 Task: Find a place to stay in Piqua, United States, from 7th to 14th July for 1 guest, with a price range of 5700 to 14000, including Wifi and free parking, and select a house as the property type.
Action: Mouse moved to (503, 100)
Screenshot: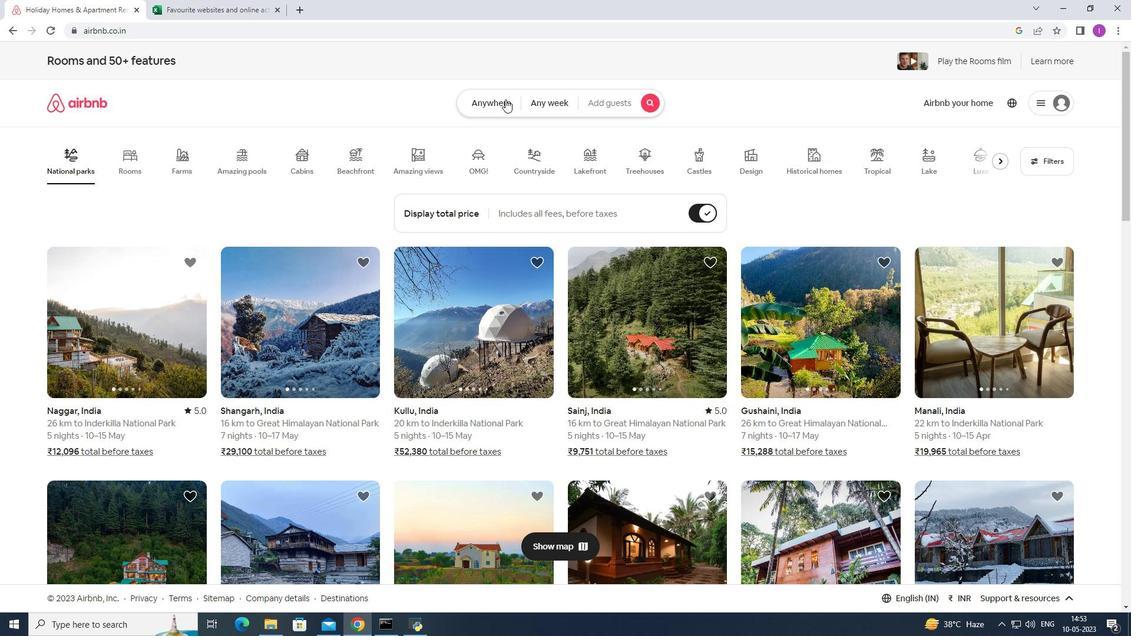 
Action: Mouse pressed left at (503, 100)
Screenshot: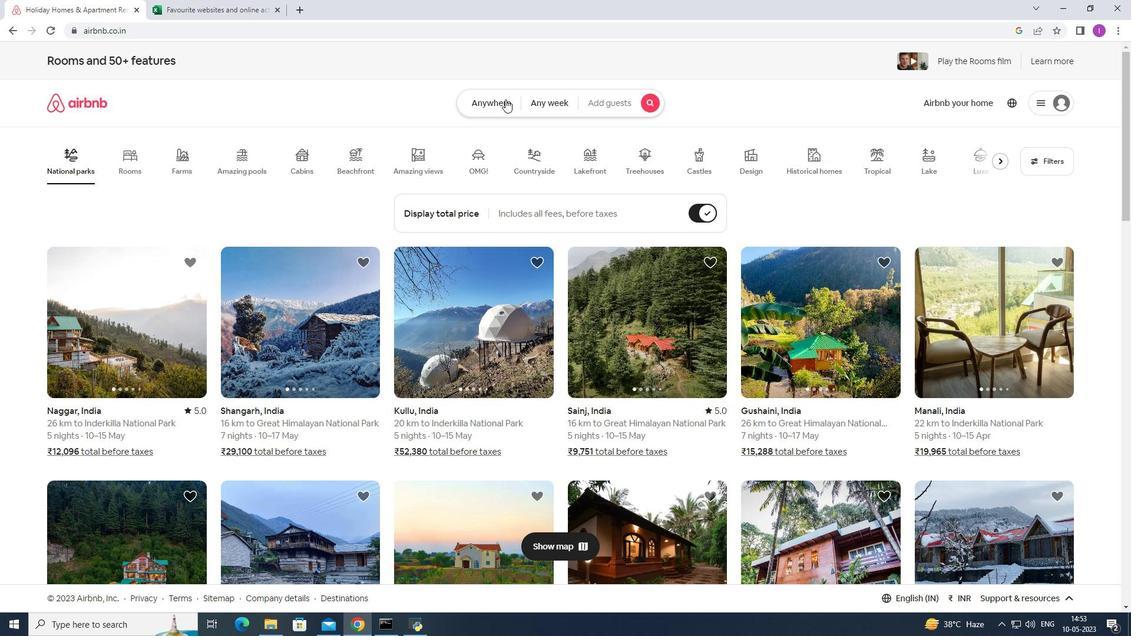 
Action: Mouse moved to (400, 151)
Screenshot: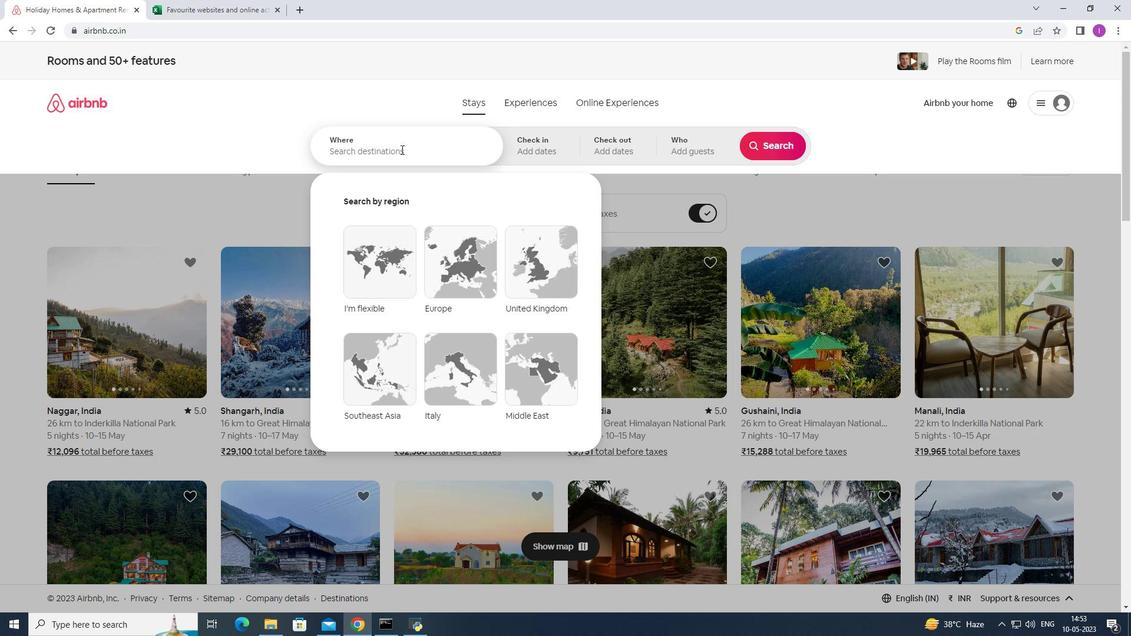 
Action: Mouse pressed left at (400, 151)
Screenshot: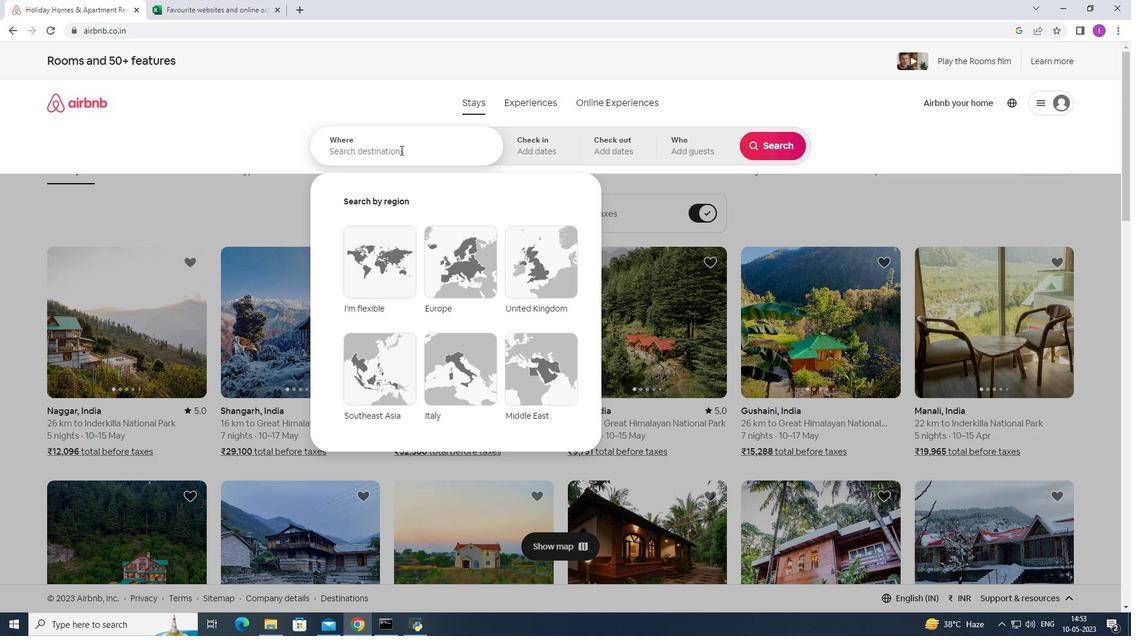 
Action: Mouse moved to (518, 162)
Screenshot: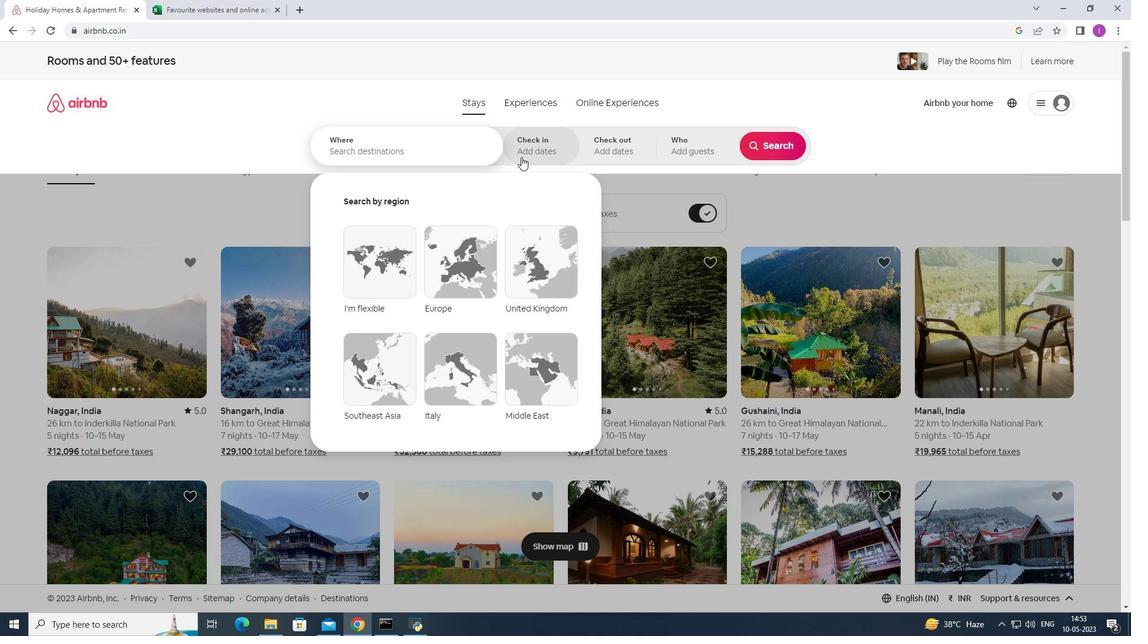 
Action: Key pressed <Key.shift><Key.shift><Key.shift><Key.shift><Key.shift><Key.shift>Piqua,<Key.shift>United<Key.space><Key.shift>states
Screenshot: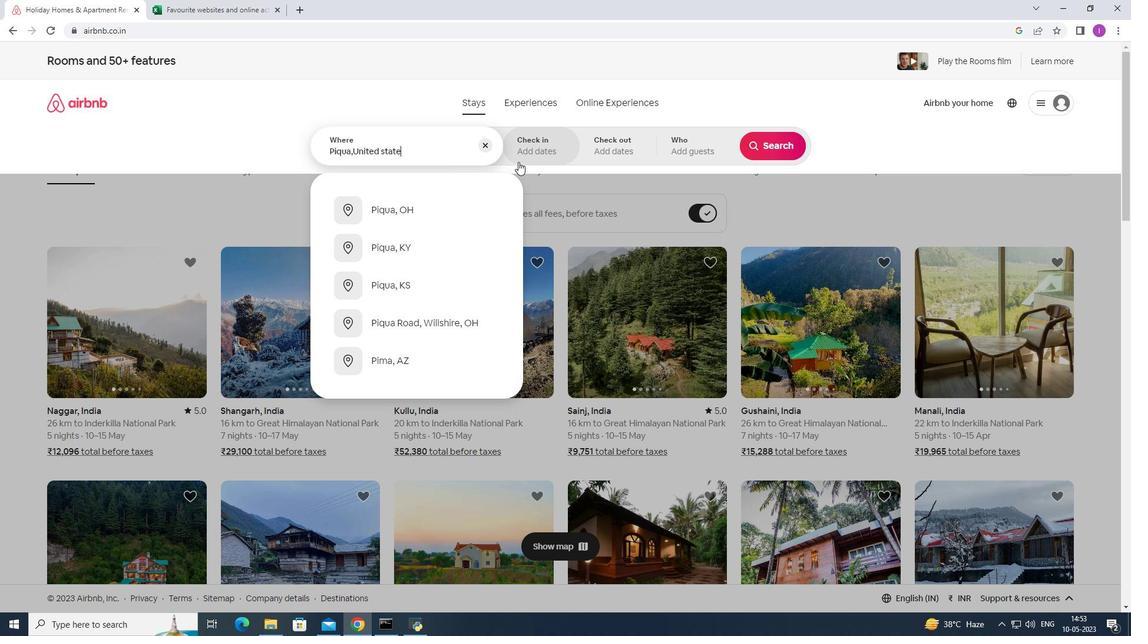 
Action: Mouse moved to (556, 149)
Screenshot: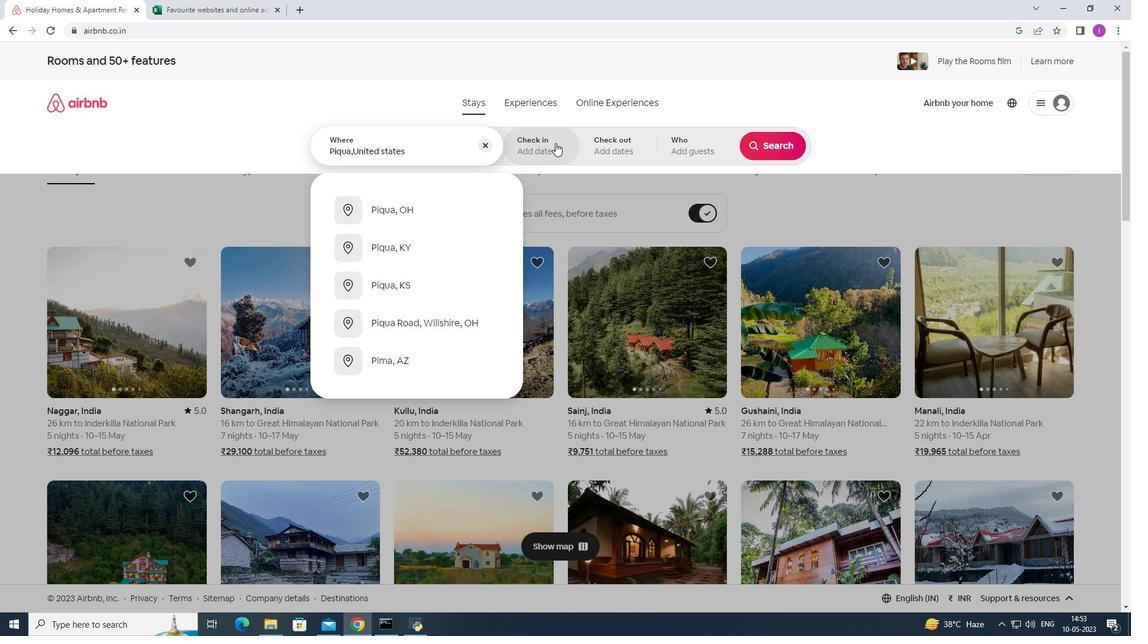 
Action: Mouse pressed left at (556, 149)
Screenshot: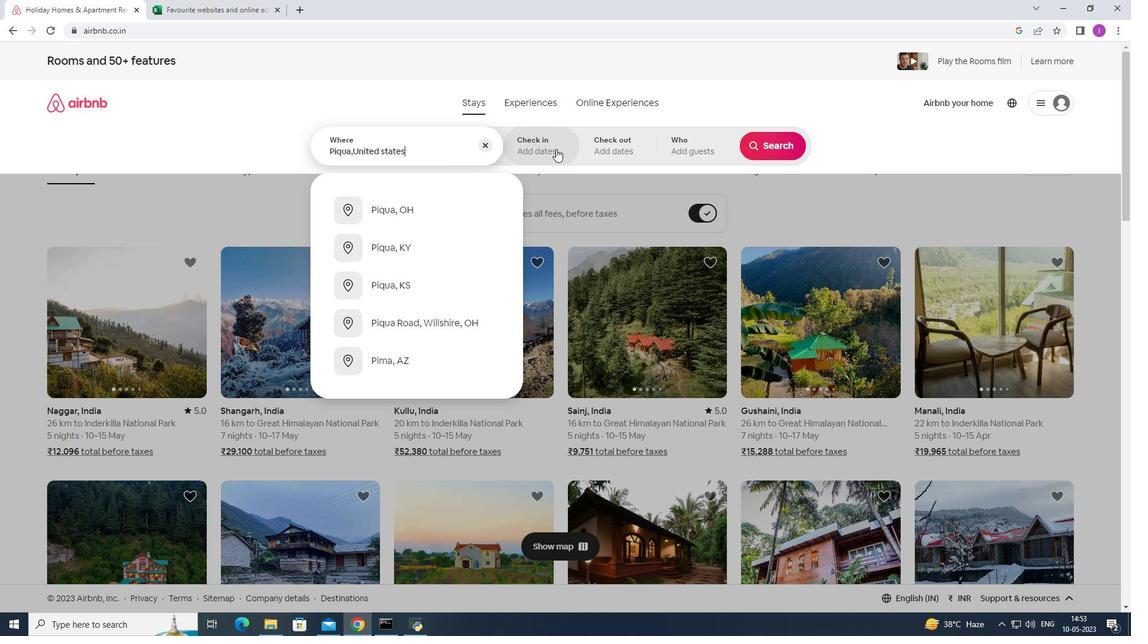 
Action: Mouse moved to (768, 244)
Screenshot: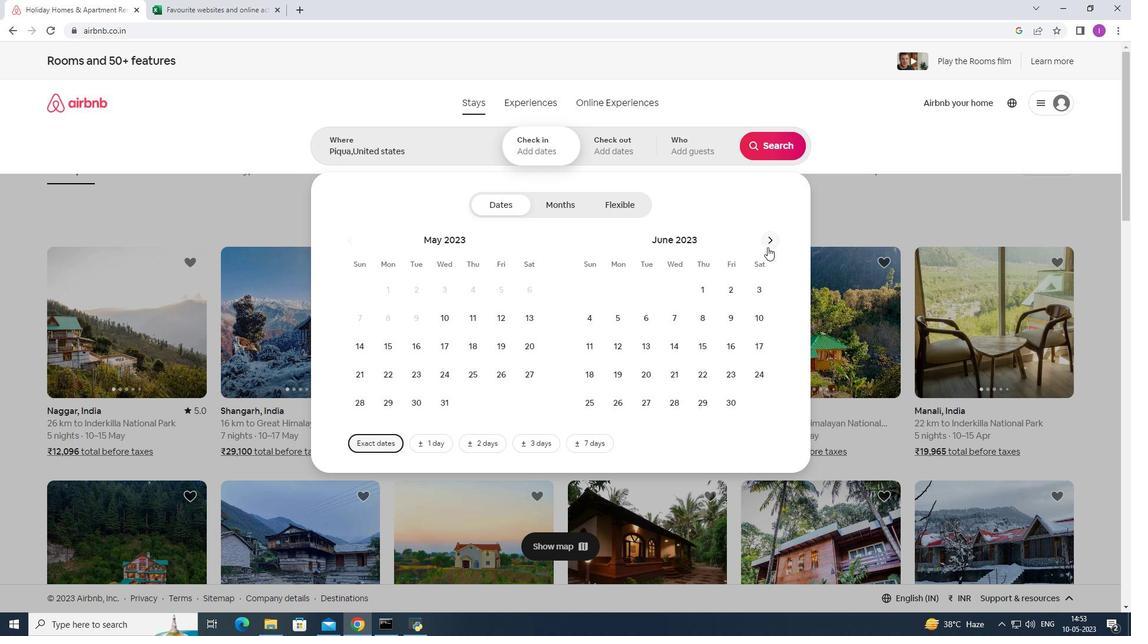 
Action: Mouse pressed left at (768, 244)
Screenshot: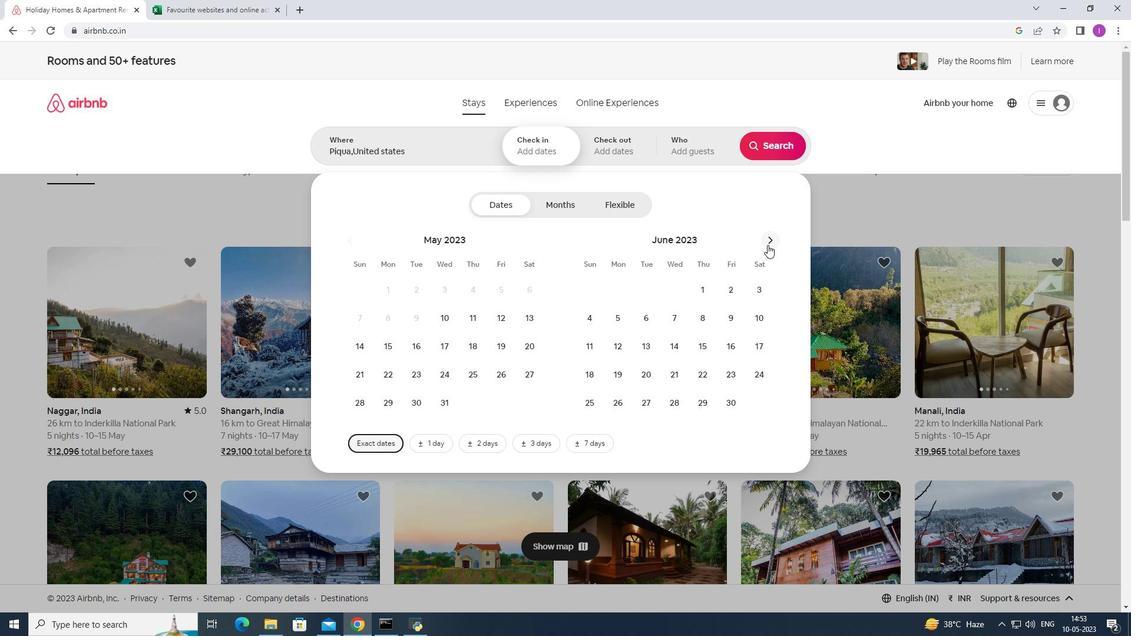 
Action: Mouse moved to (729, 316)
Screenshot: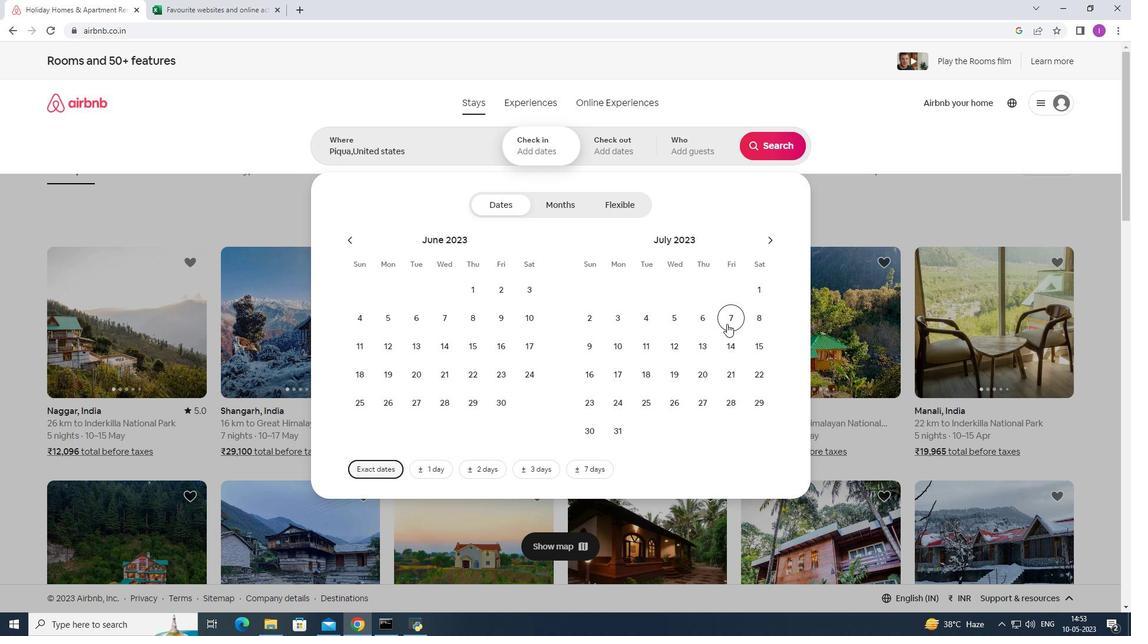 
Action: Mouse pressed left at (729, 316)
Screenshot: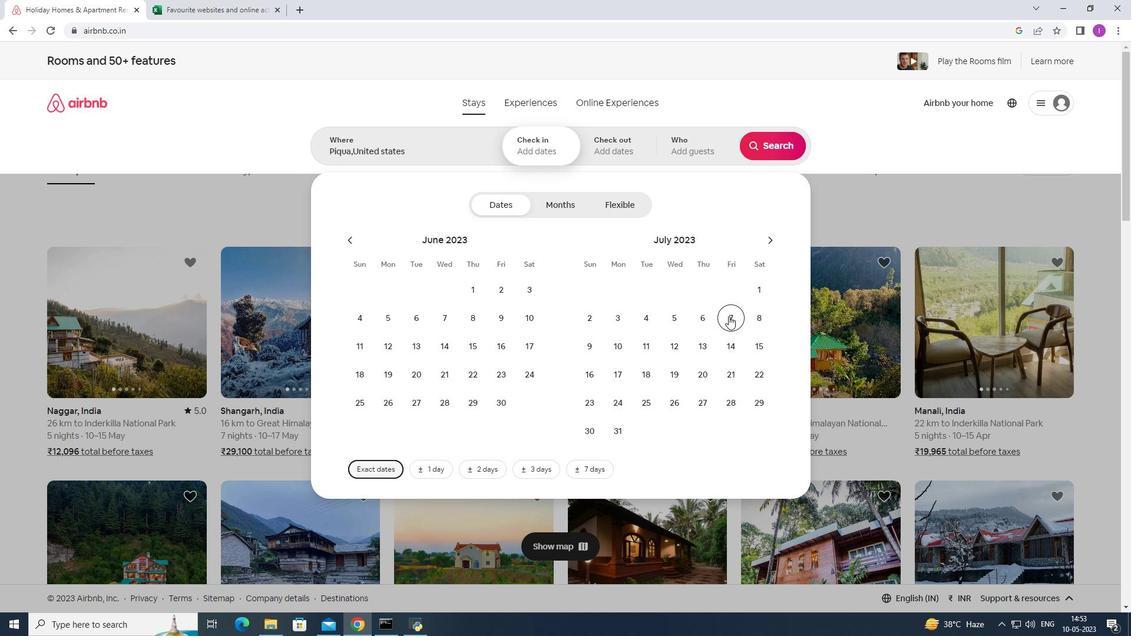 
Action: Mouse moved to (737, 351)
Screenshot: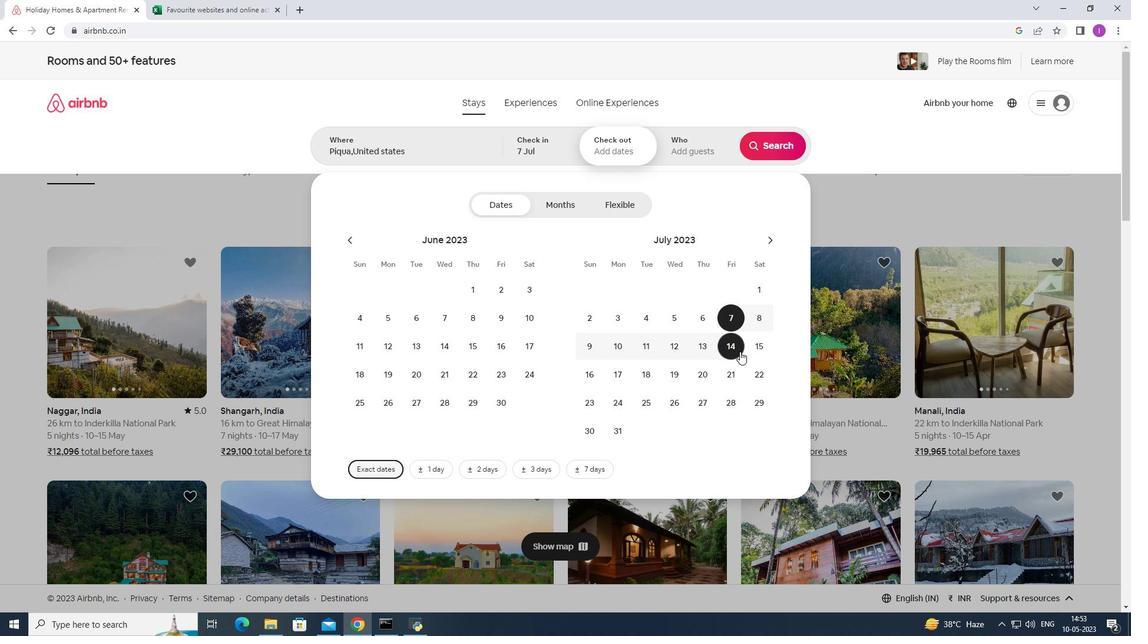 
Action: Mouse pressed left at (737, 351)
Screenshot: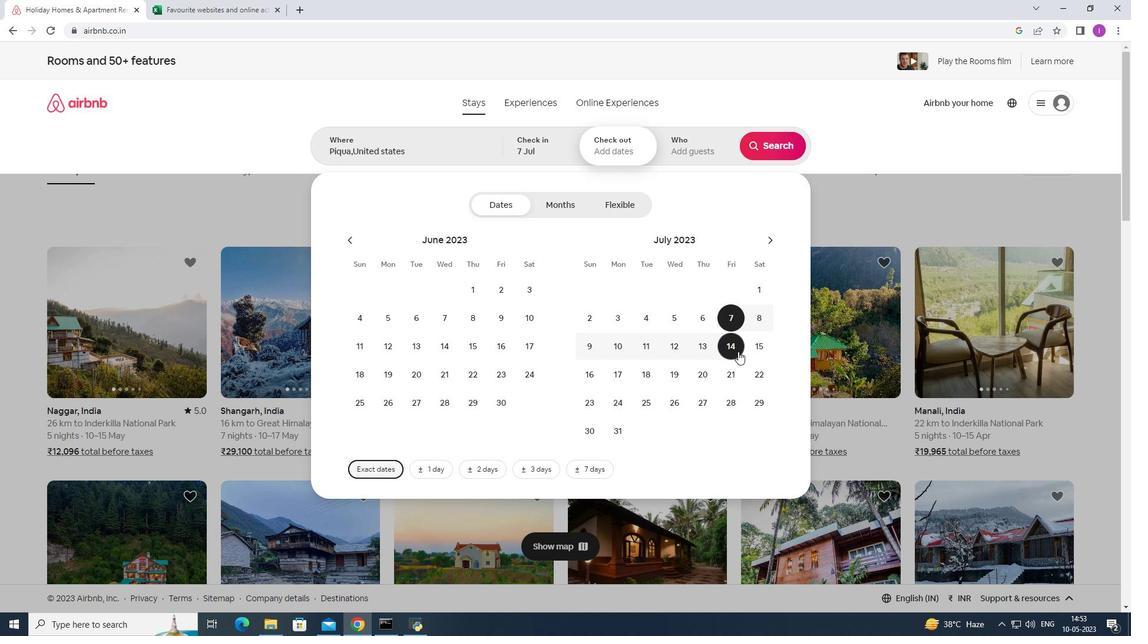 
Action: Mouse moved to (711, 146)
Screenshot: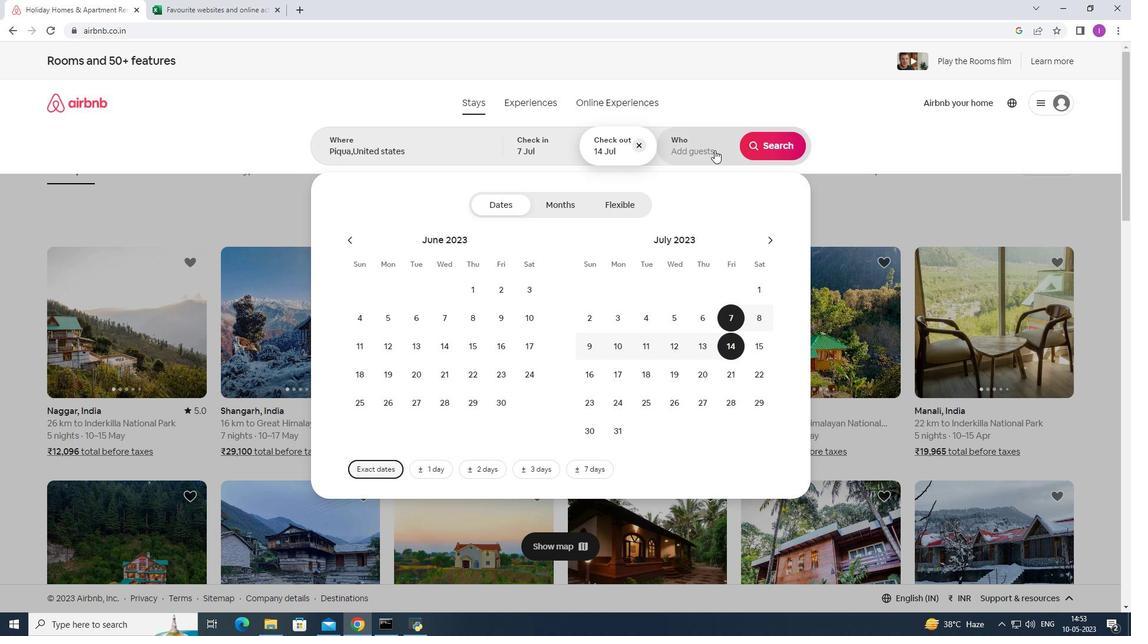 
Action: Mouse pressed left at (711, 146)
Screenshot: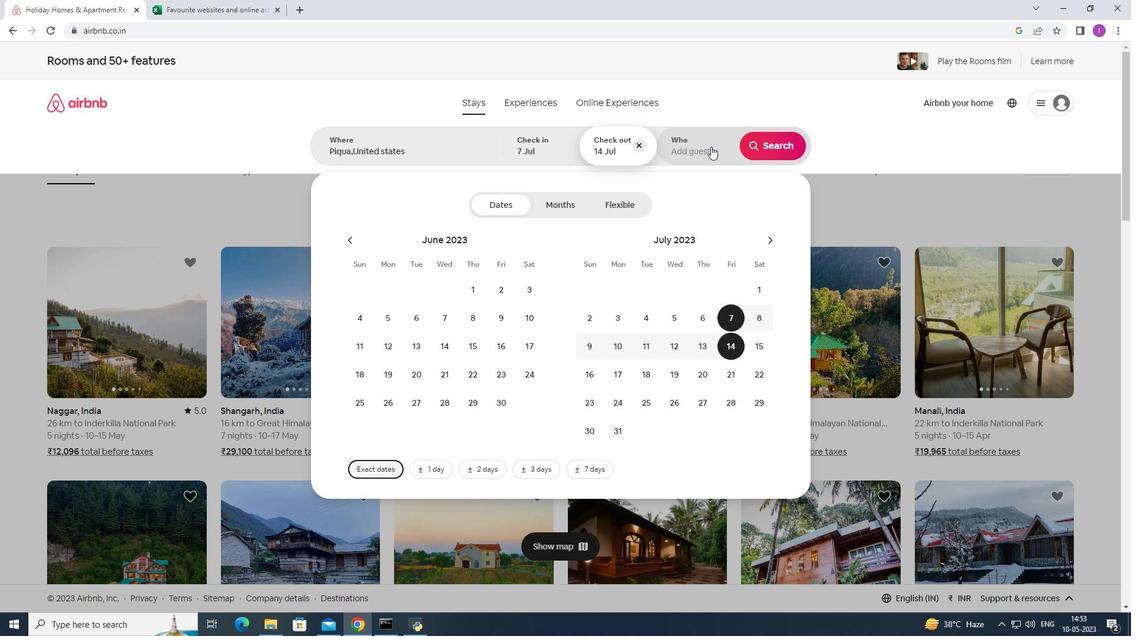 
Action: Mouse moved to (775, 206)
Screenshot: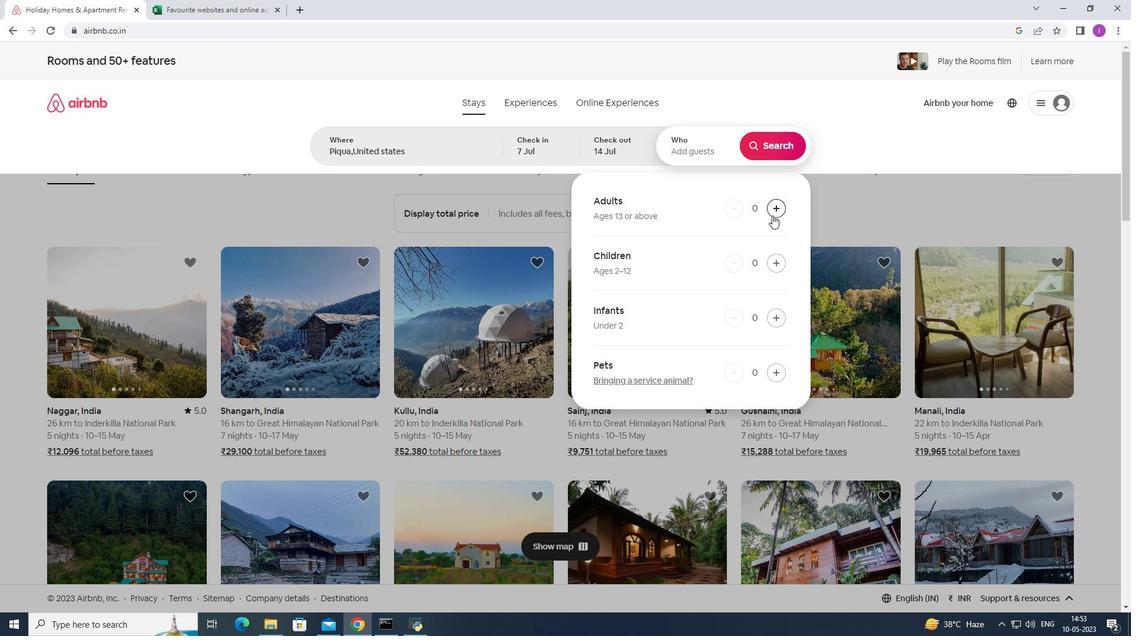 
Action: Mouse pressed left at (775, 206)
Screenshot: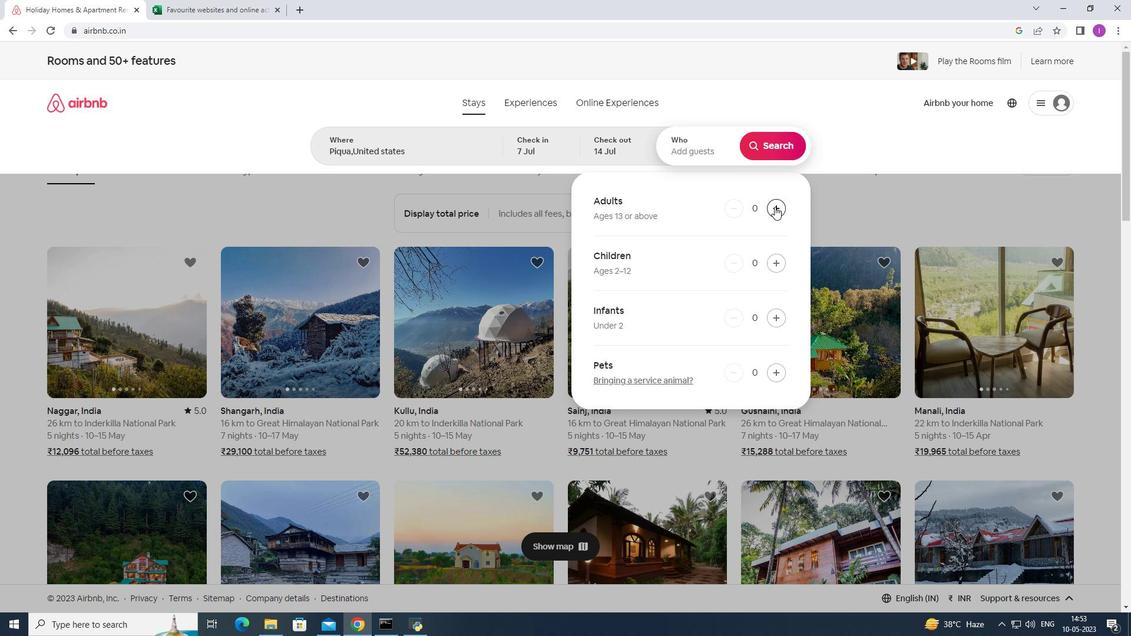 
Action: Mouse pressed left at (775, 206)
Screenshot: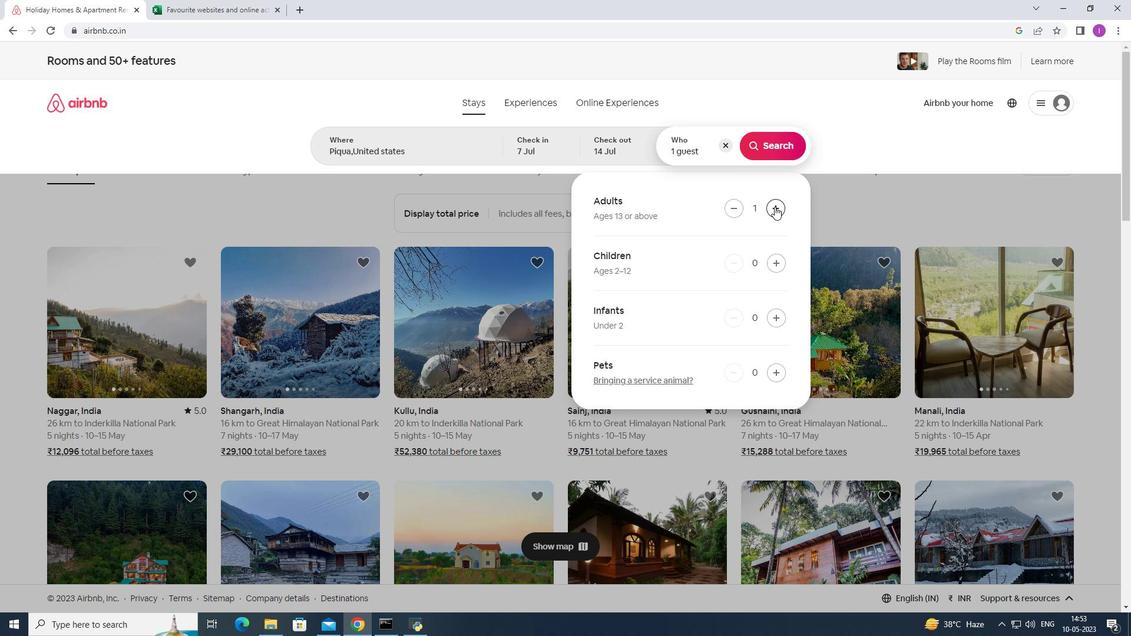 
Action: Mouse moved to (738, 207)
Screenshot: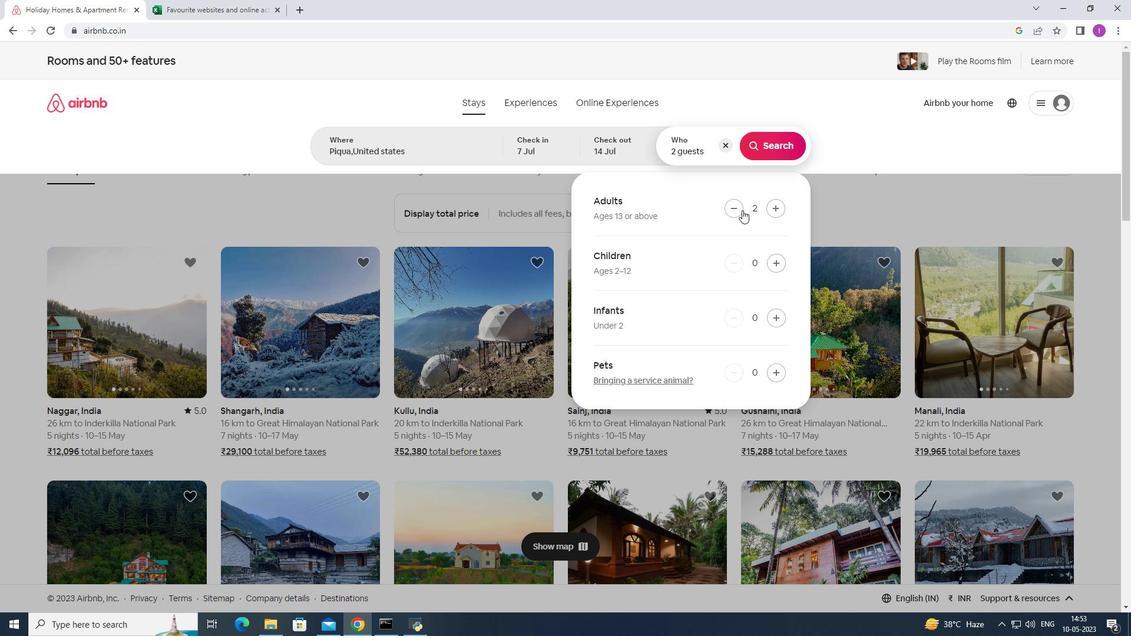 
Action: Mouse pressed left at (738, 207)
Screenshot: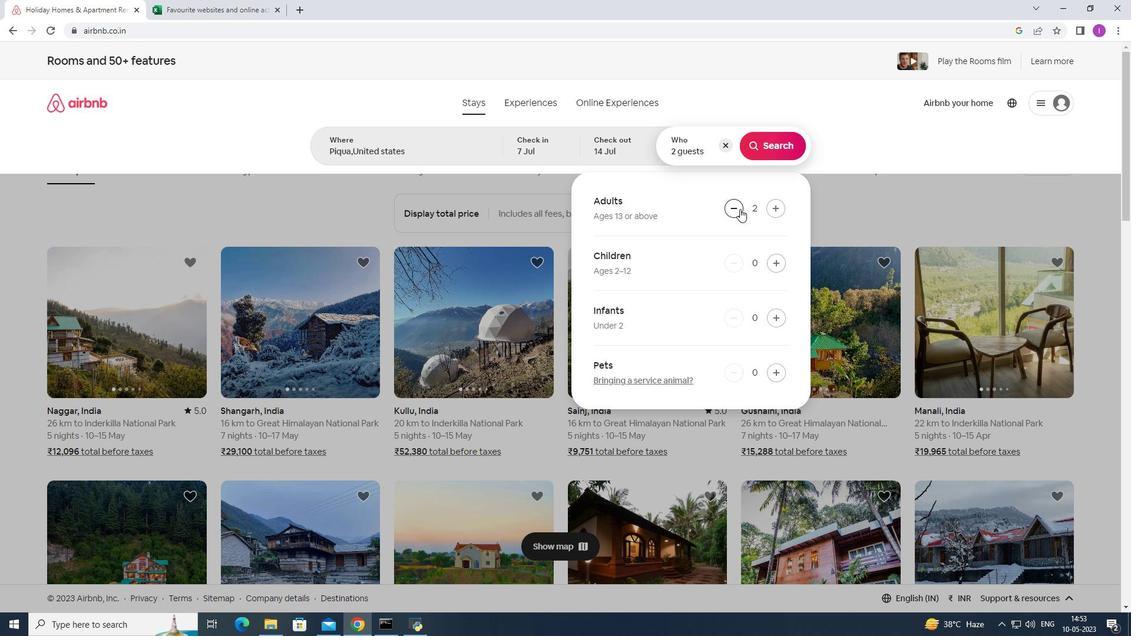 
Action: Mouse moved to (770, 146)
Screenshot: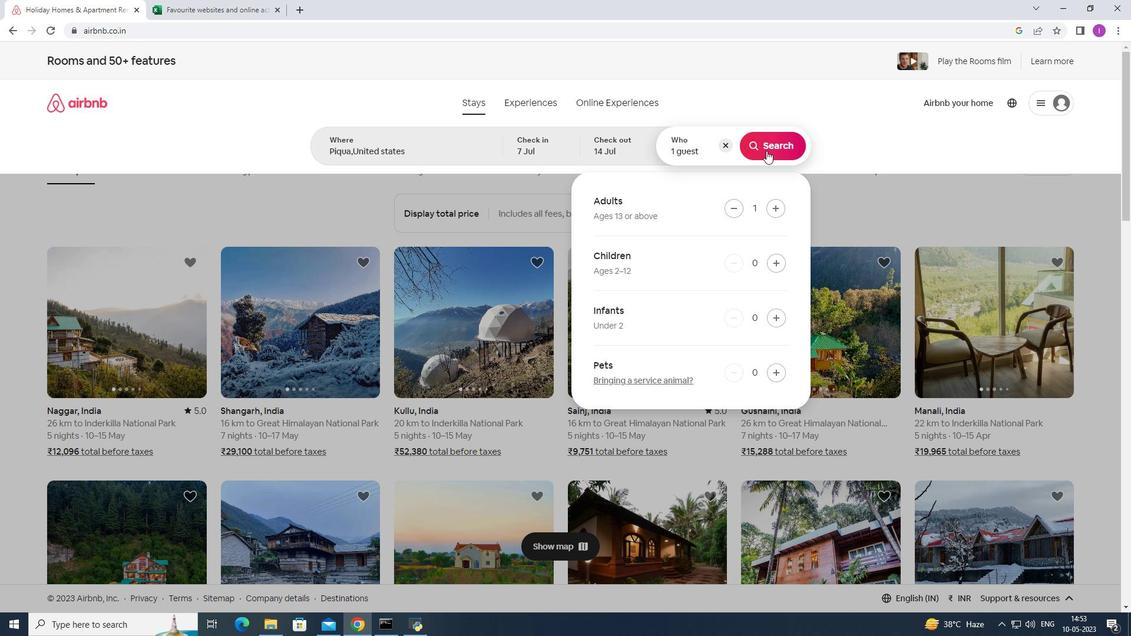 
Action: Mouse pressed left at (770, 146)
Screenshot: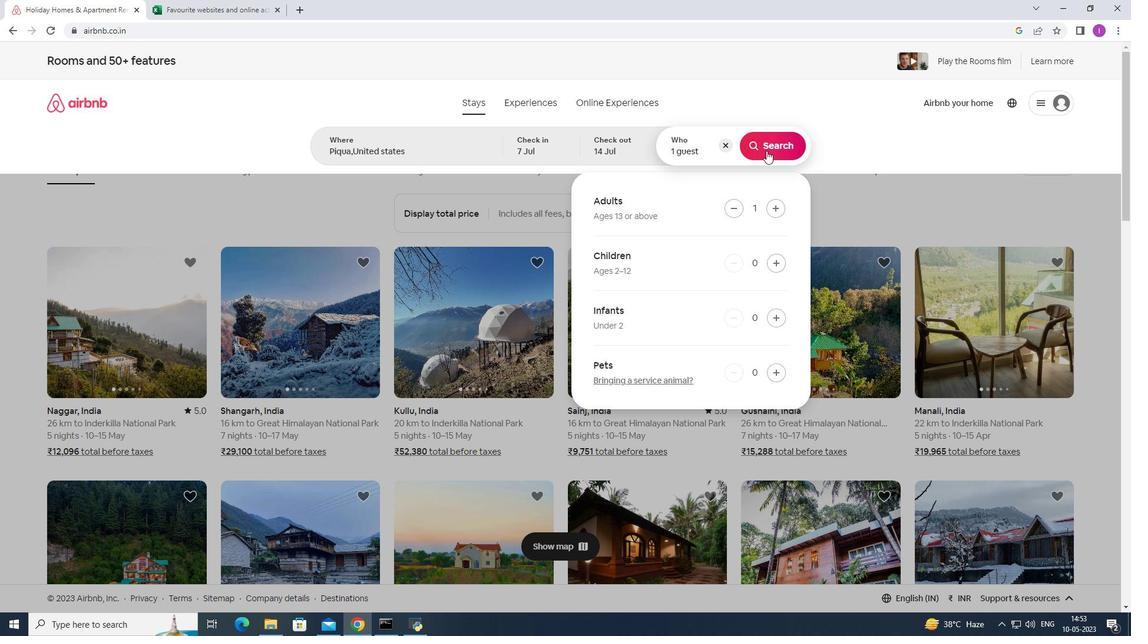 
Action: Mouse moved to (1091, 110)
Screenshot: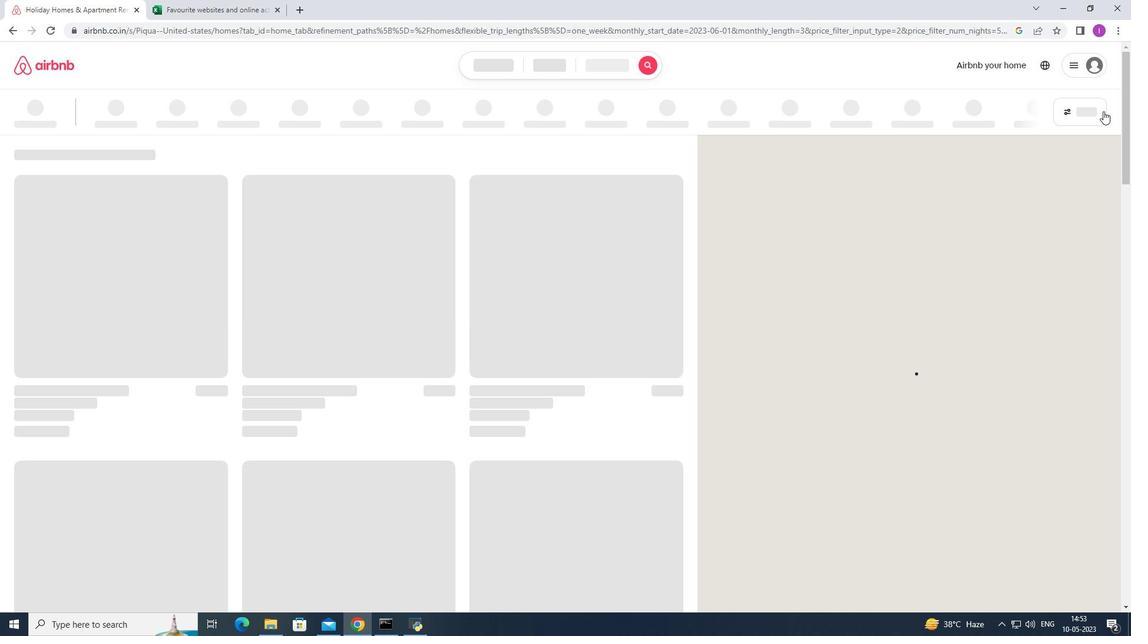 
Action: Mouse pressed left at (1091, 110)
Screenshot: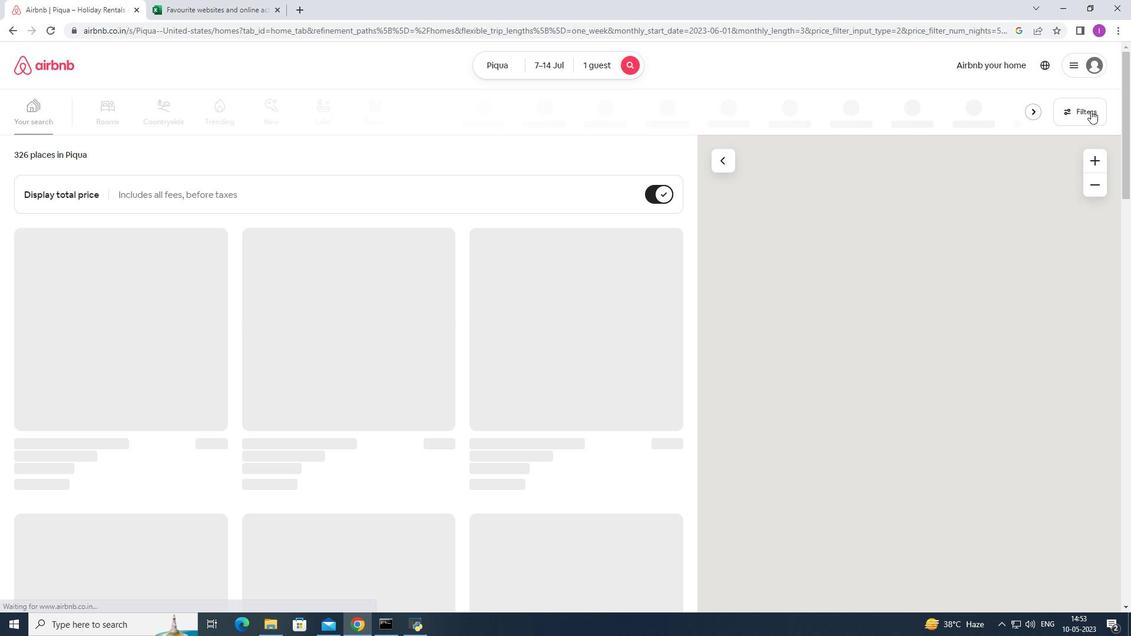 
Action: Mouse moved to (642, 402)
Screenshot: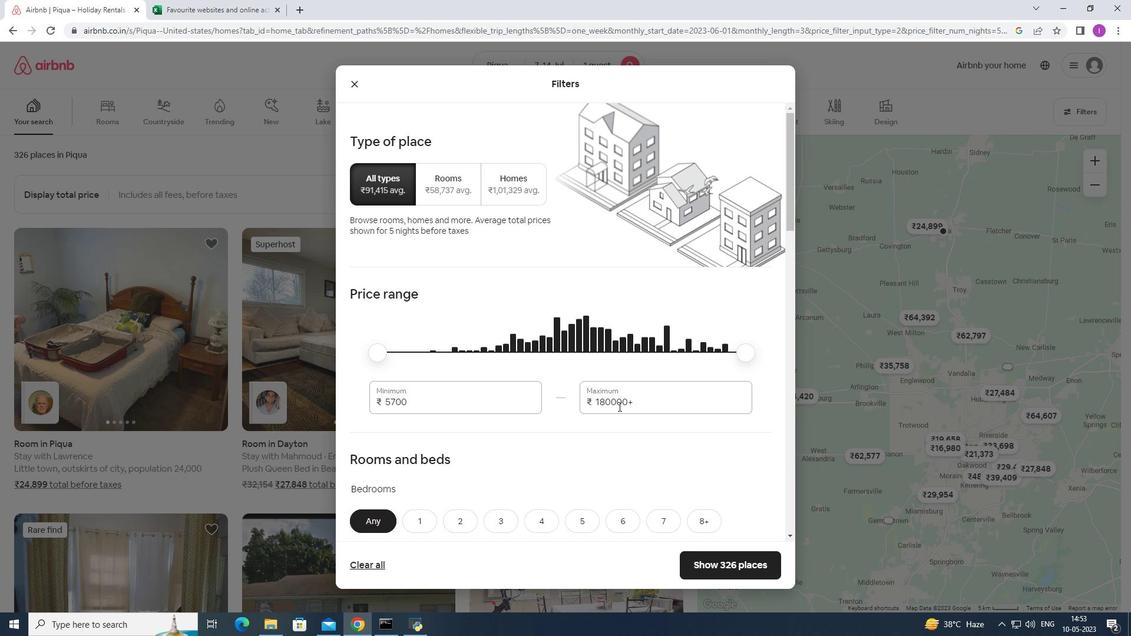 
Action: Mouse pressed left at (642, 402)
Screenshot: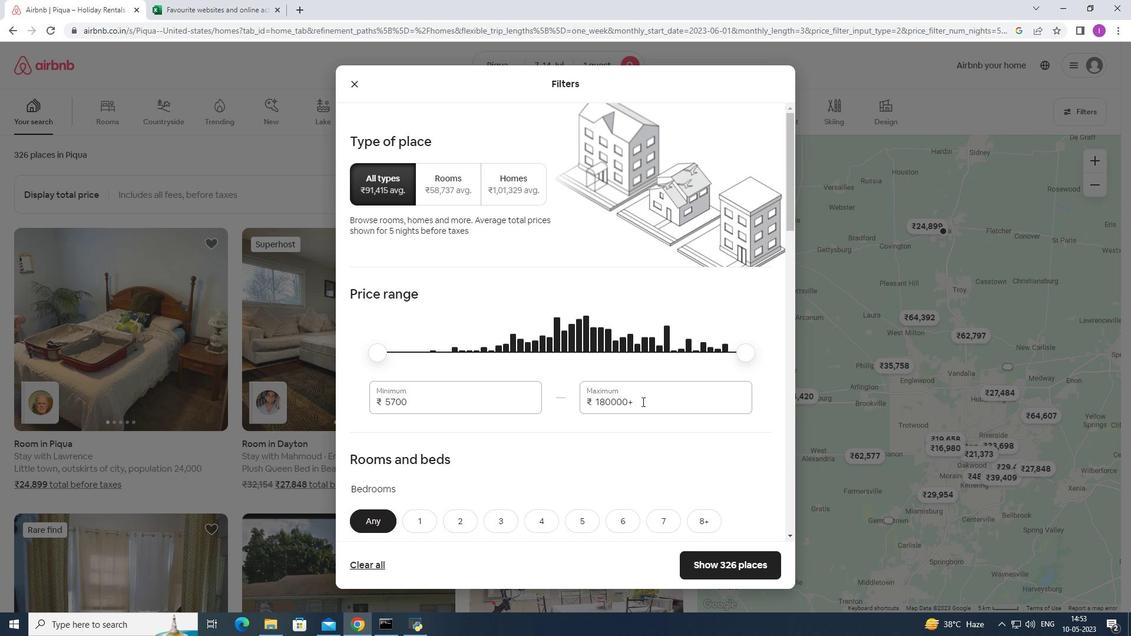 
Action: Mouse moved to (591, 401)
Screenshot: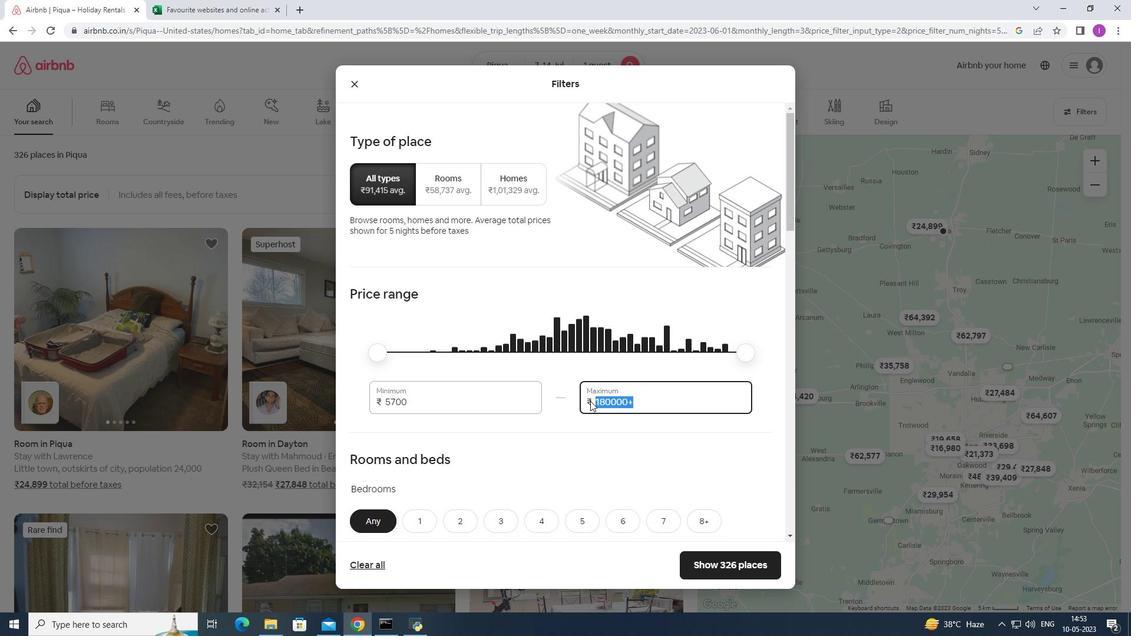 
Action: Key pressed 1
Screenshot: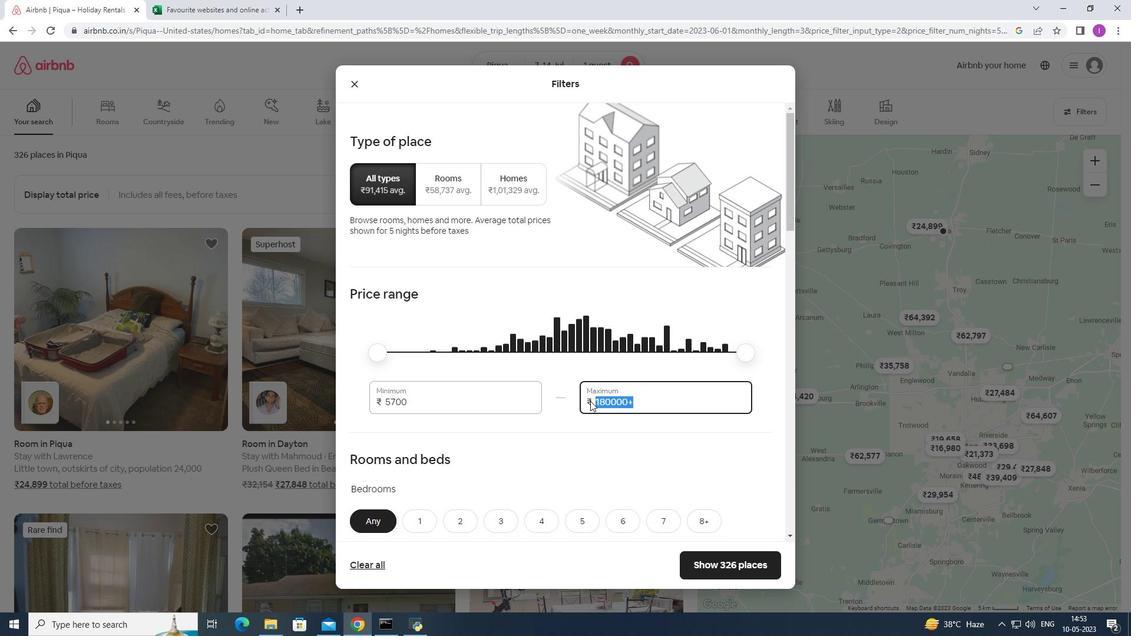 
Action: Mouse moved to (592, 401)
Screenshot: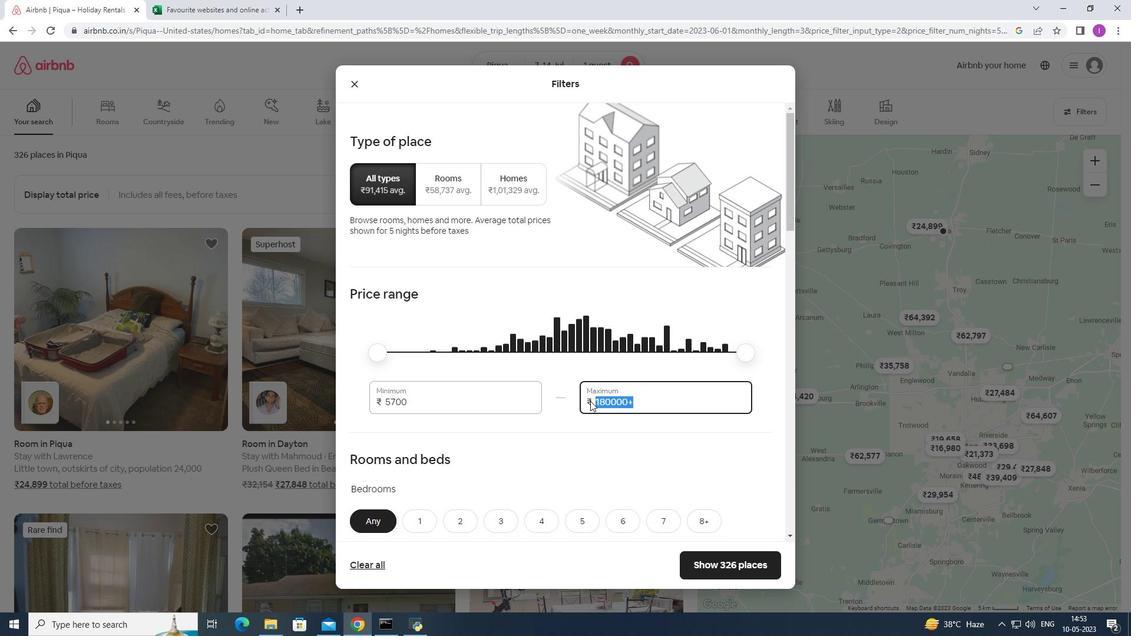 
Action: Key pressed 4
Screenshot: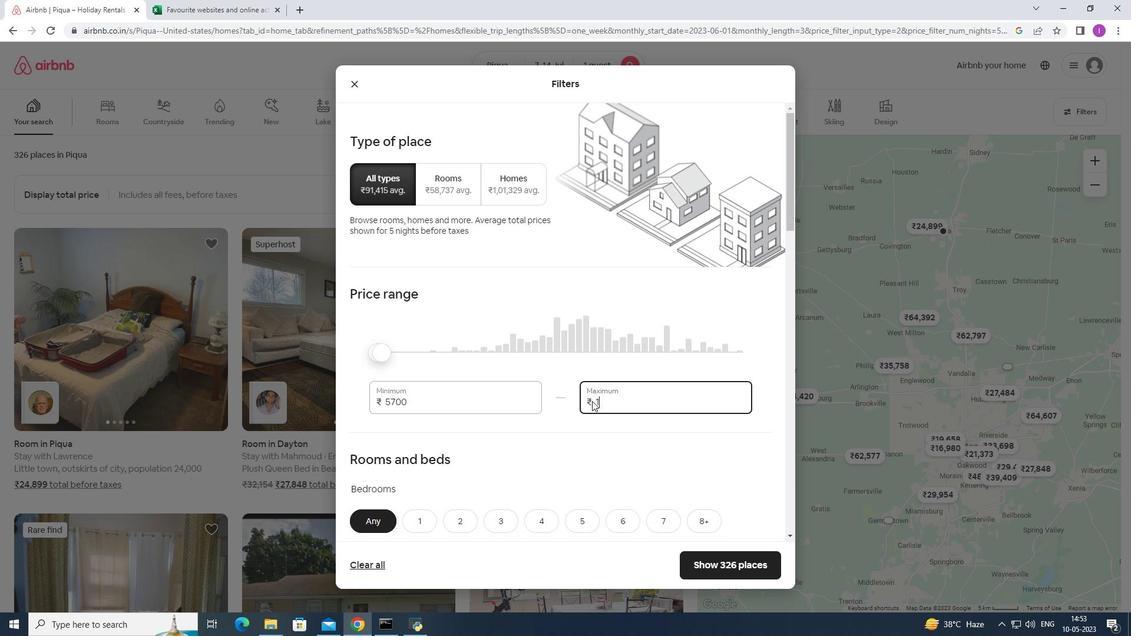
Action: Mouse moved to (593, 401)
Screenshot: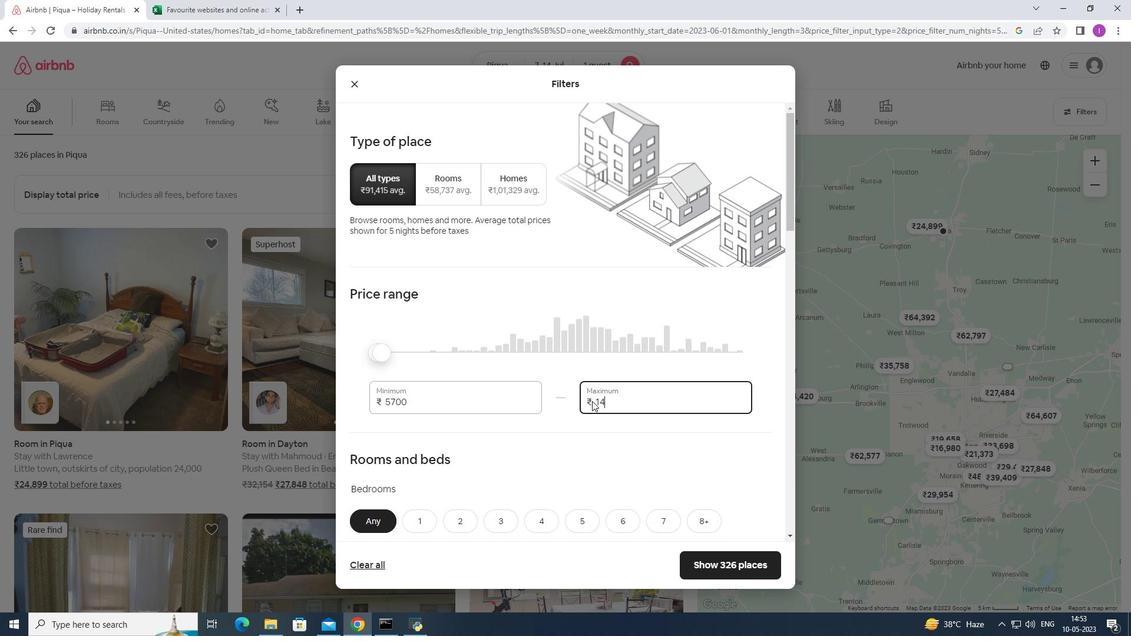 
Action: Key pressed 000
Screenshot: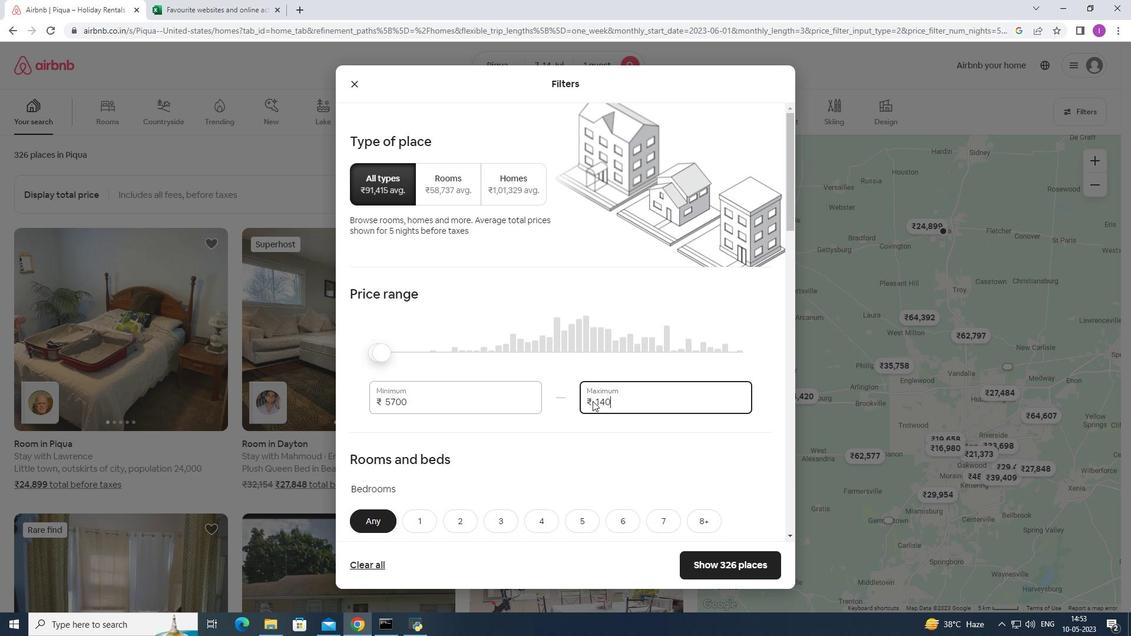 
Action: Mouse moved to (430, 402)
Screenshot: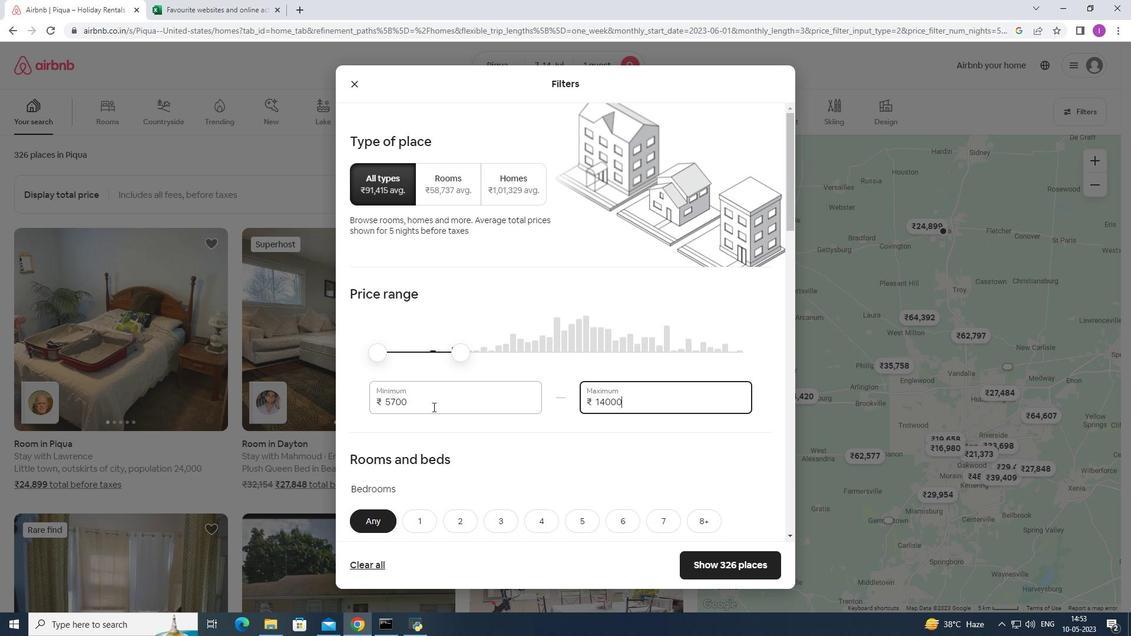 
Action: Mouse pressed left at (430, 402)
Screenshot: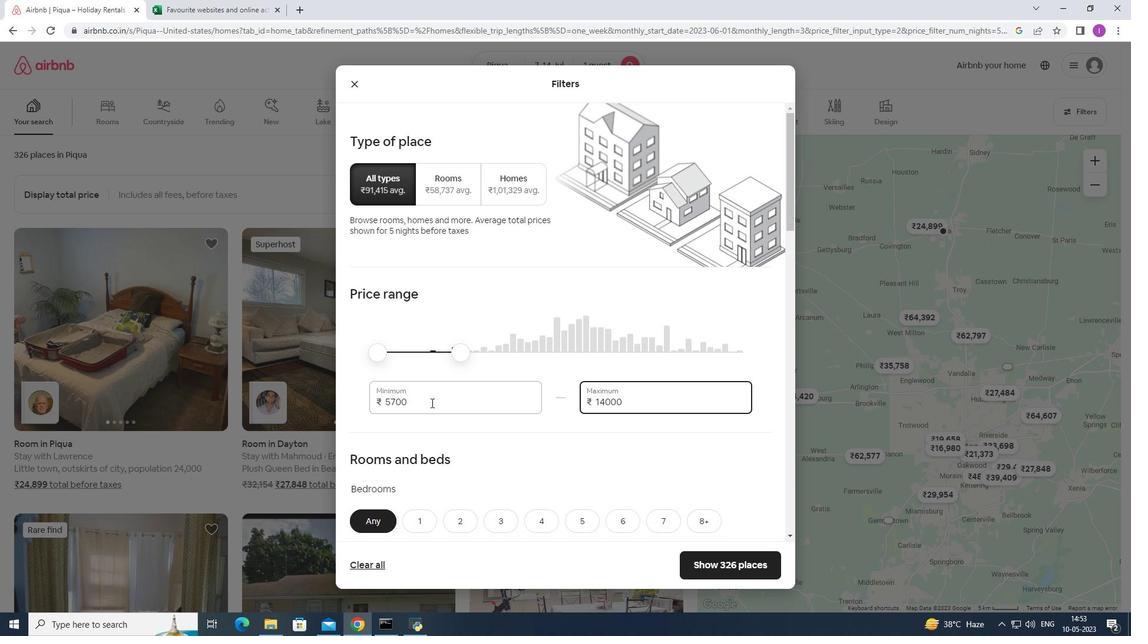 
Action: Mouse moved to (451, 424)
Screenshot: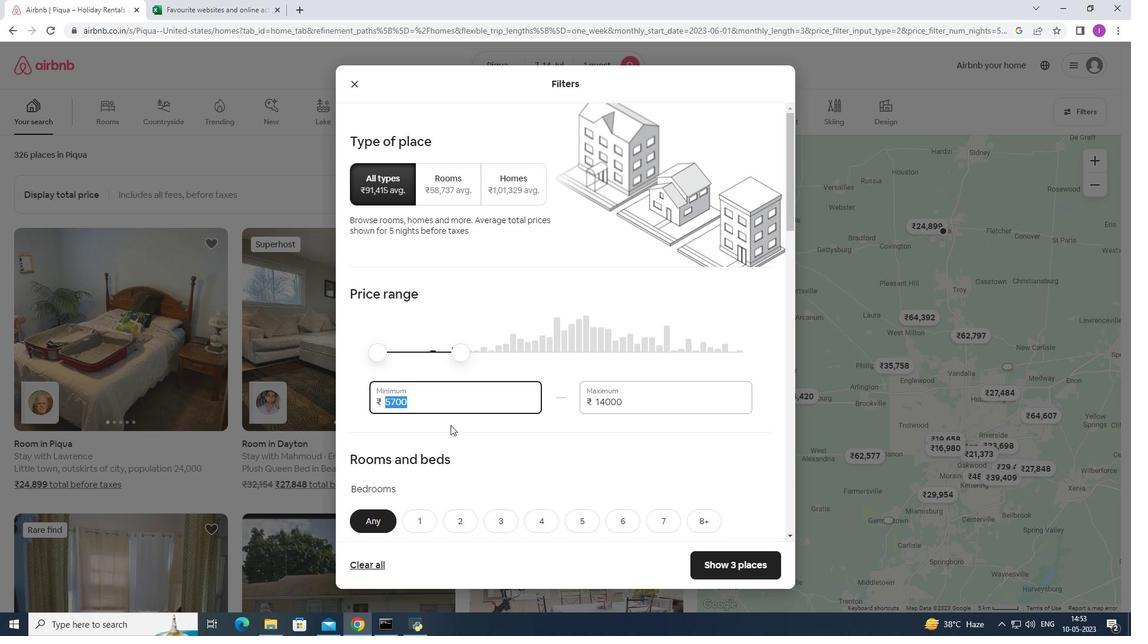 
Action: Key pressed 6
Screenshot: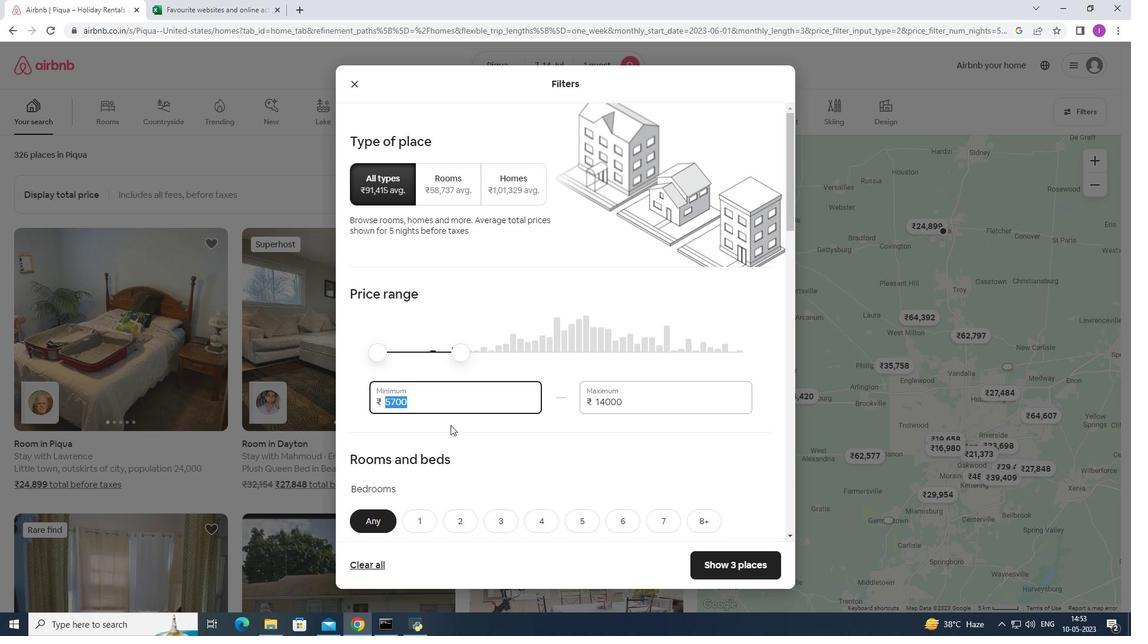 
Action: Mouse moved to (452, 422)
Screenshot: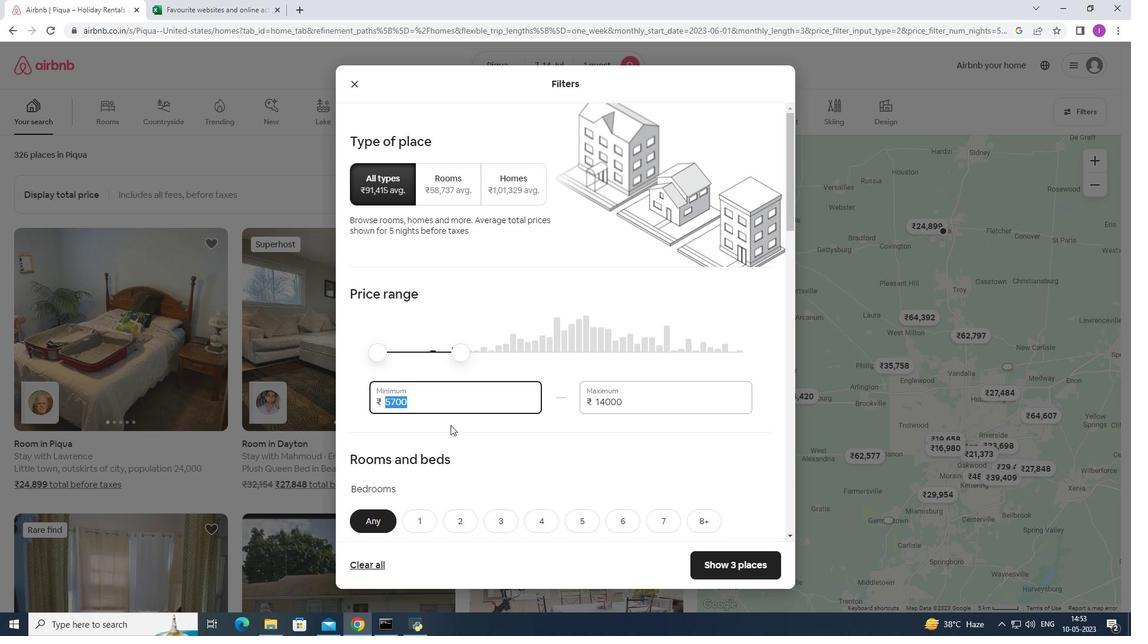 
Action: Key pressed 0
Screenshot: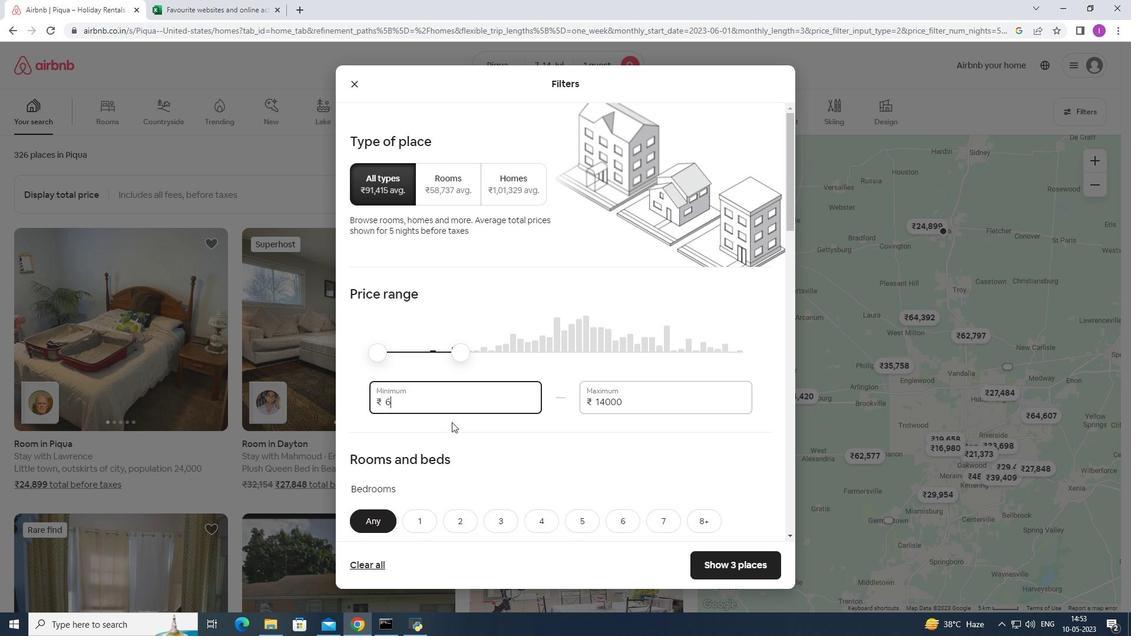 
Action: Mouse moved to (452, 422)
Screenshot: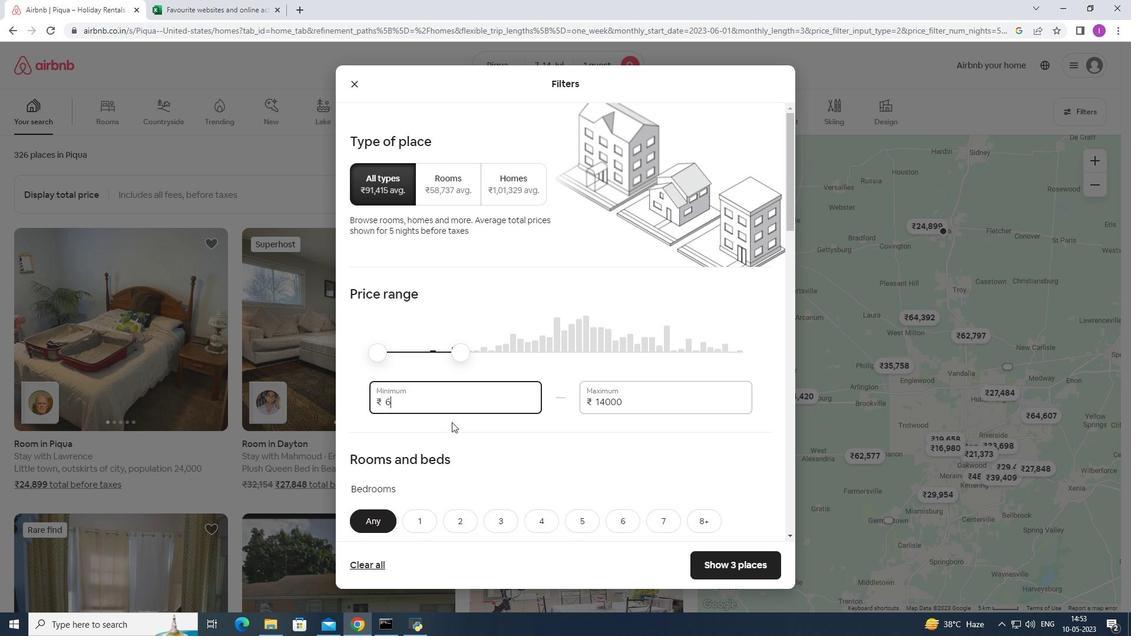 
Action: Key pressed 00
Screenshot: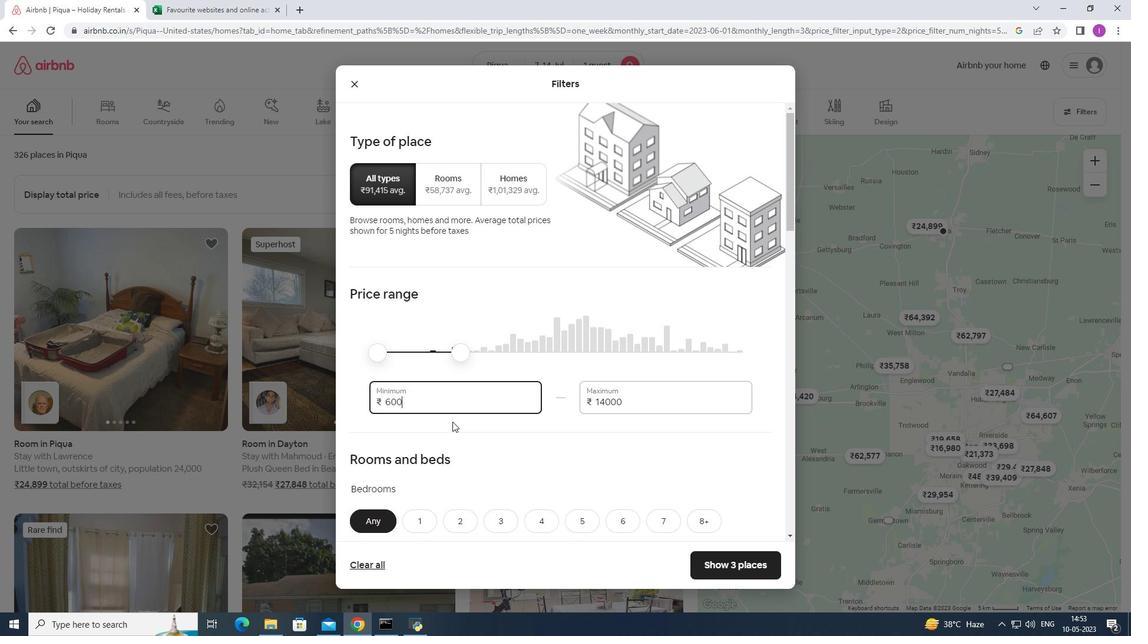 
Action: Mouse moved to (439, 402)
Screenshot: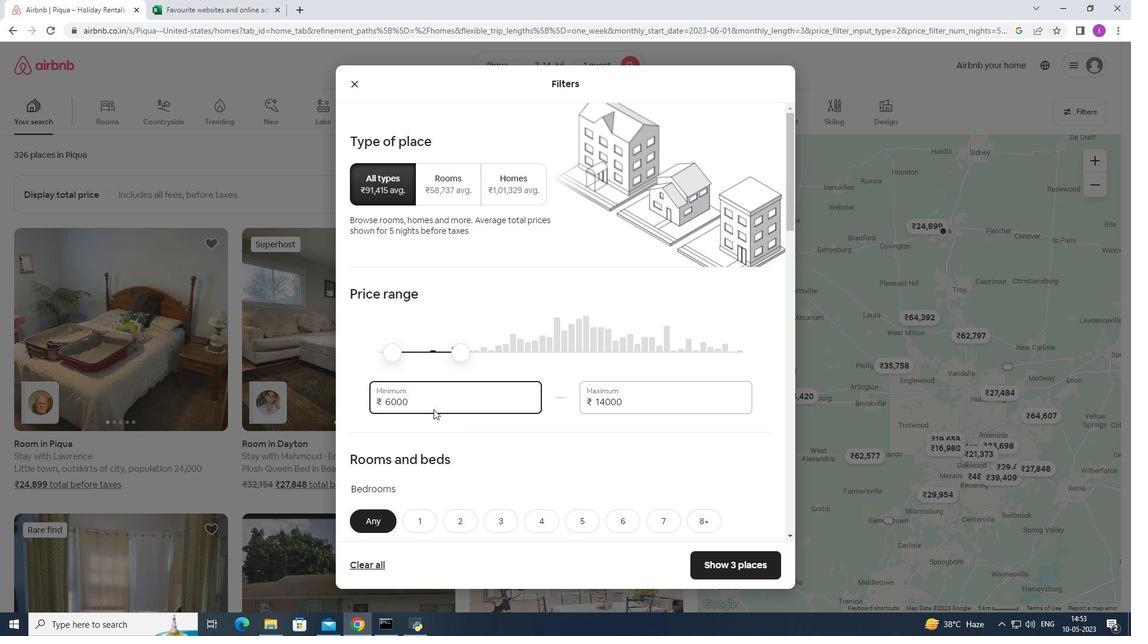 
Action: Mouse scrolled (439, 402) with delta (0, 0)
Screenshot: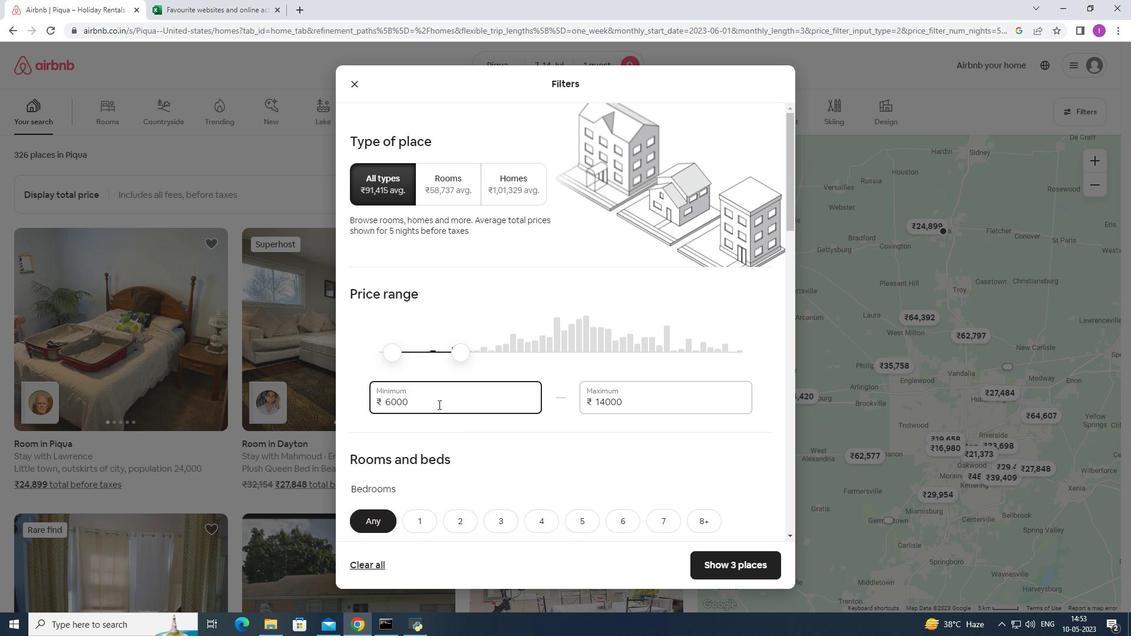 
Action: Mouse scrolled (439, 402) with delta (0, 0)
Screenshot: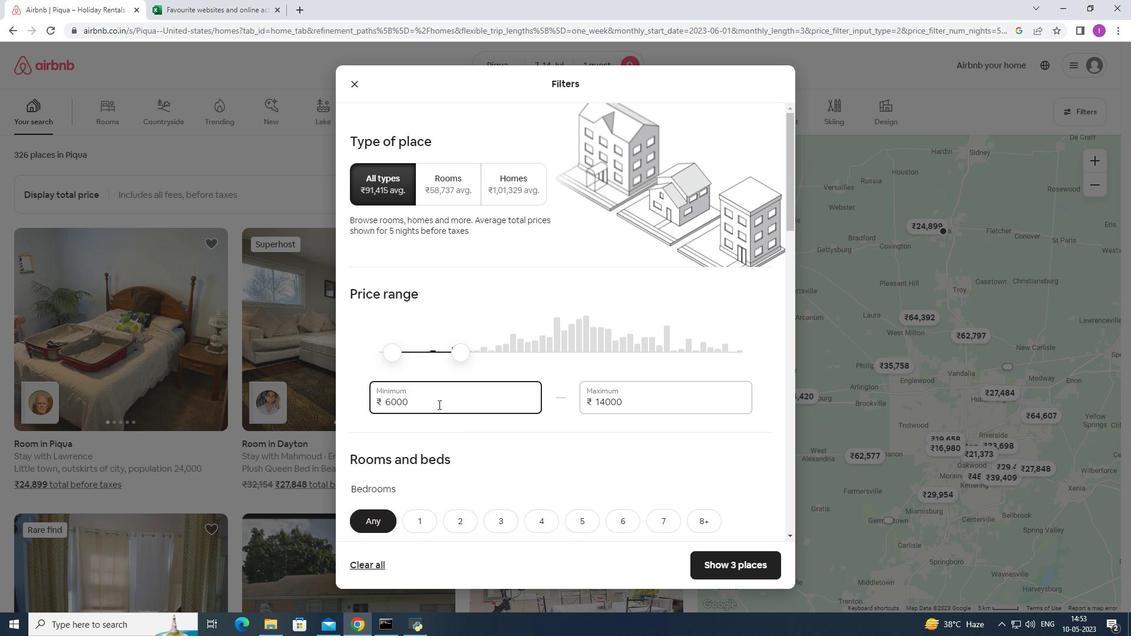 
Action: Mouse scrolled (439, 402) with delta (0, 0)
Screenshot: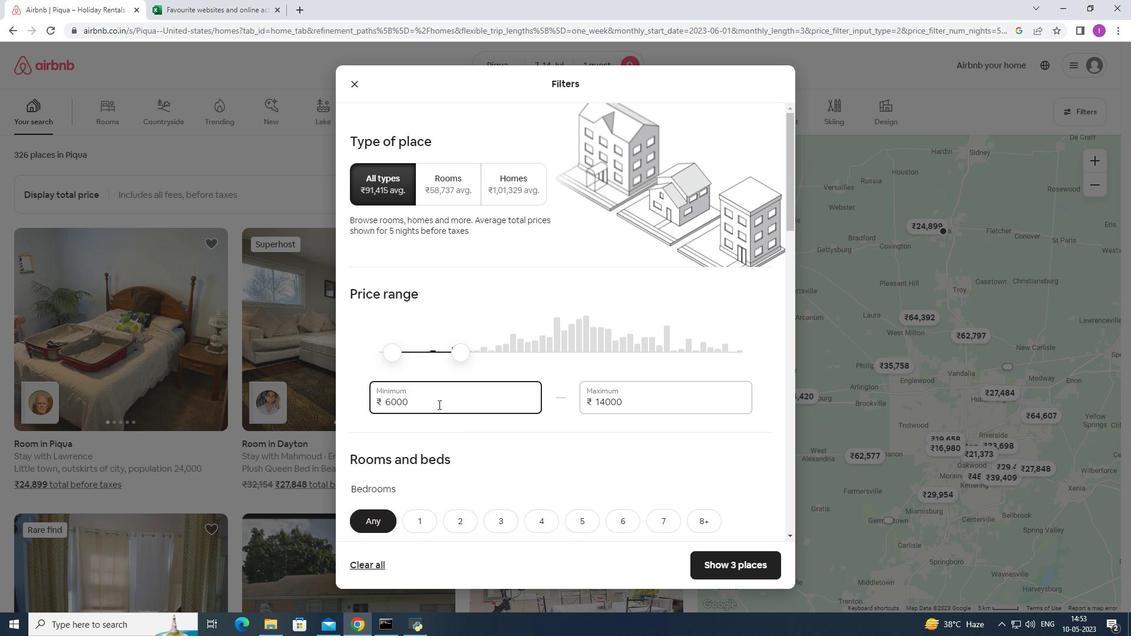 
Action: Mouse moved to (531, 328)
Screenshot: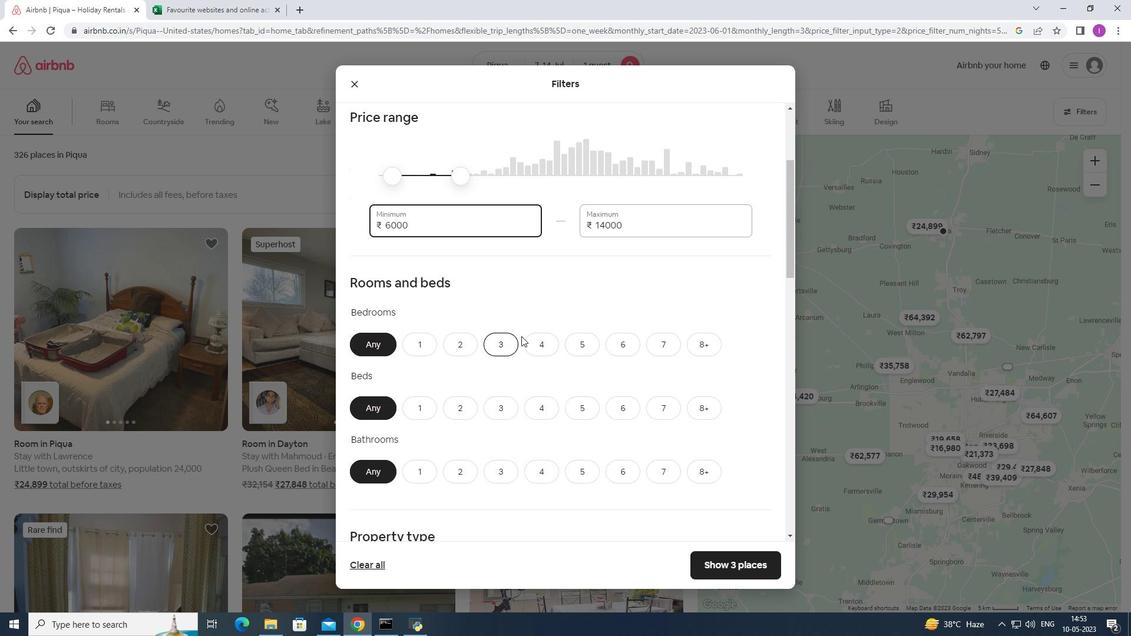 
Action: Mouse scrolled (531, 328) with delta (0, 0)
Screenshot: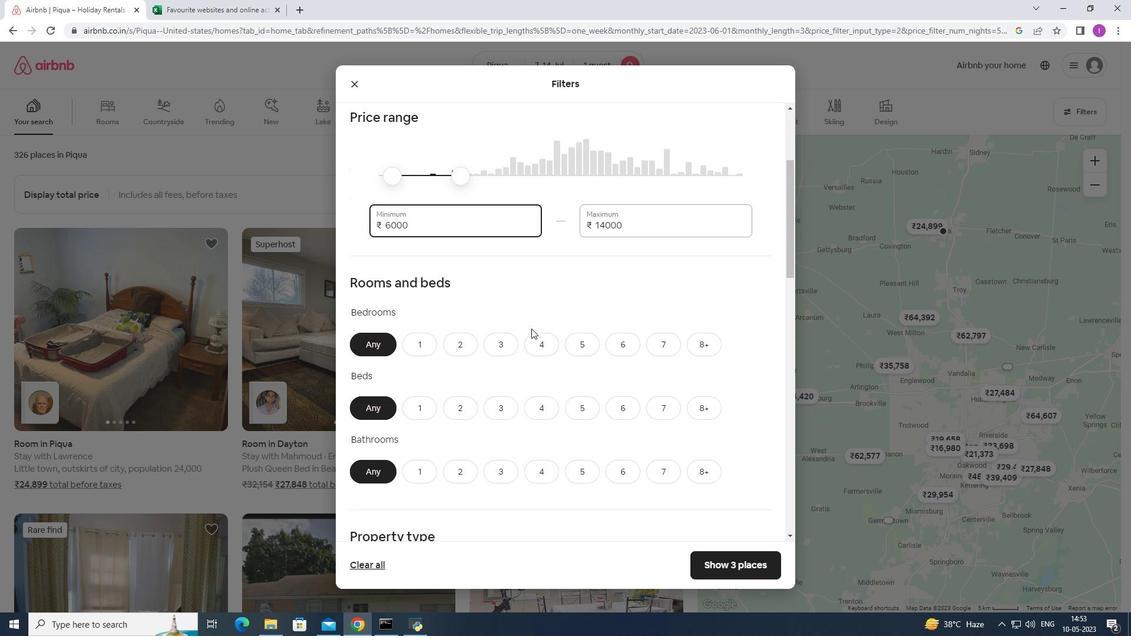 
Action: Mouse moved to (423, 279)
Screenshot: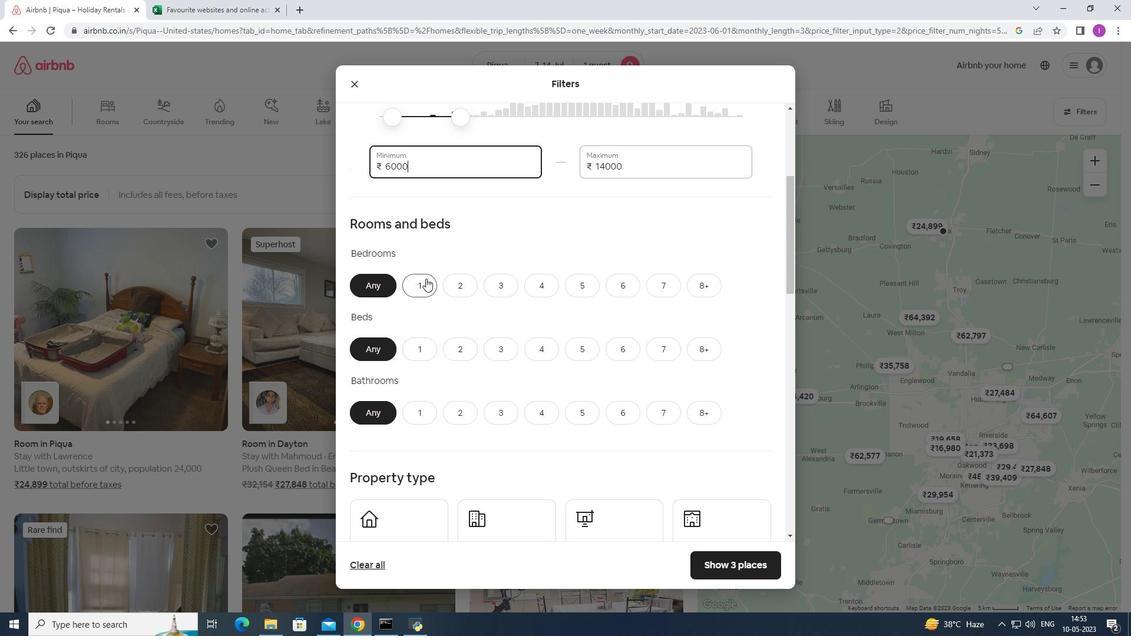 
Action: Mouse pressed left at (423, 279)
Screenshot: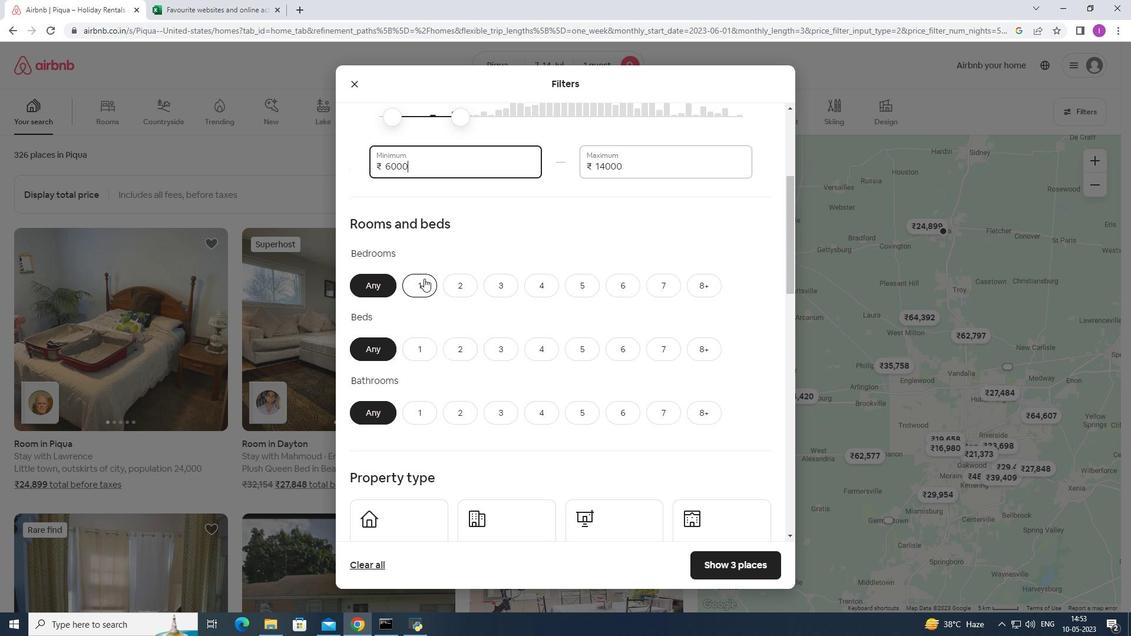 
Action: Mouse moved to (426, 345)
Screenshot: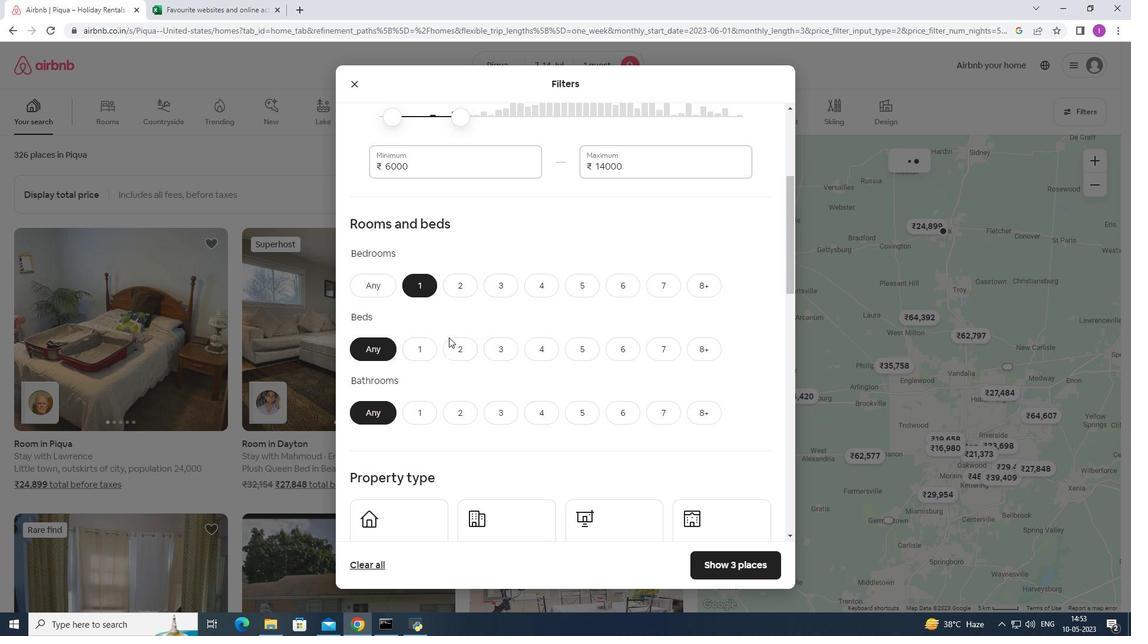 
Action: Mouse pressed left at (426, 345)
Screenshot: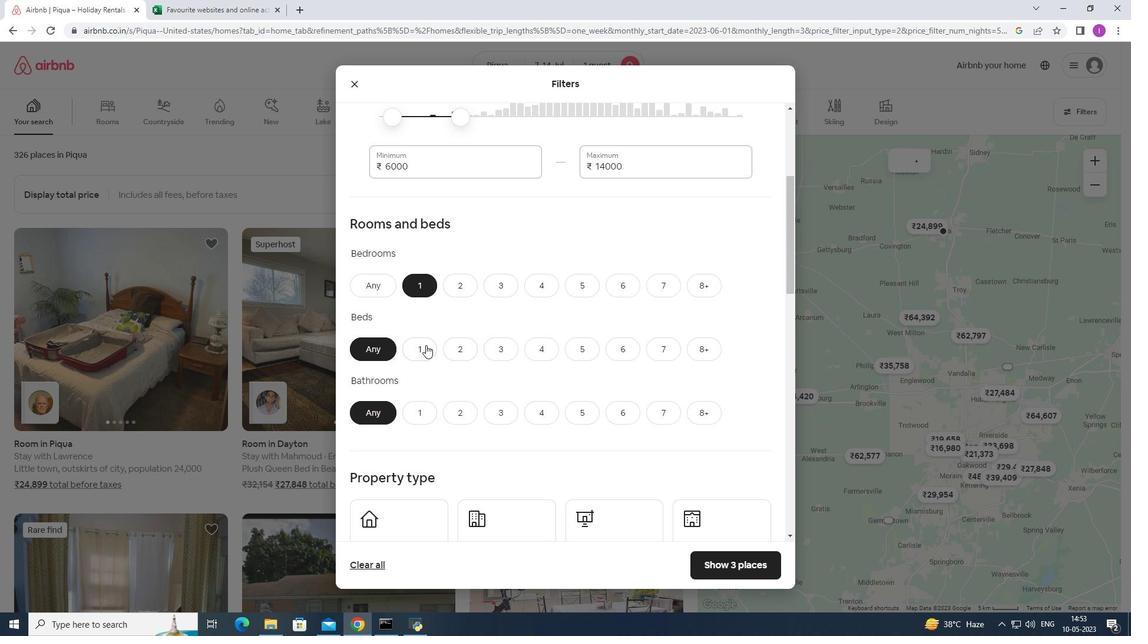 
Action: Mouse moved to (419, 415)
Screenshot: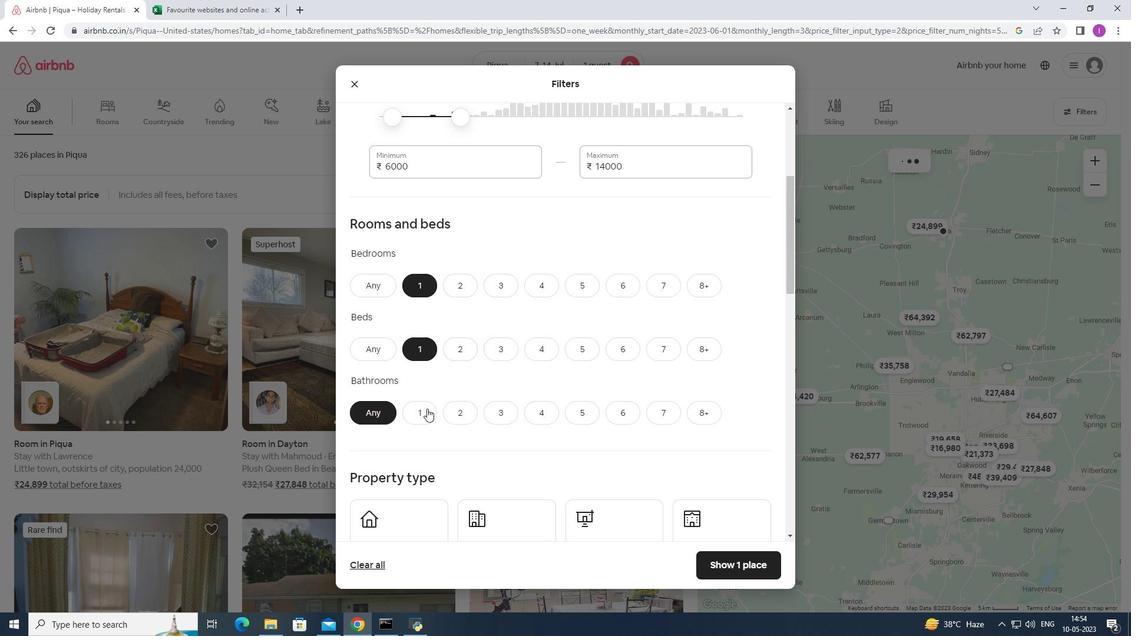 
Action: Mouse pressed left at (419, 415)
Screenshot: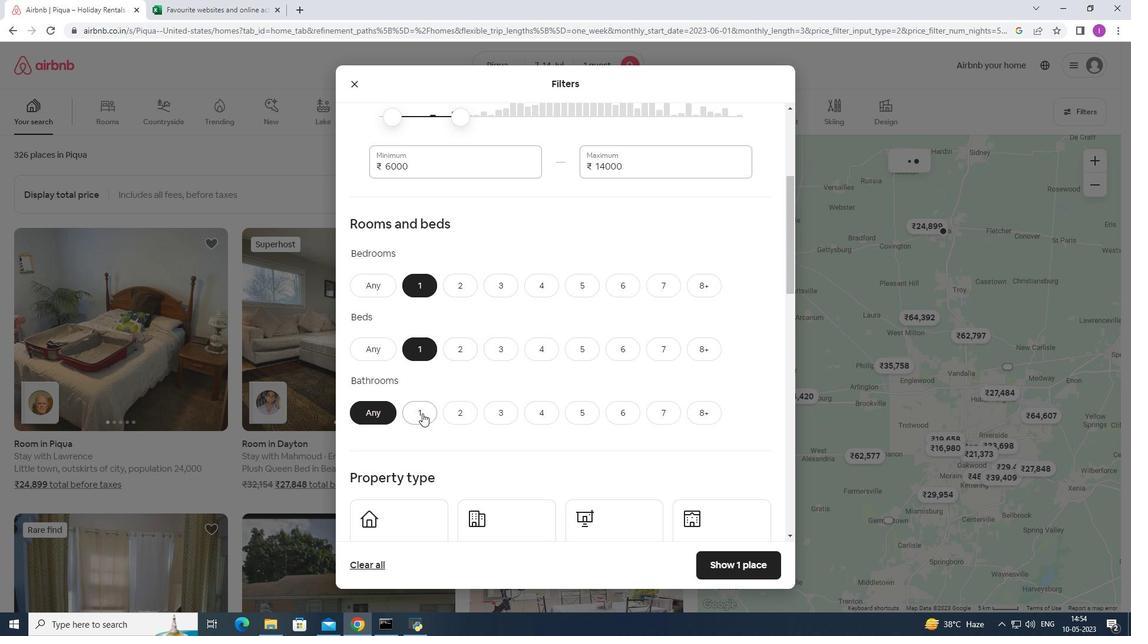 
Action: Mouse moved to (449, 333)
Screenshot: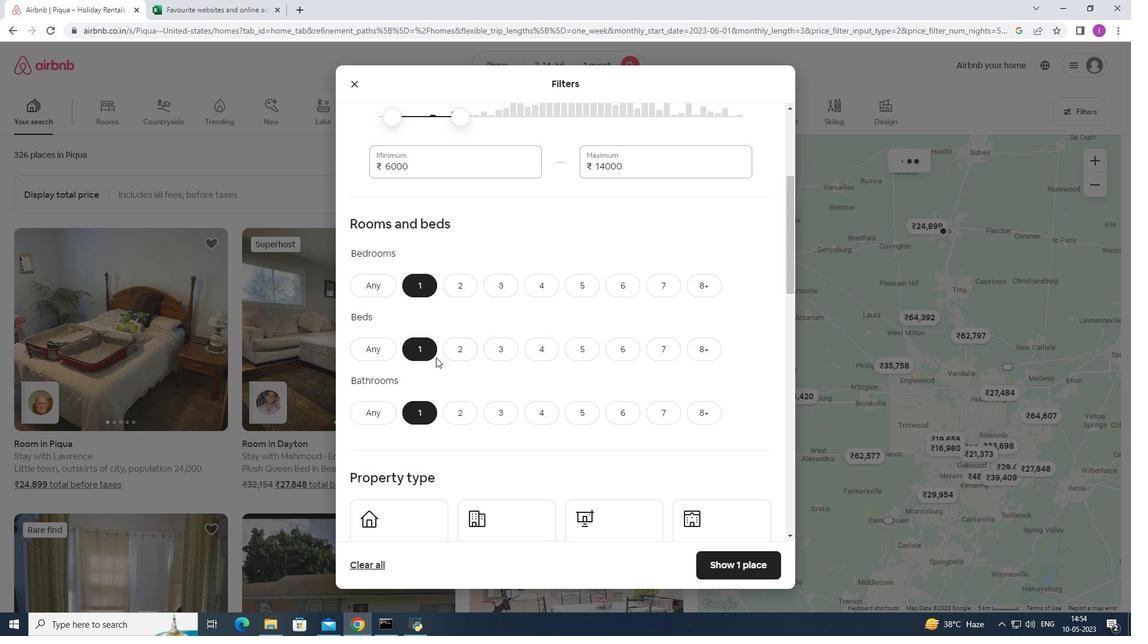 
Action: Mouse scrolled (449, 332) with delta (0, 0)
Screenshot: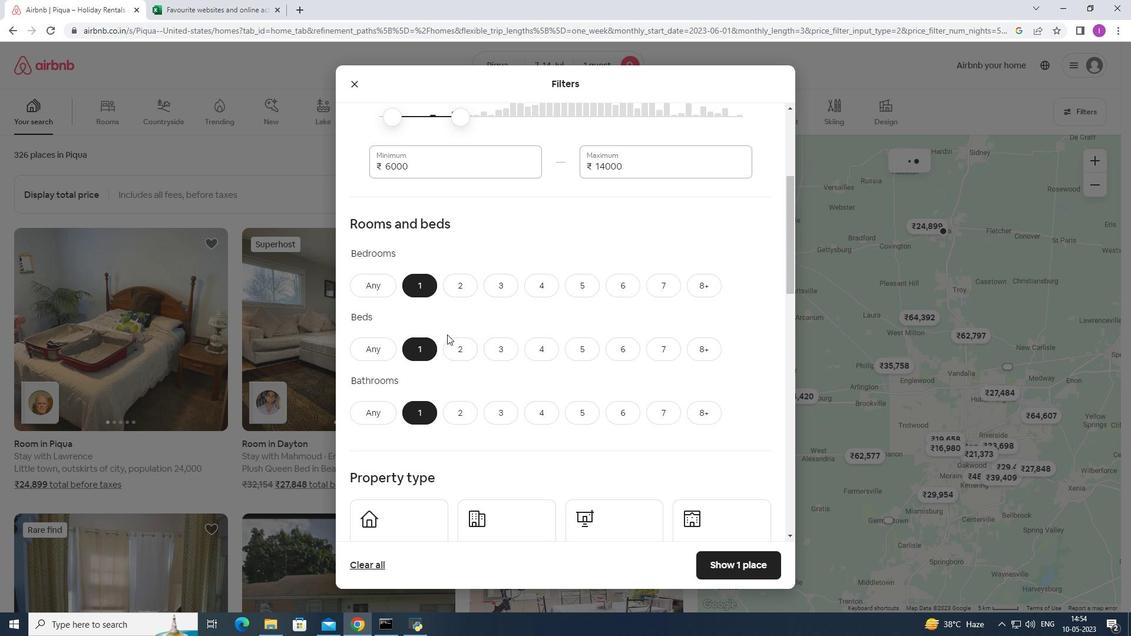 
Action: Mouse scrolled (449, 332) with delta (0, 0)
Screenshot: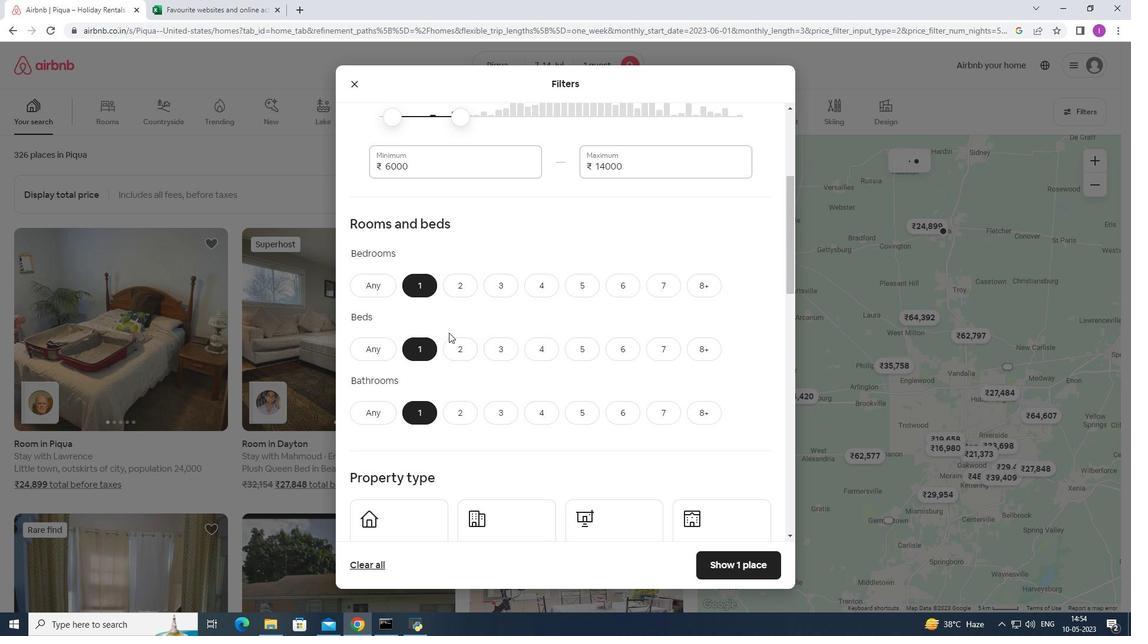 
Action: Mouse scrolled (449, 332) with delta (0, 0)
Screenshot: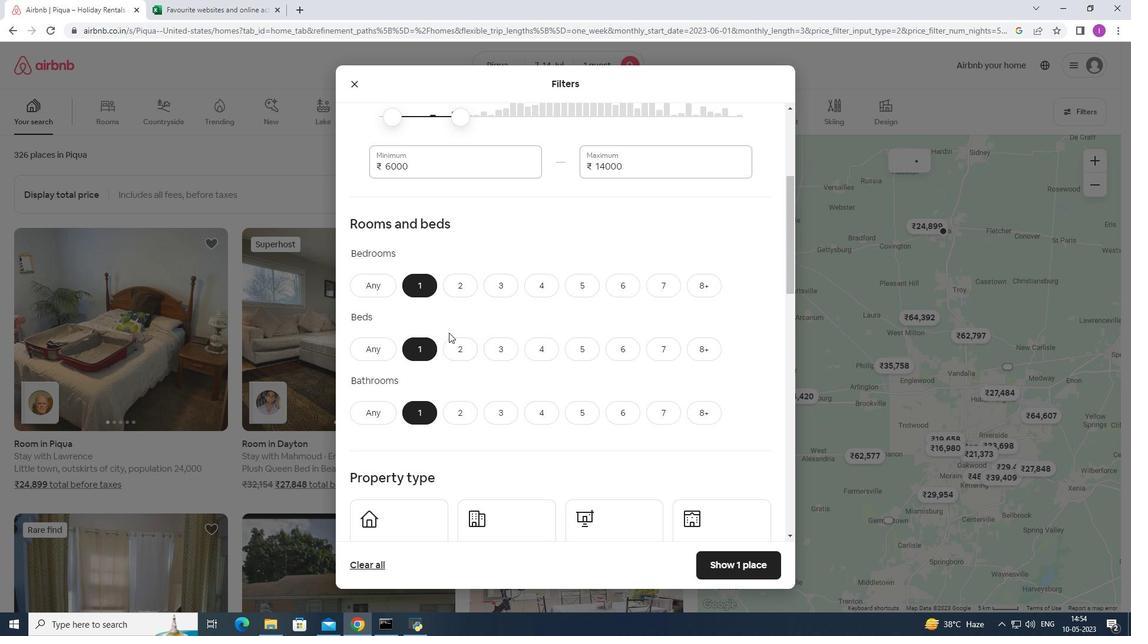 
Action: Mouse moved to (413, 373)
Screenshot: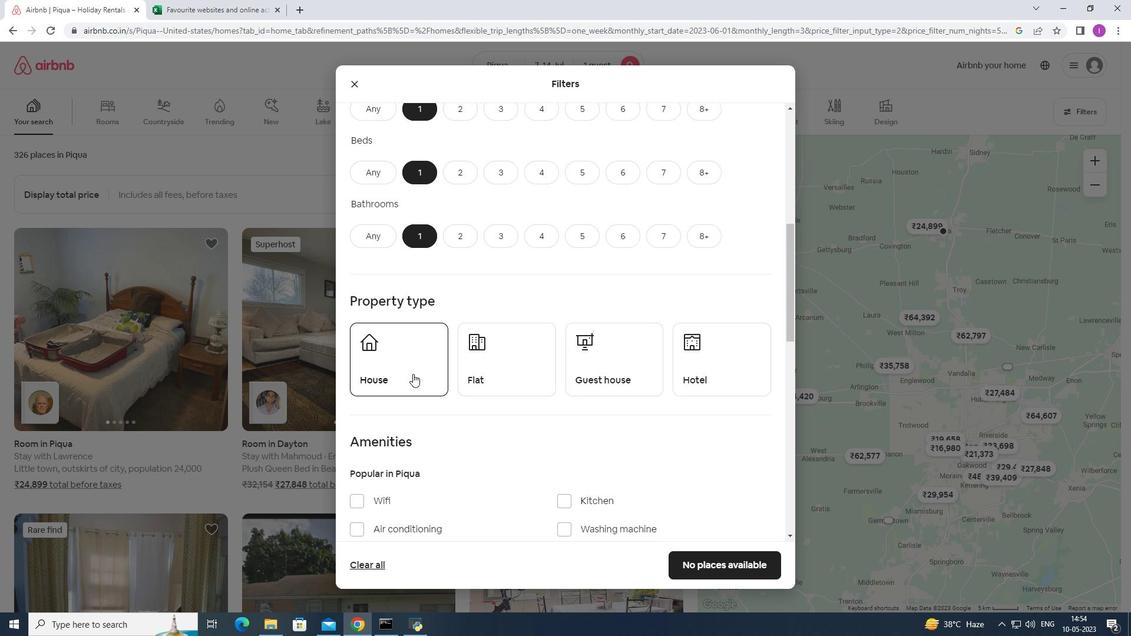 
Action: Mouse pressed left at (413, 373)
Screenshot: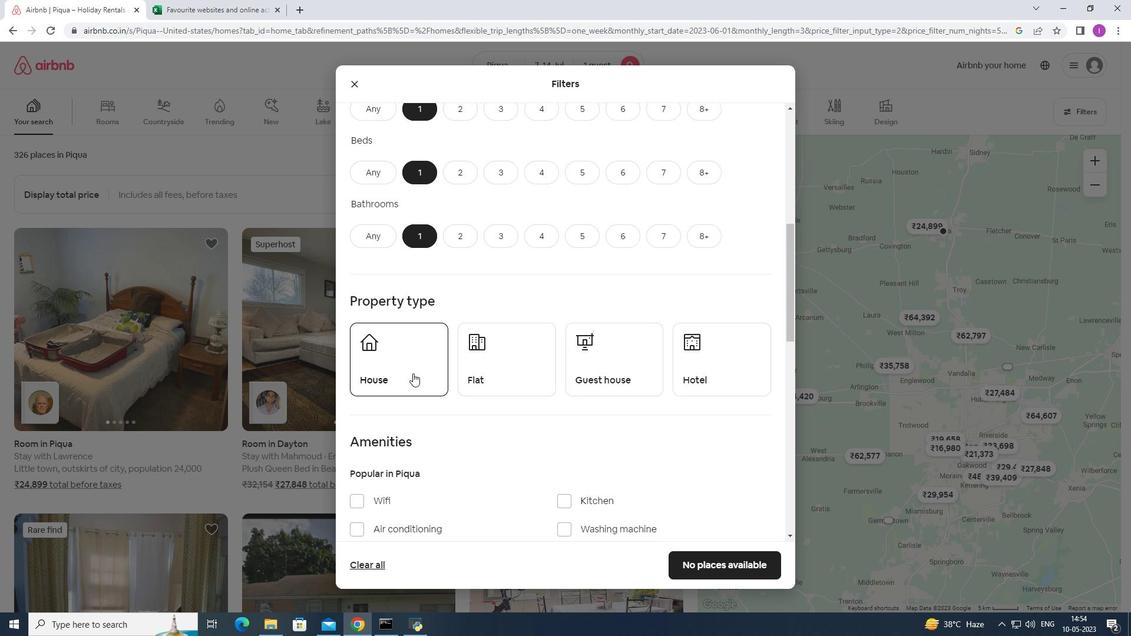 
Action: Mouse moved to (485, 366)
Screenshot: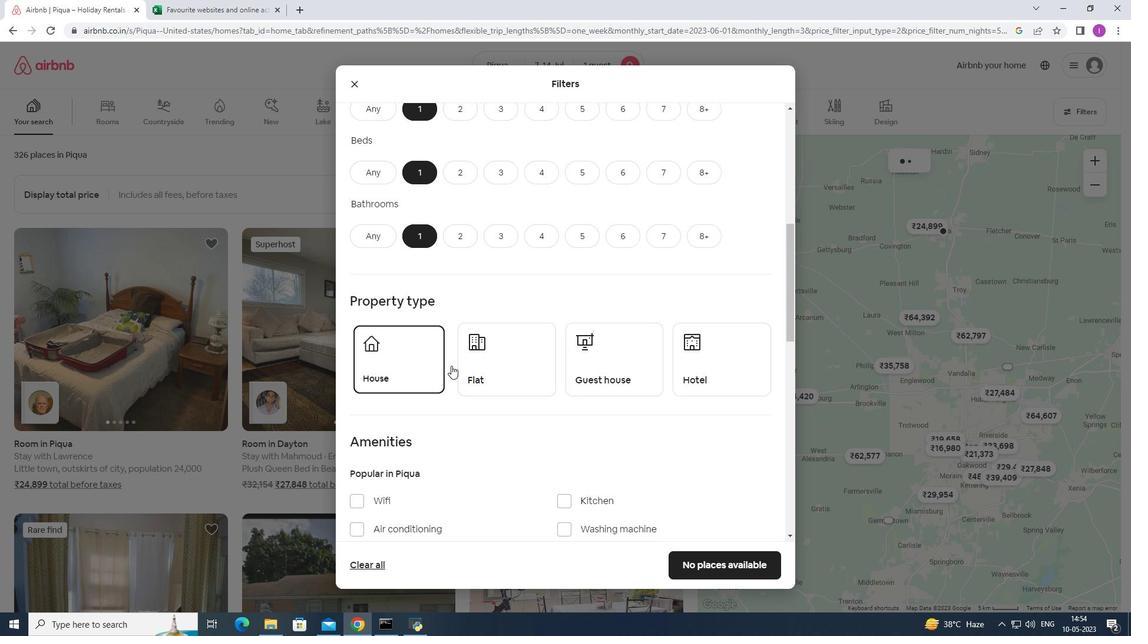
Action: Mouse pressed left at (485, 366)
Screenshot: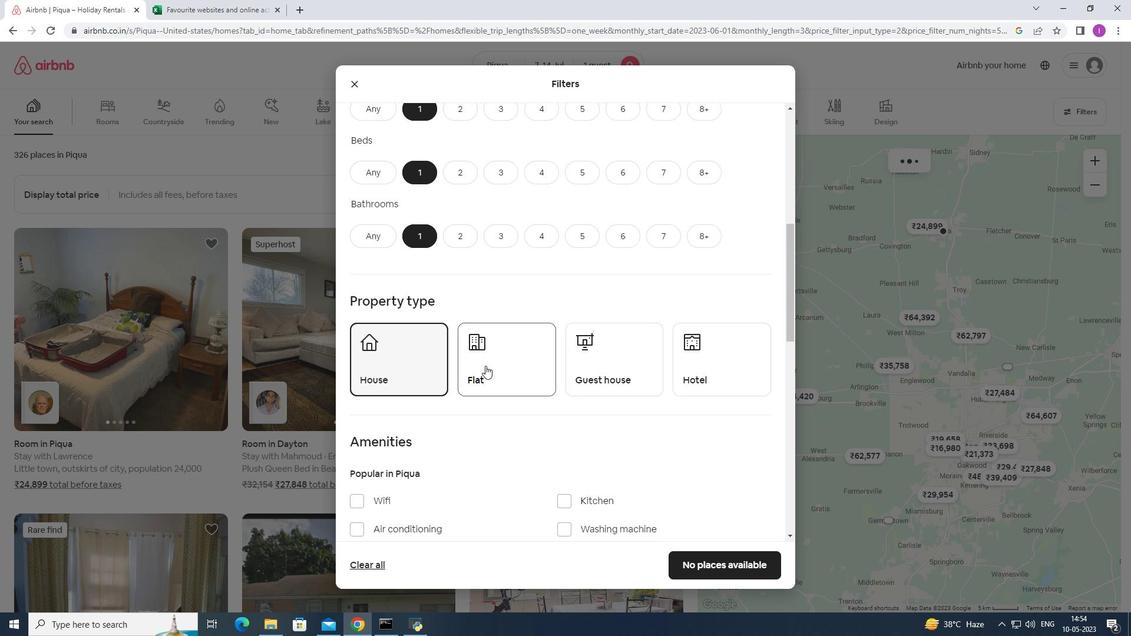 
Action: Mouse moved to (593, 363)
Screenshot: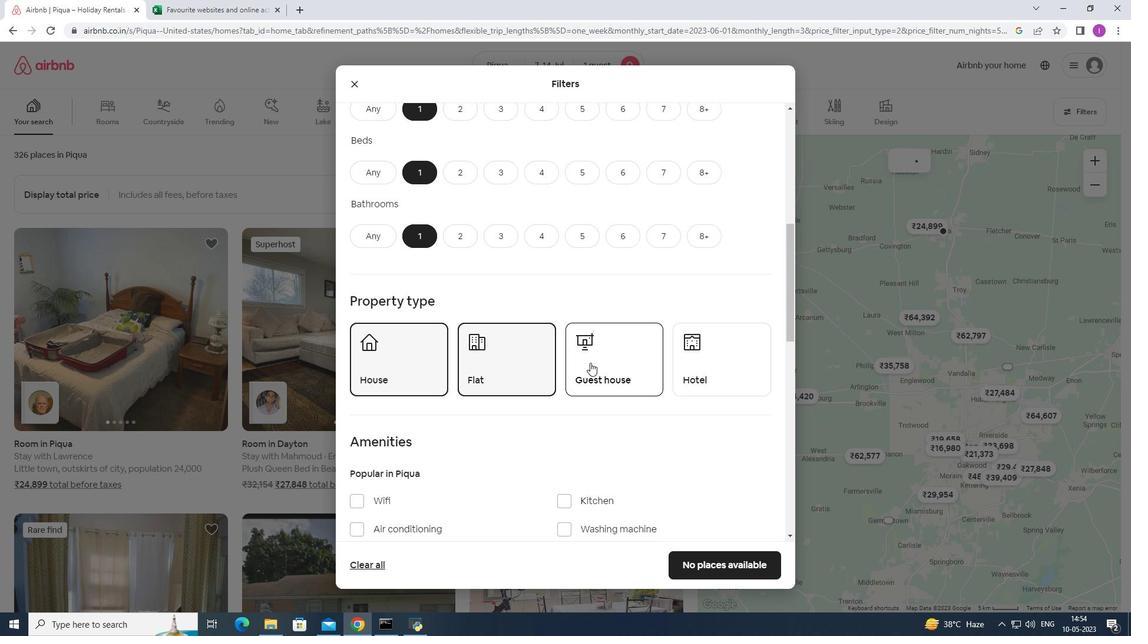 
Action: Mouse pressed left at (593, 363)
Screenshot: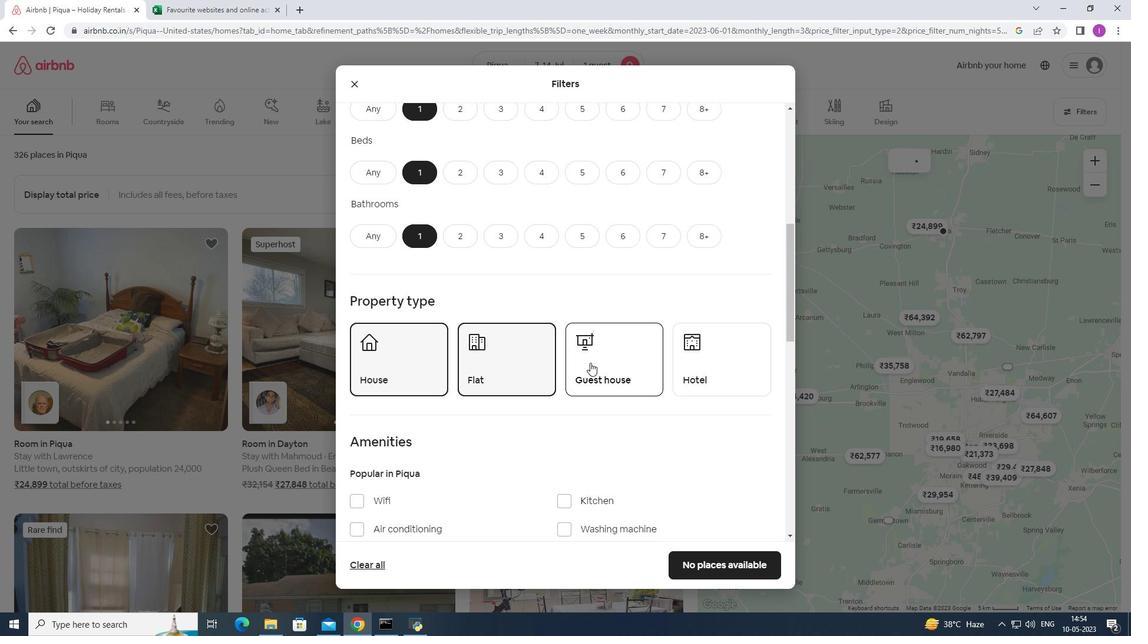 
Action: Mouse moved to (680, 382)
Screenshot: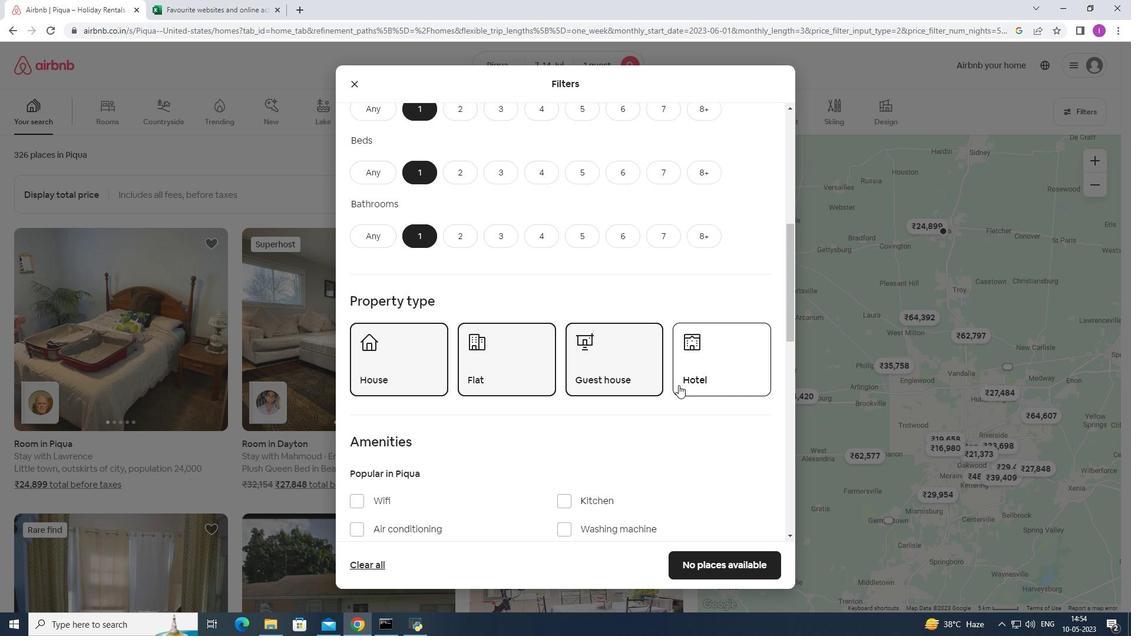 
Action: Mouse pressed left at (680, 382)
Screenshot: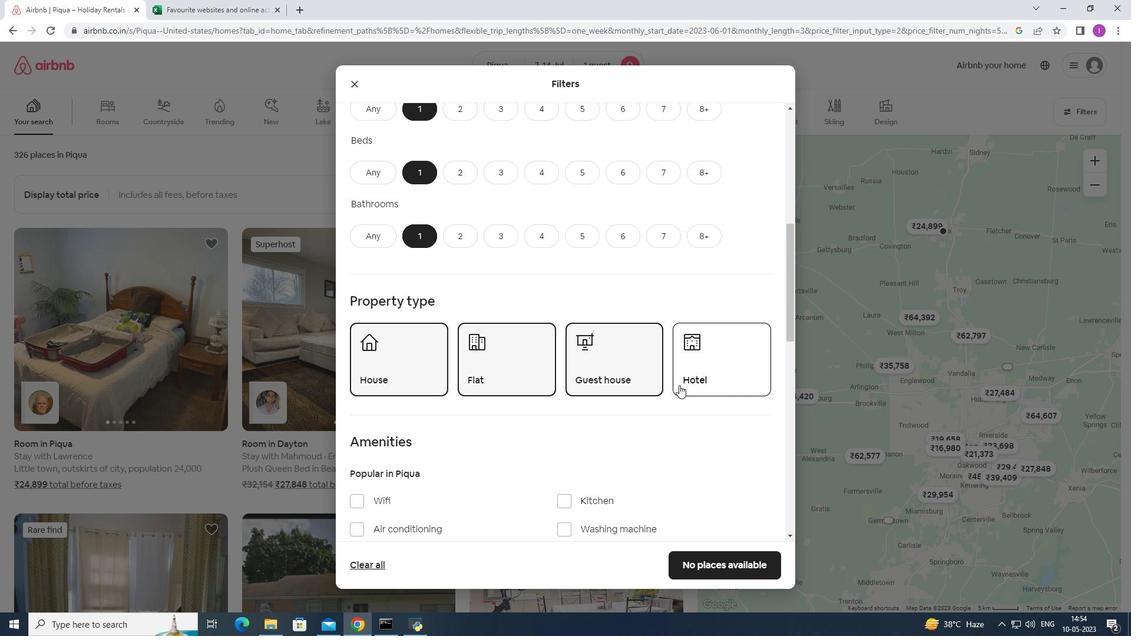 
Action: Mouse moved to (541, 408)
Screenshot: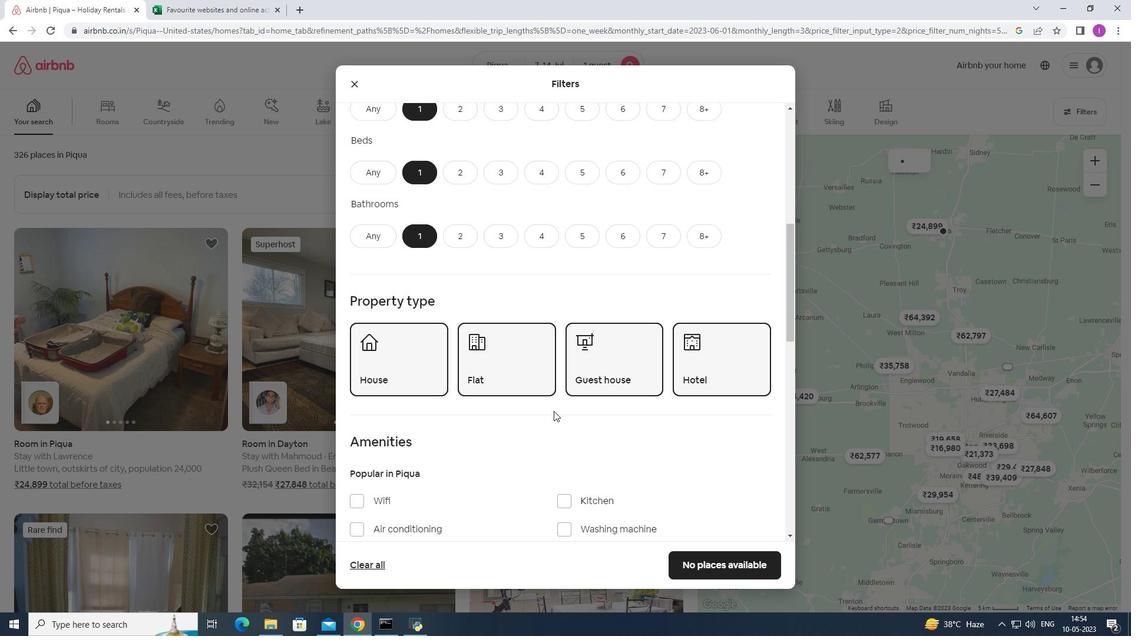 
Action: Mouse scrolled (541, 407) with delta (0, 0)
Screenshot: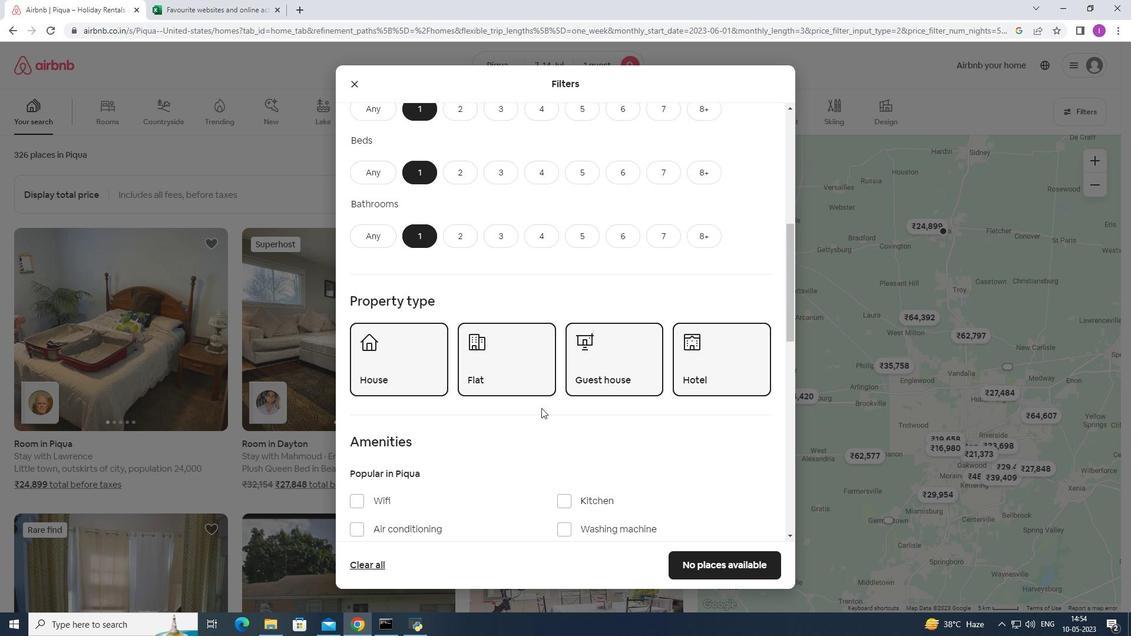 
Action: Mouse scrolled (541, 407) with delta (0, 0)
Screenshot: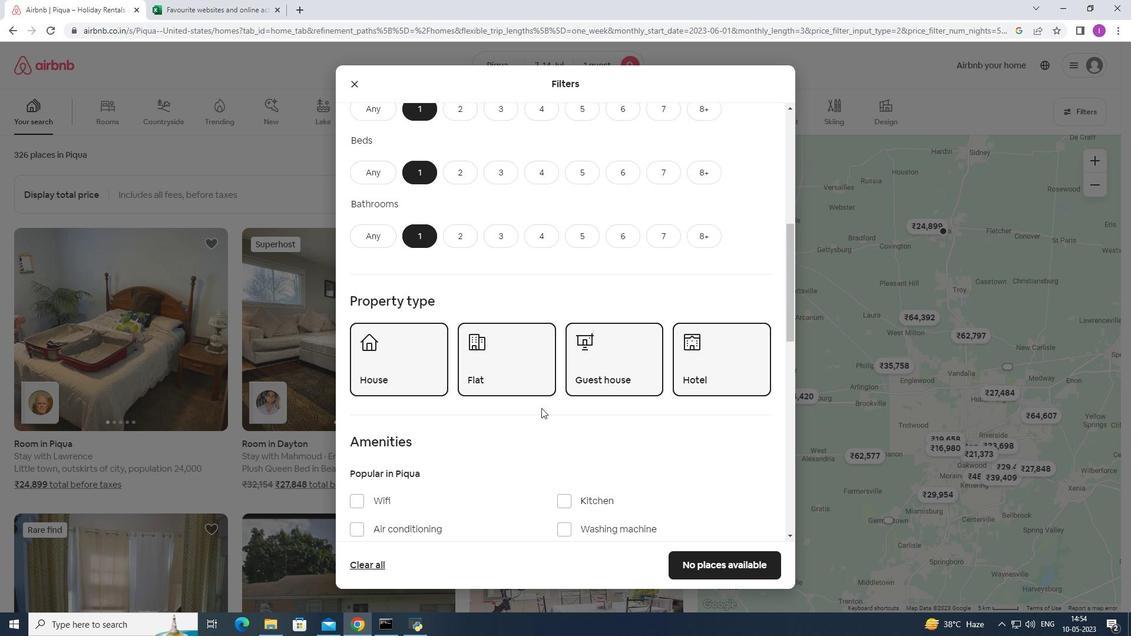 
Action: Mouse moved to (360, 380)
Screenshot: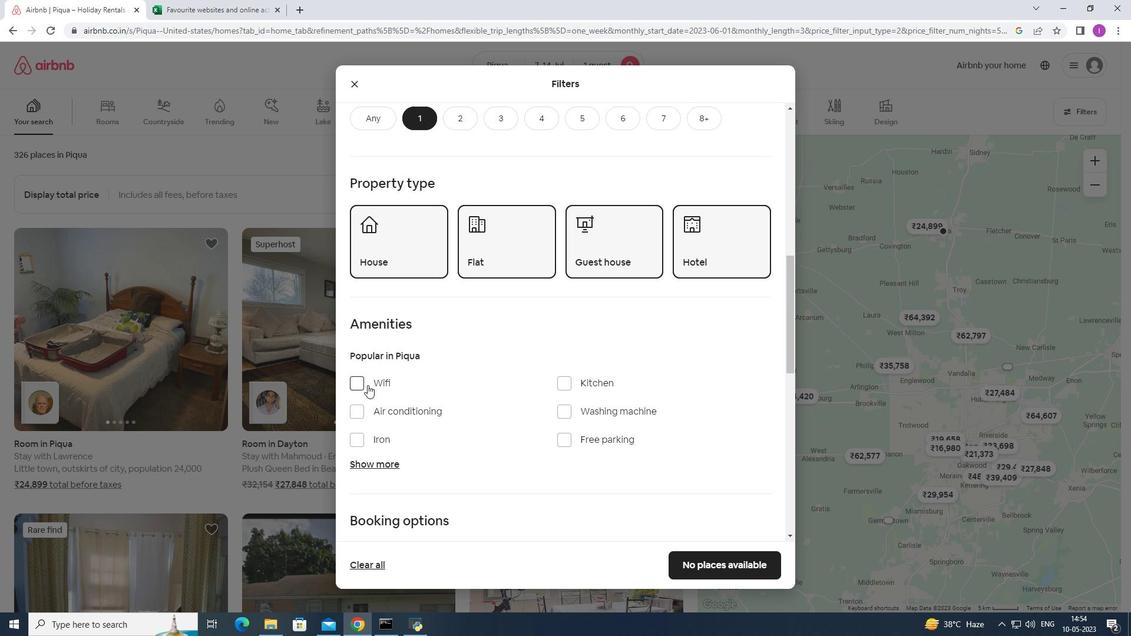 
Action: Mouse pressed left at (360, 380)
Screenshot: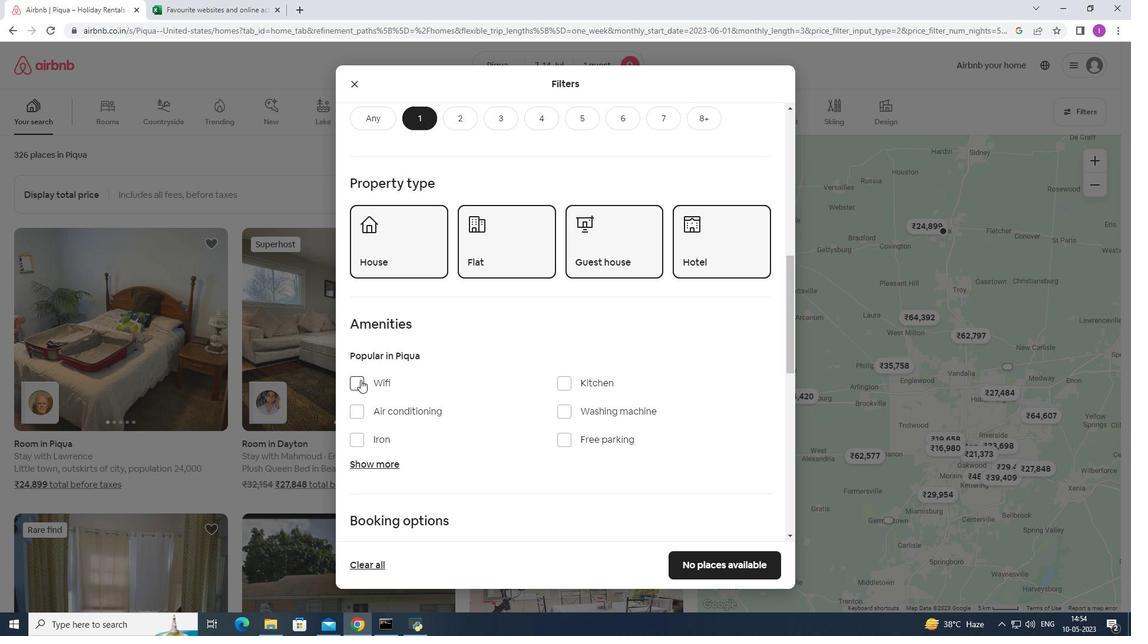 
Action: Mouse moved to (568, 439)
Screenshot: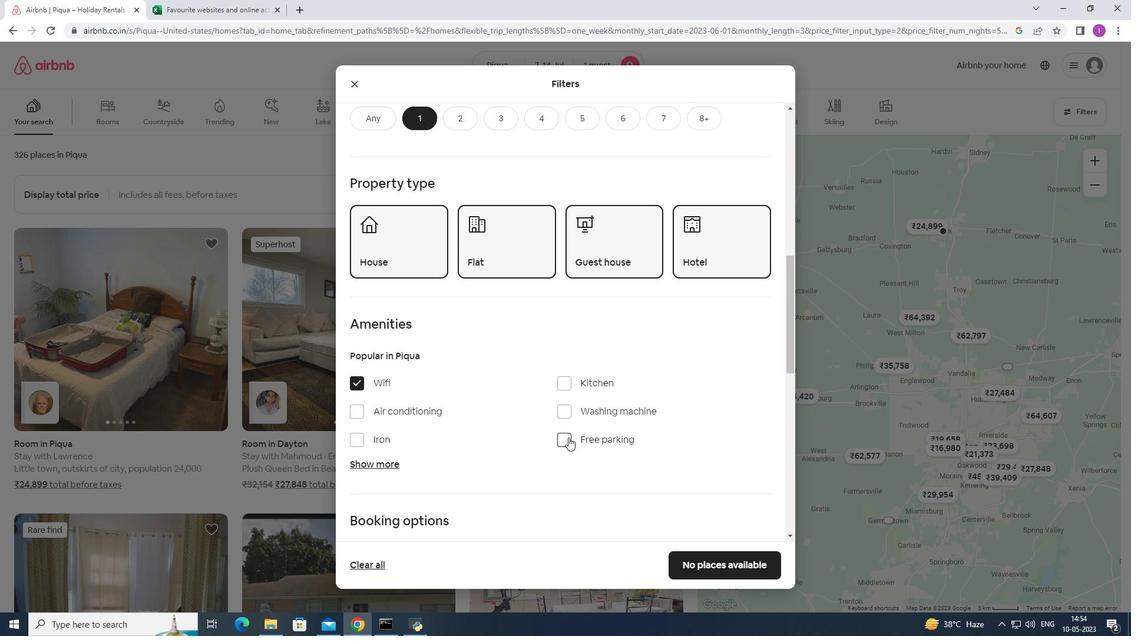 
Action: Mouse pressed left at (568, 439)
Screenshot: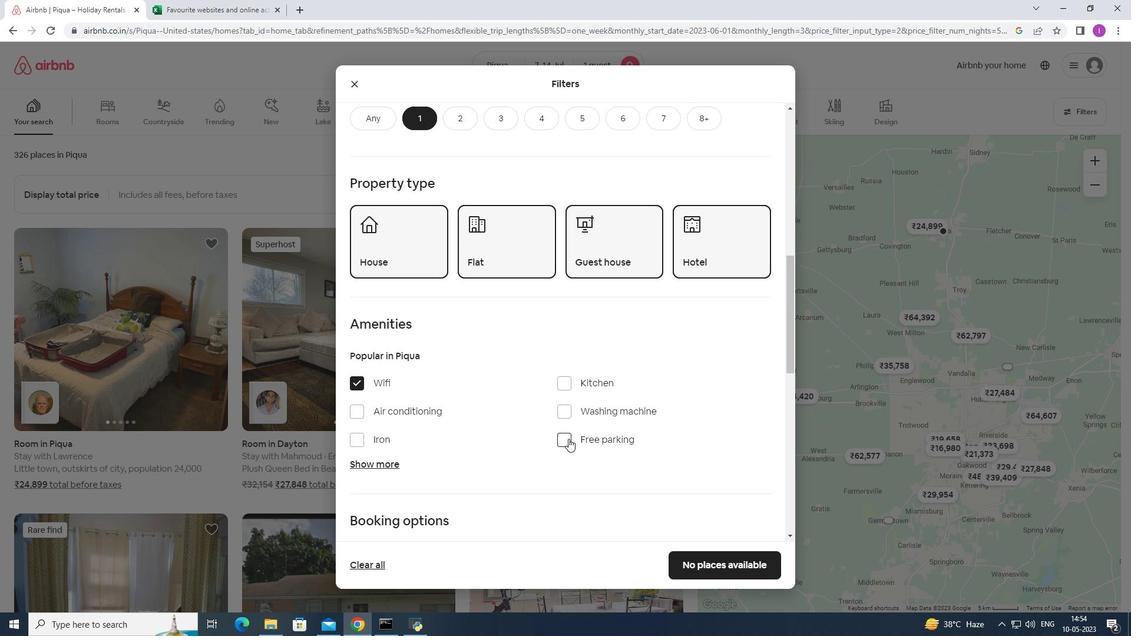 
Action: Mouse moved to (564, 439)
Screenshot: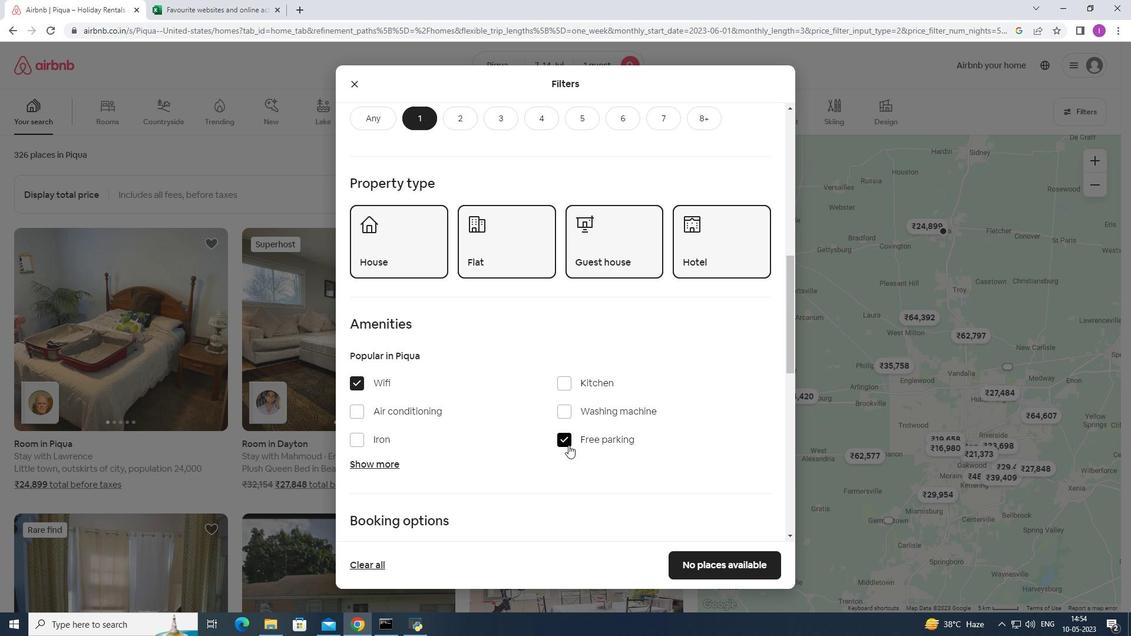 
Action: Mouse pressed left at (564, 439)
Screenshot: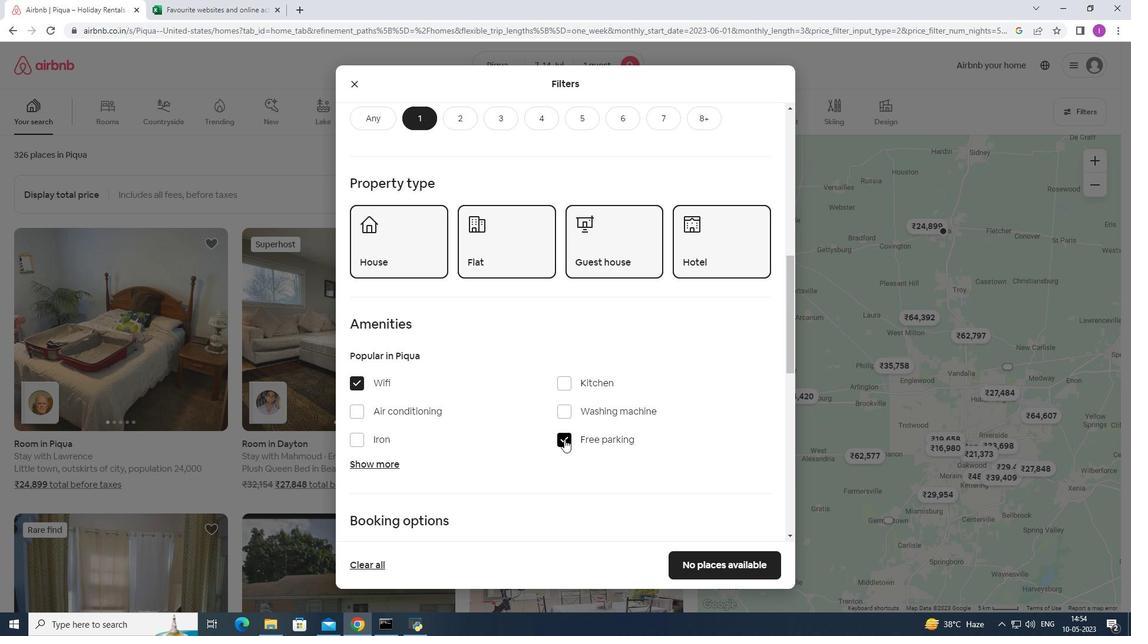 
Action: Mouse moved to (435, 453)
Screenshot: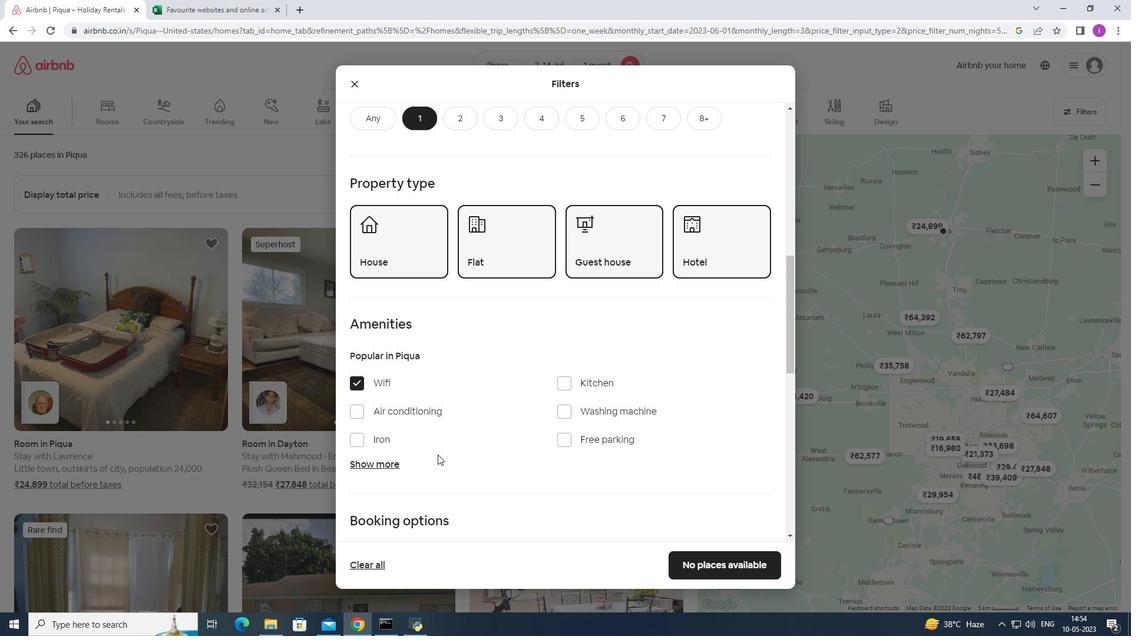 
Action: Mouse scrolled (435, 453) with delta (0, 0)
Screenshot: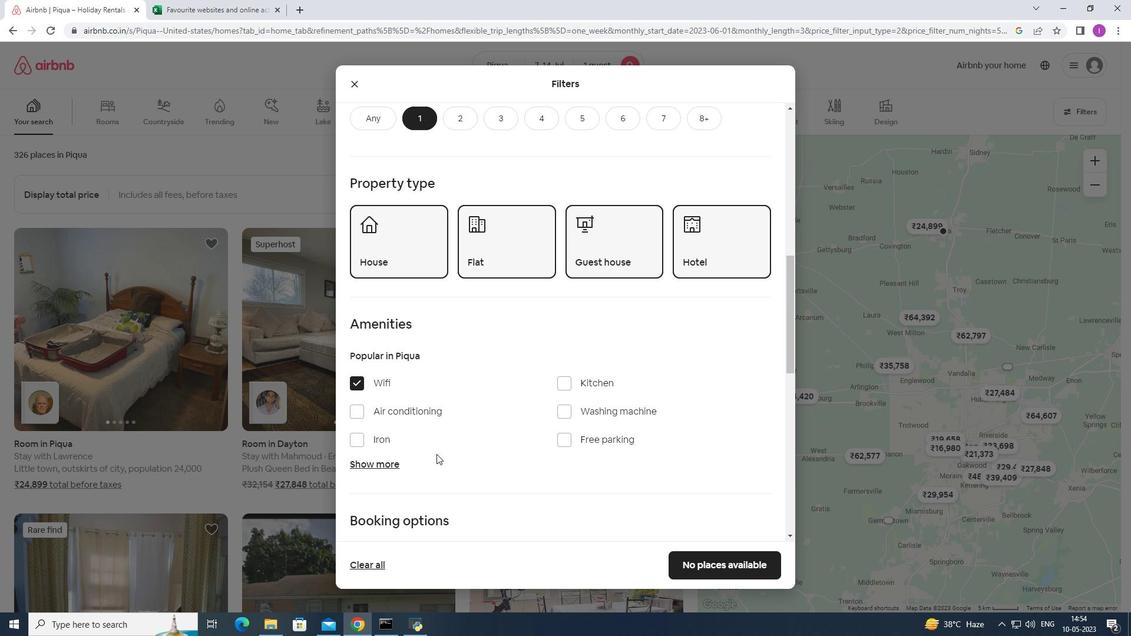 
Action: Mouse scrolled (435, 453) with delta (0, 0)
Screenshot: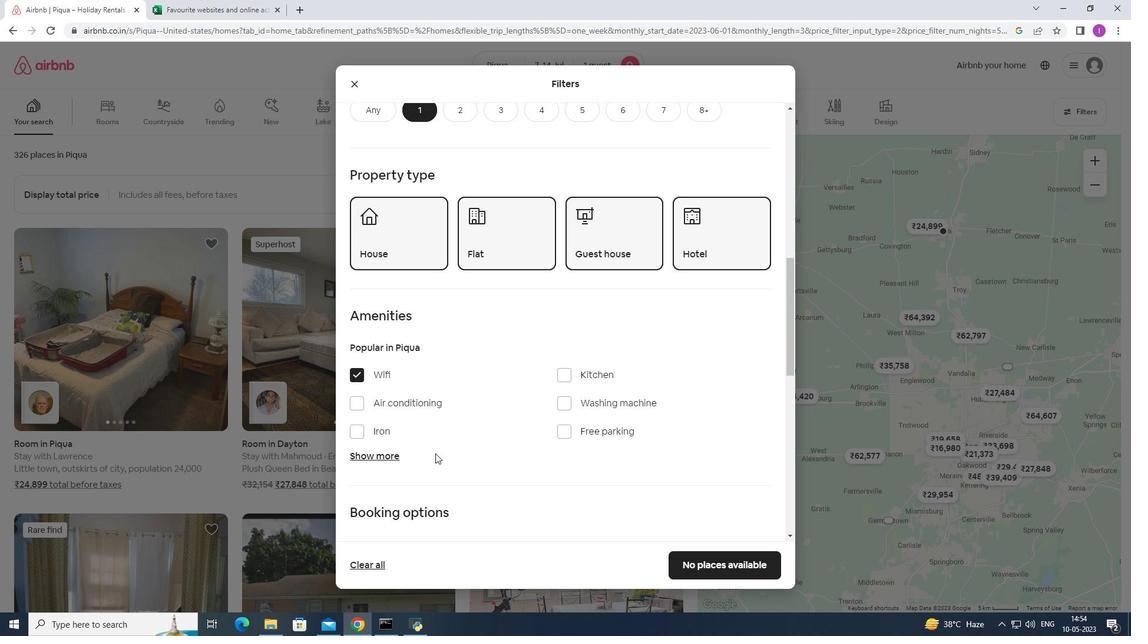 
Action: Mouse moved to (558, 419)
Screenshot: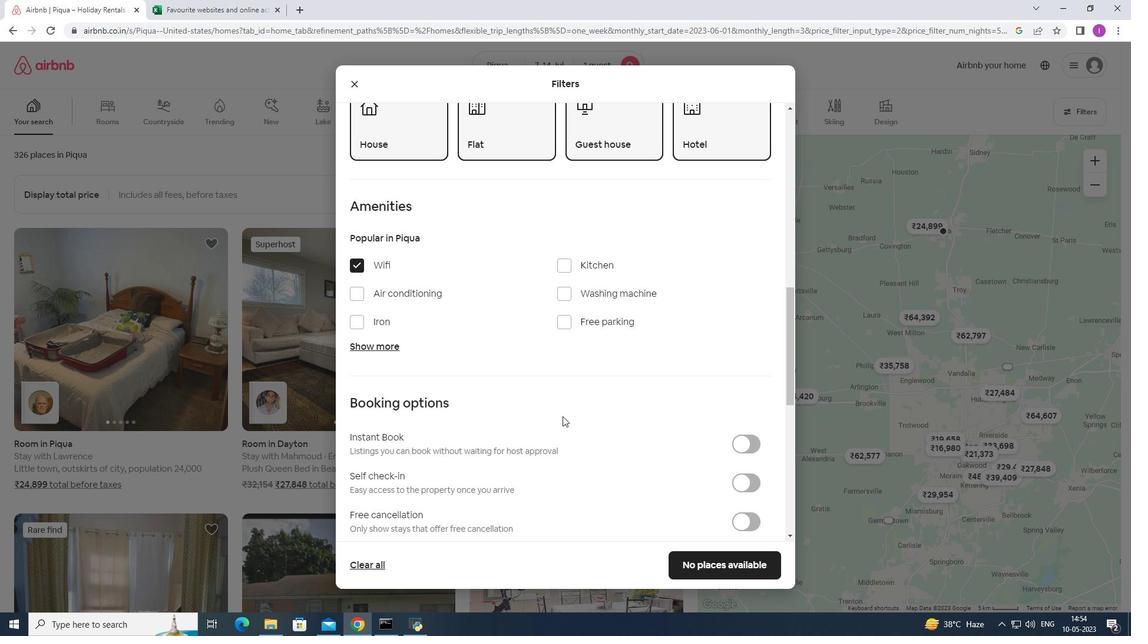 
Action: Mouse scrolled (558, 418) with delta (0, 0)
Screenshot: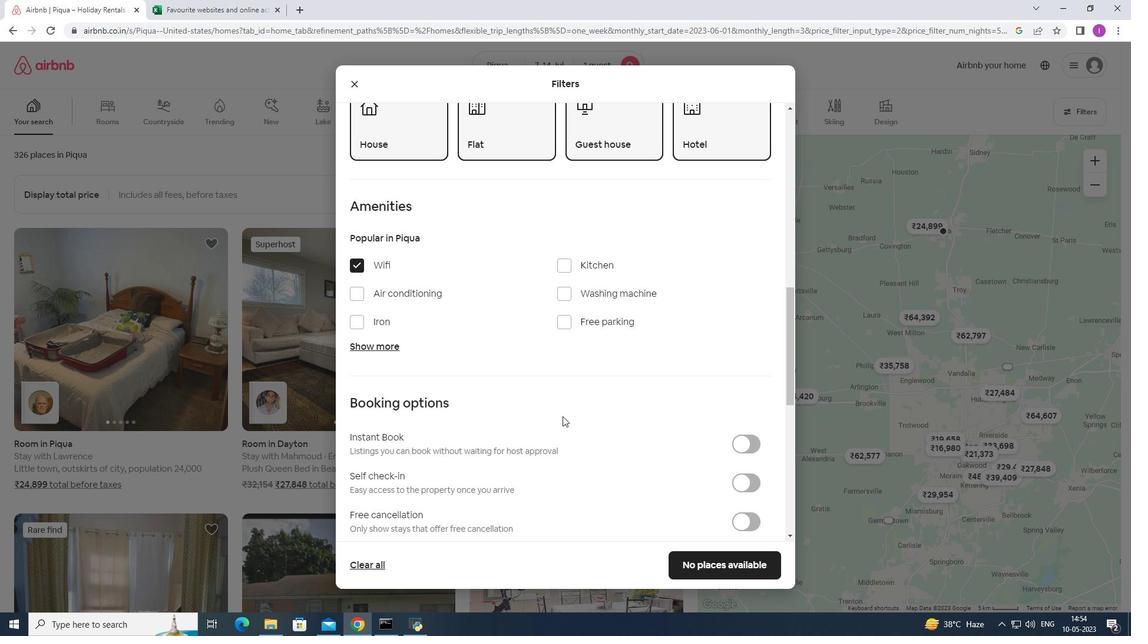 
Action: Mouse moved to (554, 423)
Screenshot: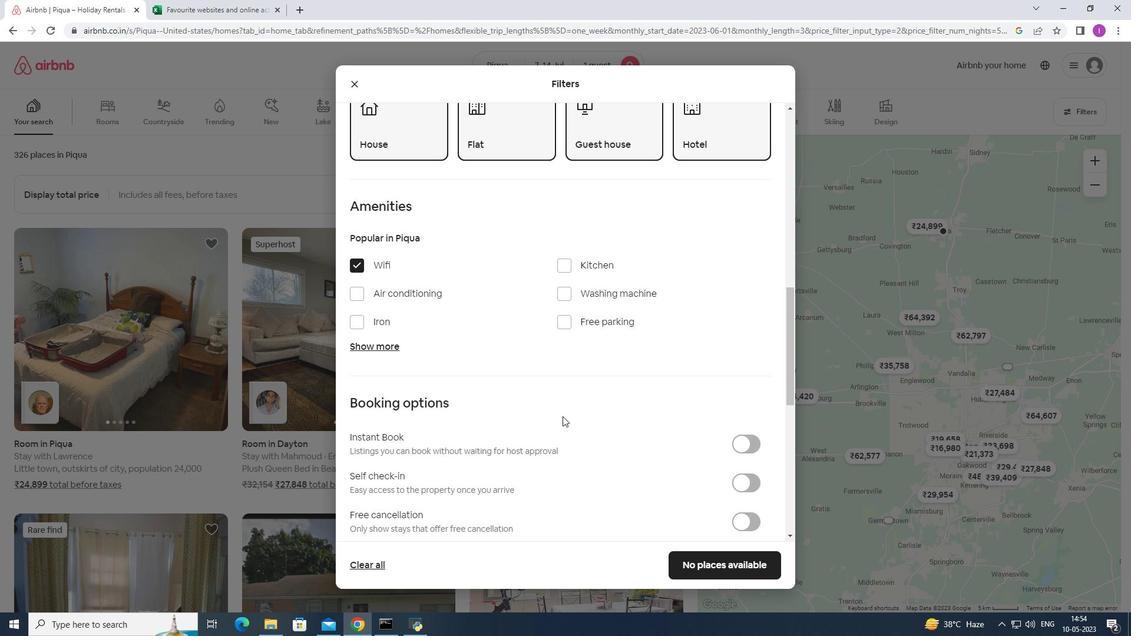 
Action: Mouse scrolled (554, 422) with delta (0, 0)
Screenshot: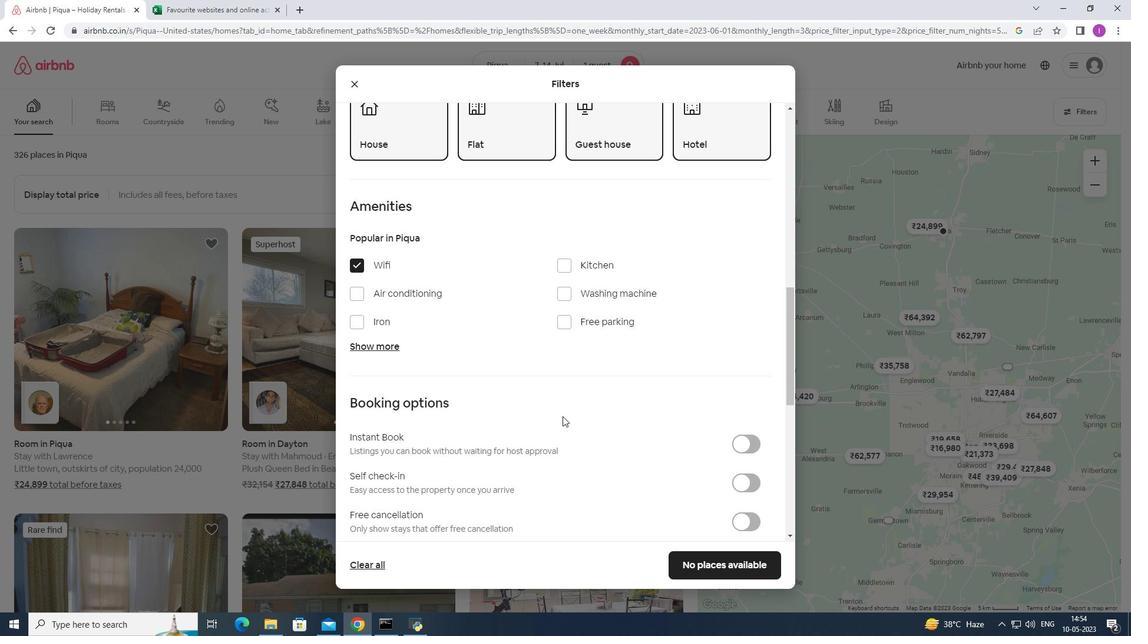 
Action: Mouse moved to (759, 366)
Screenshot: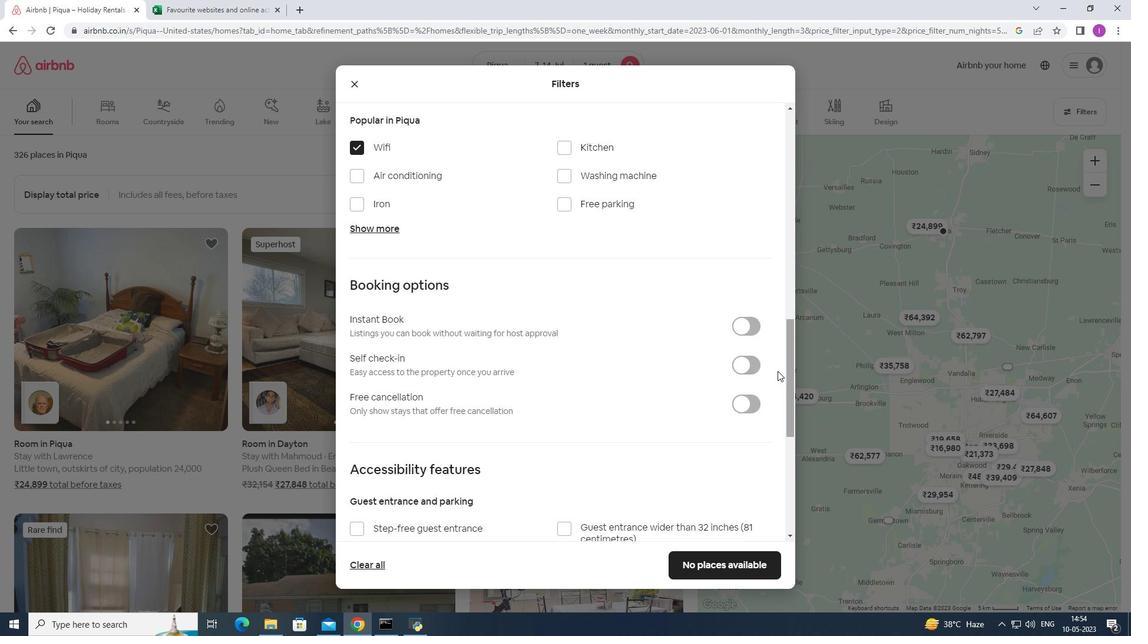 
Action: Mouse pressed left at (759, 366)
Screenshot: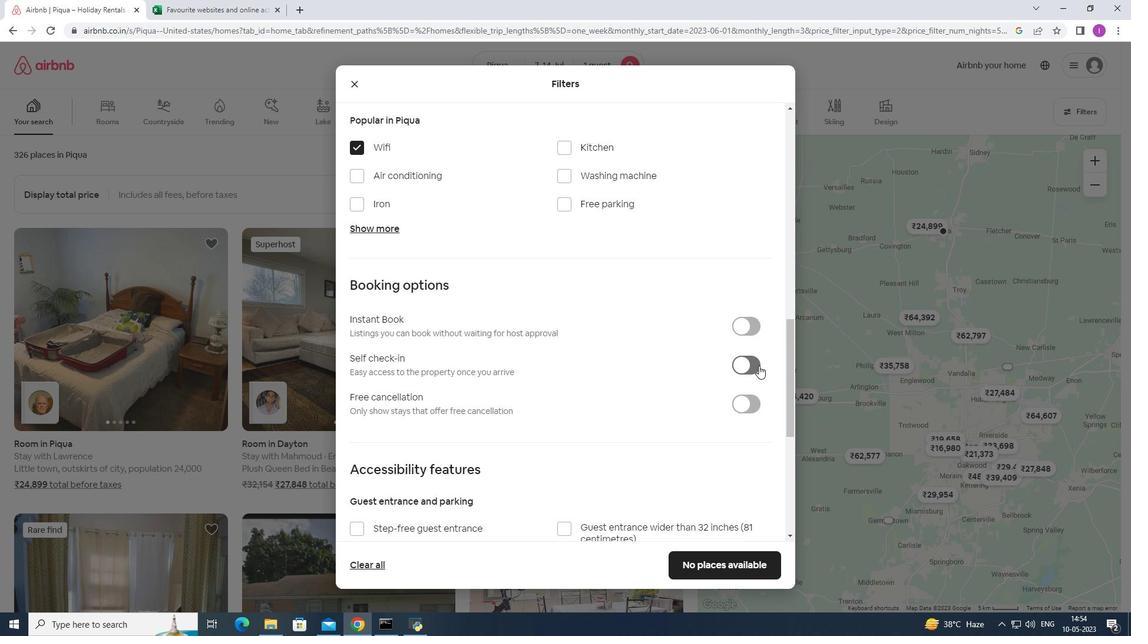 
Action: Mouse moved to (354, 429)
Screenshot: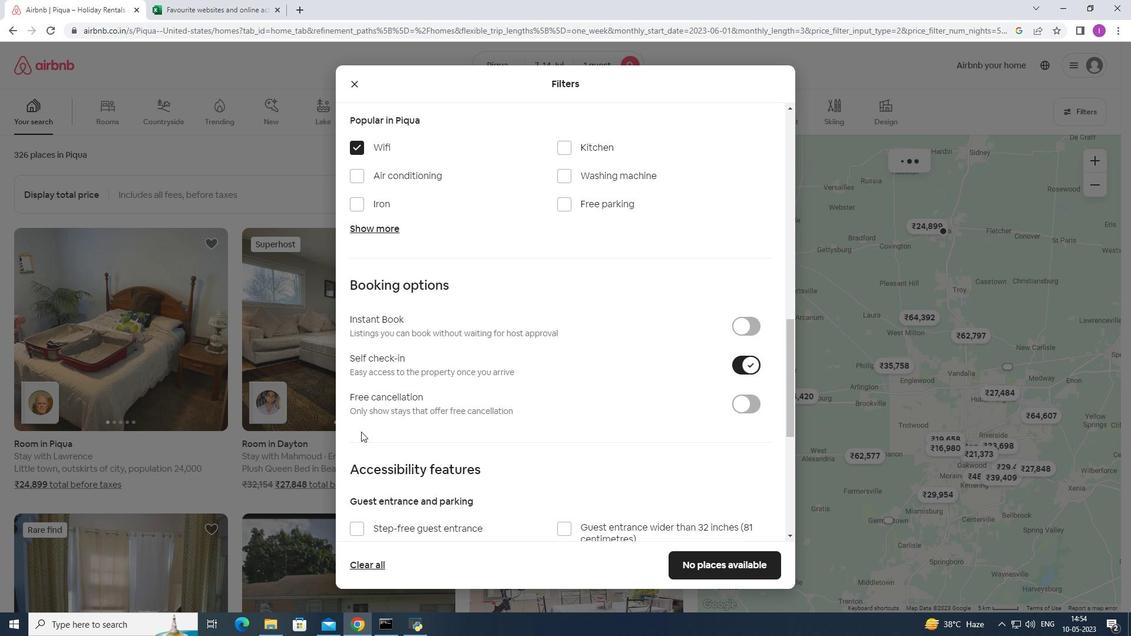 
Action: Mouse scrolled (354, 429) with delta (0, 0)
Screenshot: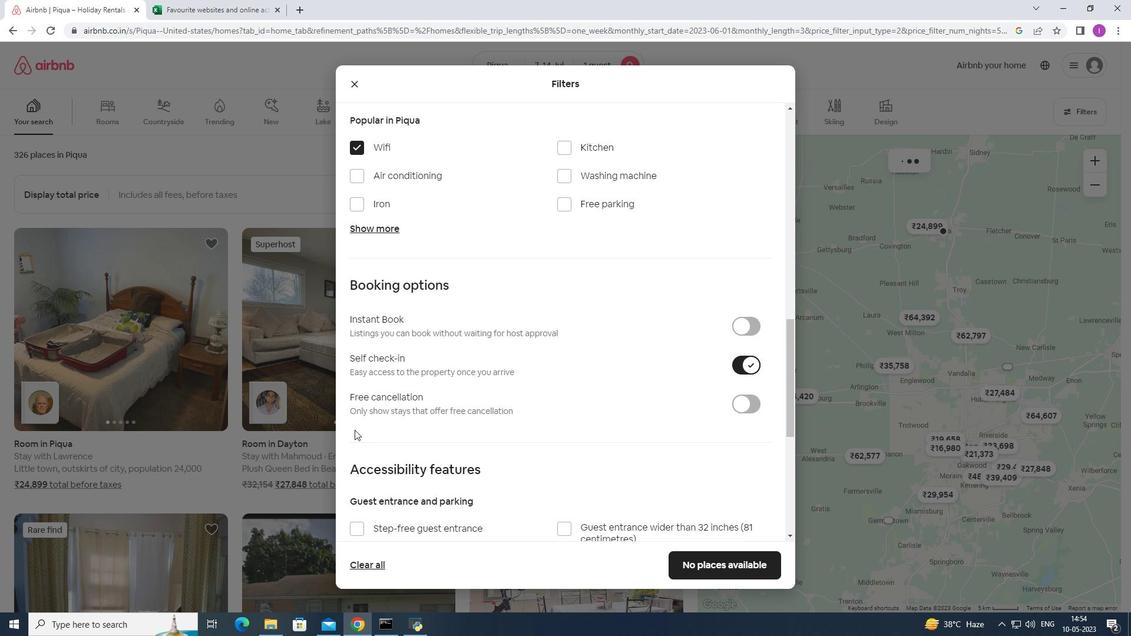 
Action: Mouse scrolled (354, 429) with delta (0, 0)
Screenshot: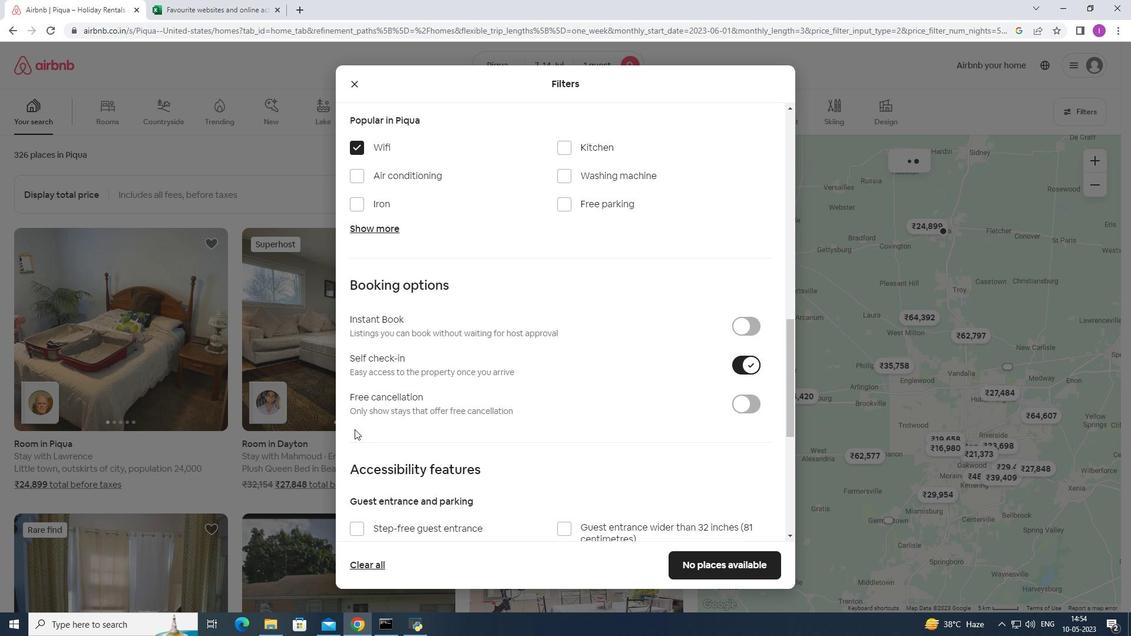 
Action: Mouse scrolled (354, 429) with delta (0, 0)
Screenshot: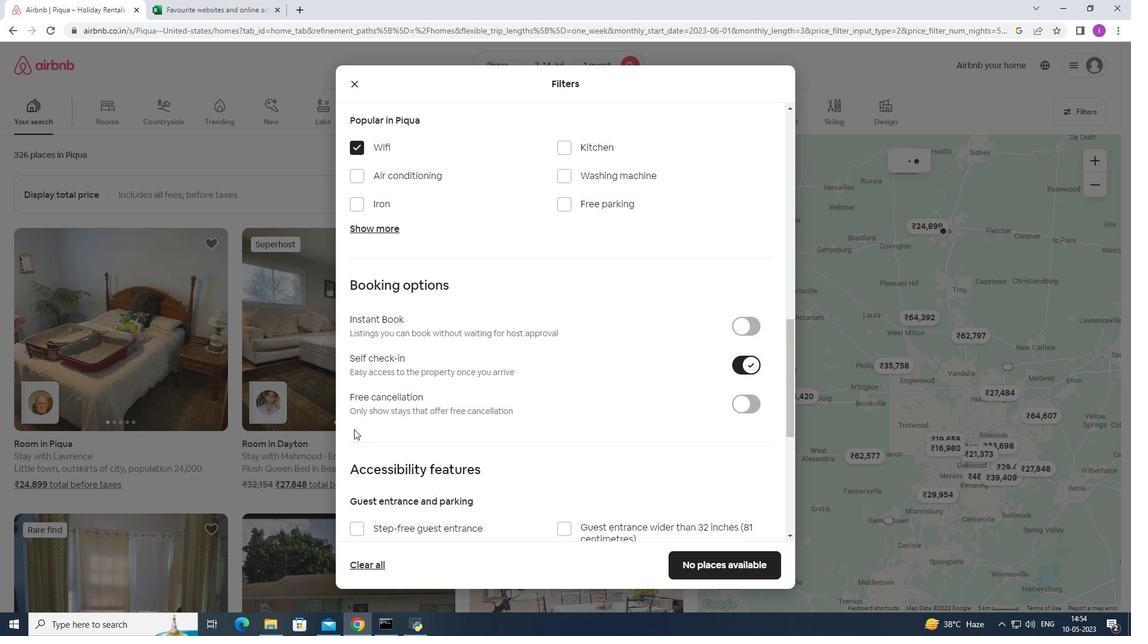 
Action: Mouse moved to (354, 428)
Screenshot: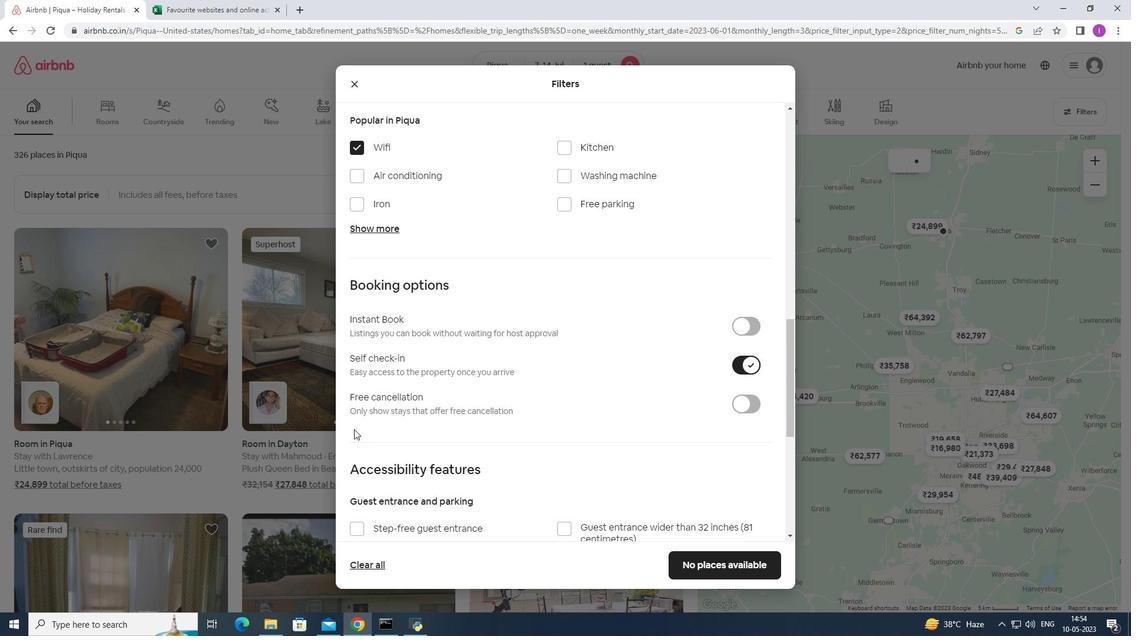 
Action: Mouse scrolled (354, 427) with delta (0, 0)
Screenshot: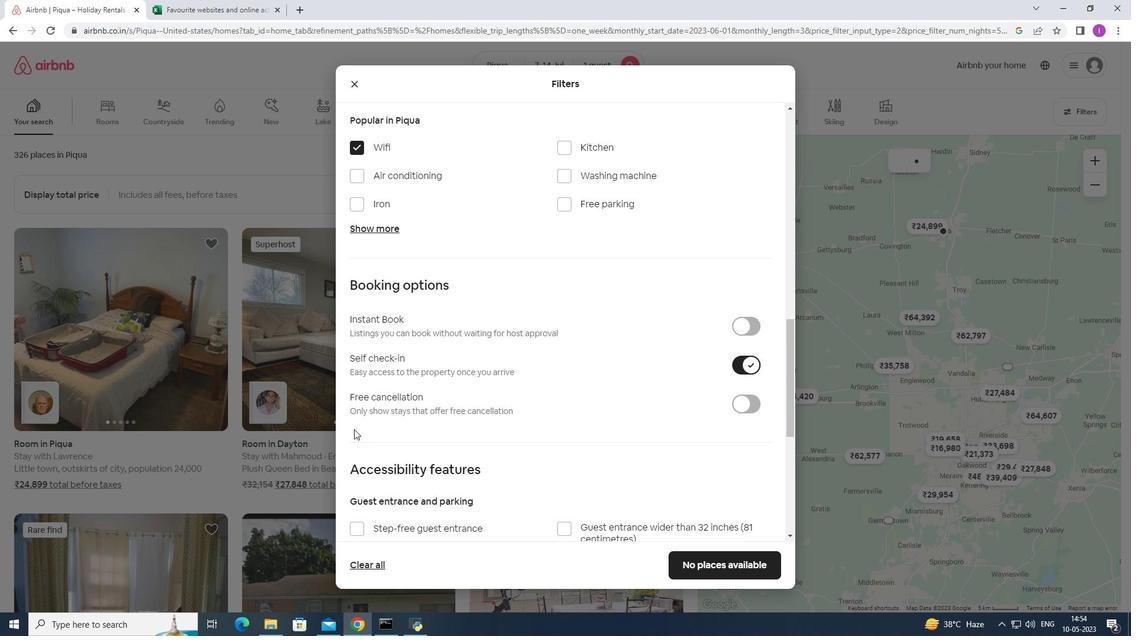 
Action: Mouse moved to (394, 420)
Screenshot: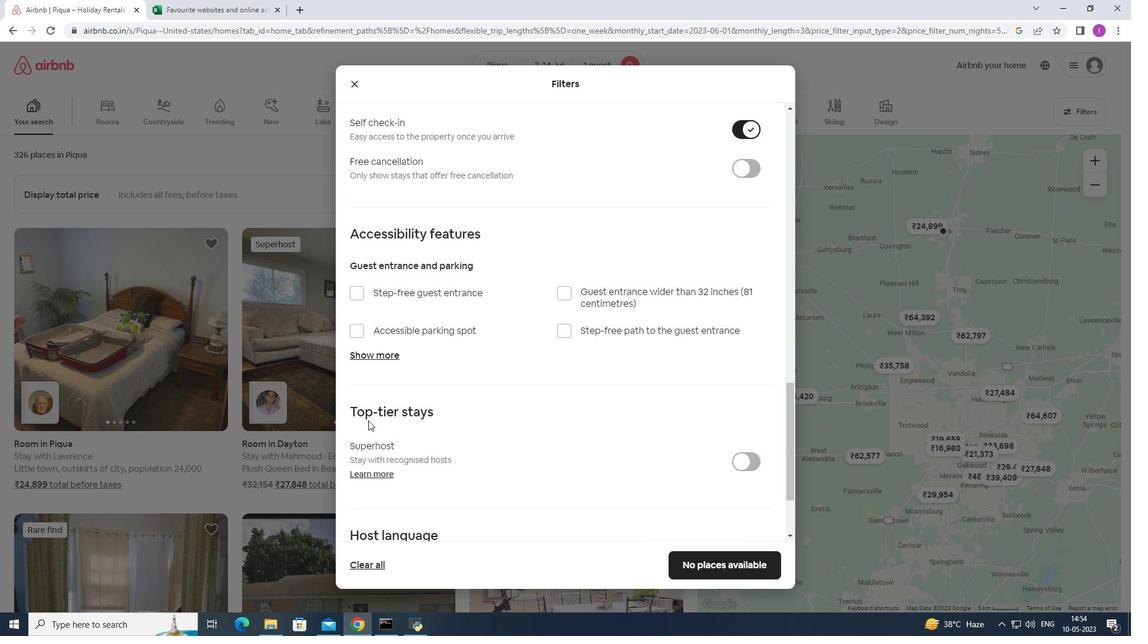 
Action: Mouse scrolled (394, 419) with delta (0, 0)
Screenshot: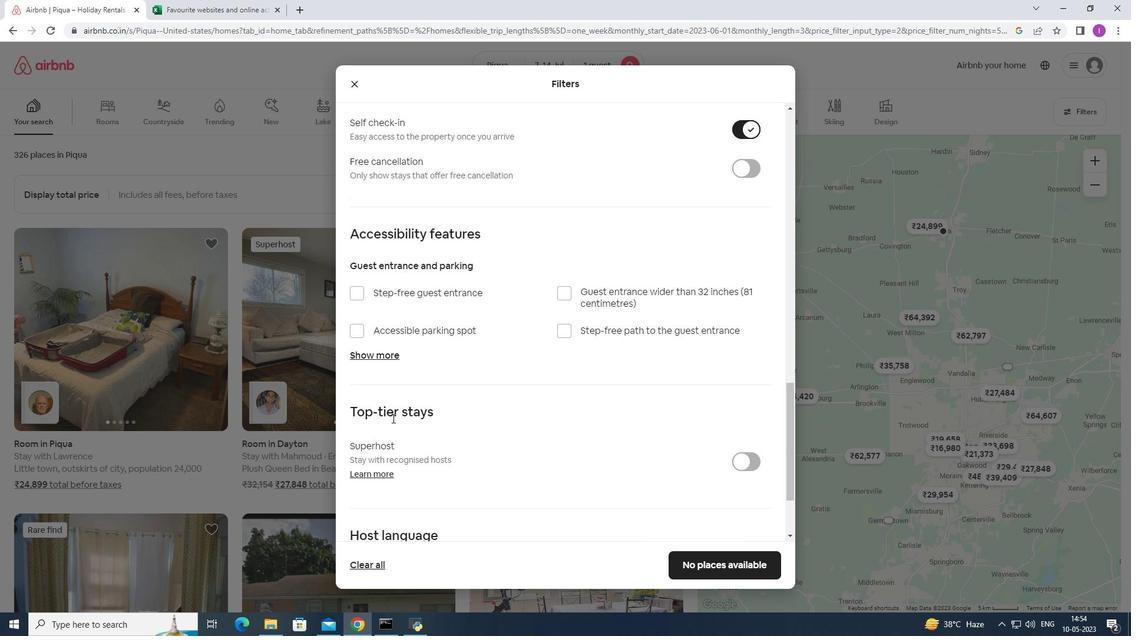 
Action: Mouse scrolled (394, 419) with delta (0, 0)
Screenshot: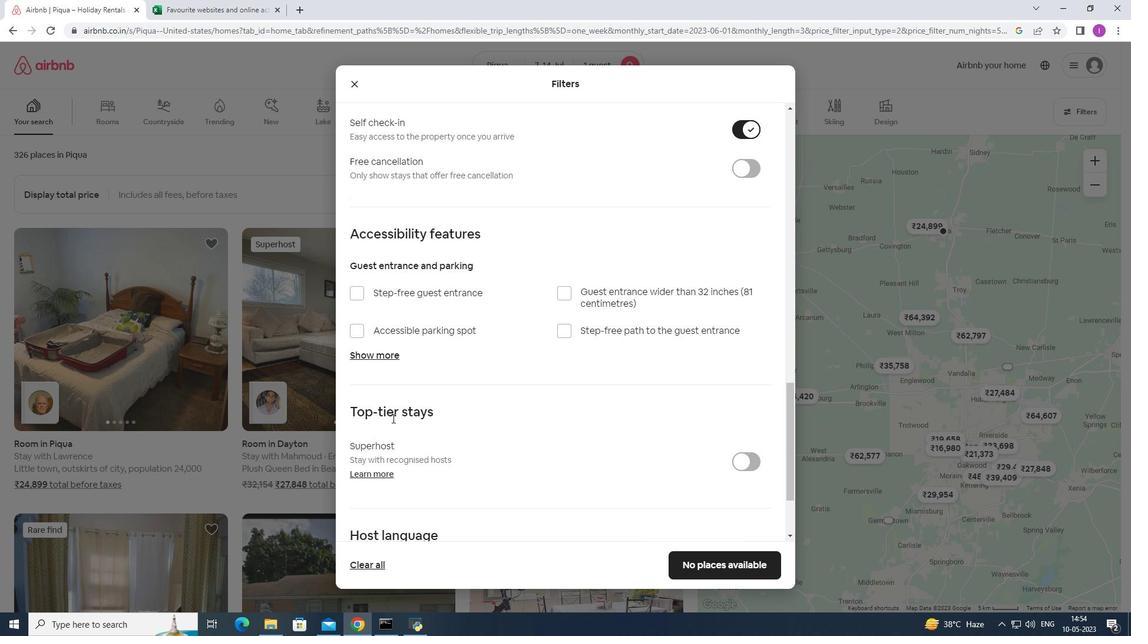 
Action: Mouse scrolled (394, 419) with delta (0, 0)
Screenshot: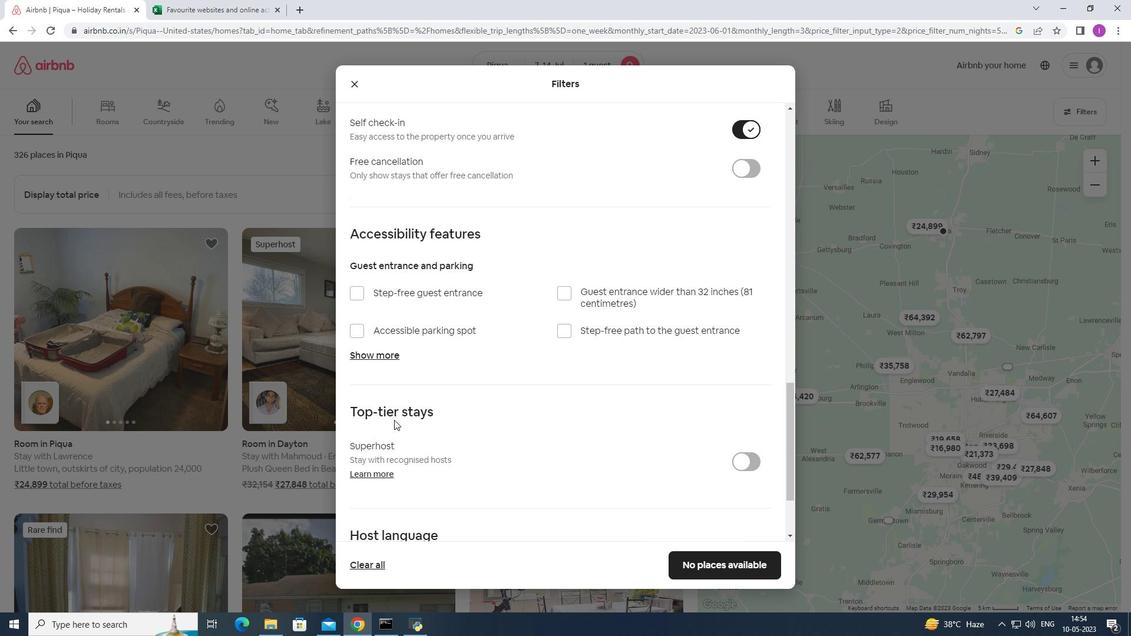 
Action: Mouse scrolled (394, 419) with delta (0, 0)
Screenshot: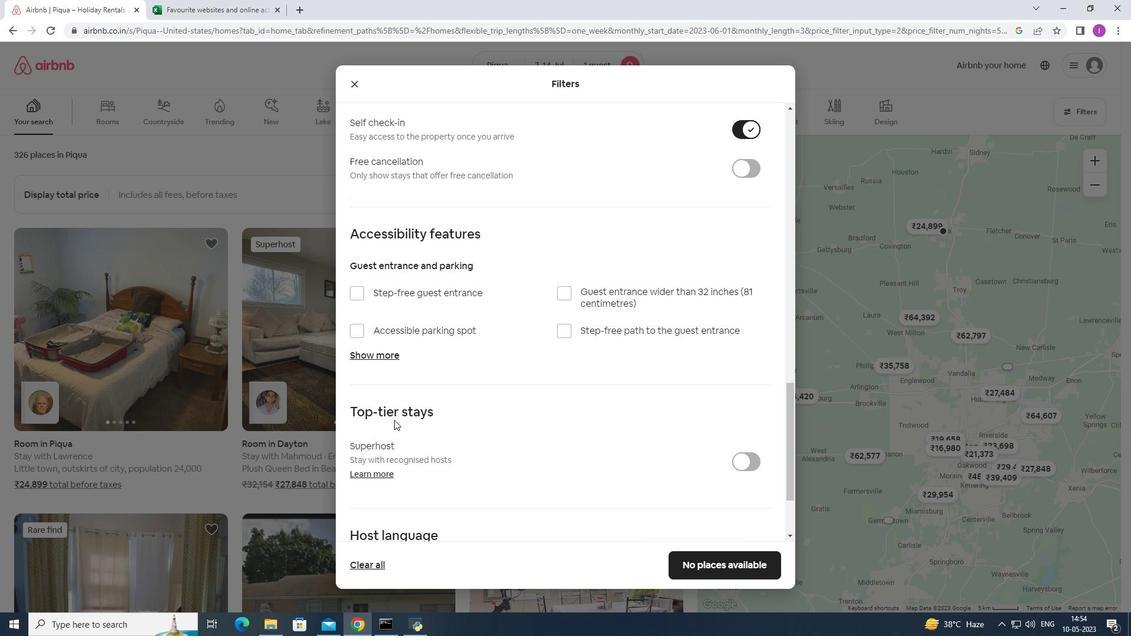 
Action: Mouse scrolled (394, 419) with delta (0, 0)
Screenshot: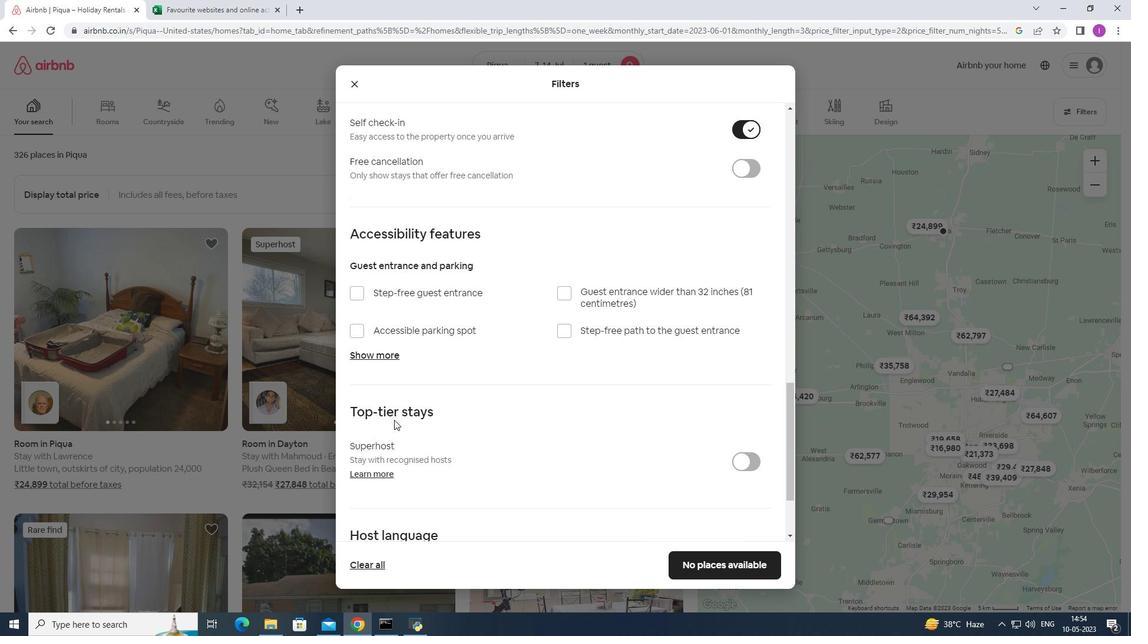 
Action: Mouse scrolled (394, 419) with delta (0, 0)
Screenshot: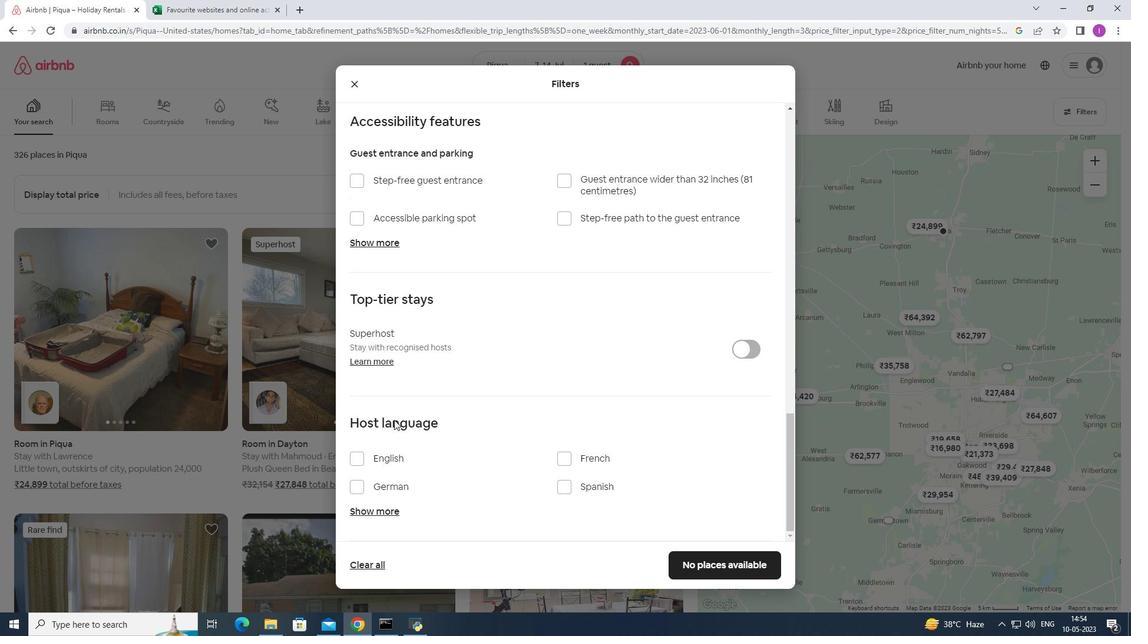 
Action: Mouse scrolled (394, 419) with delta (0, 0)
Screenshot: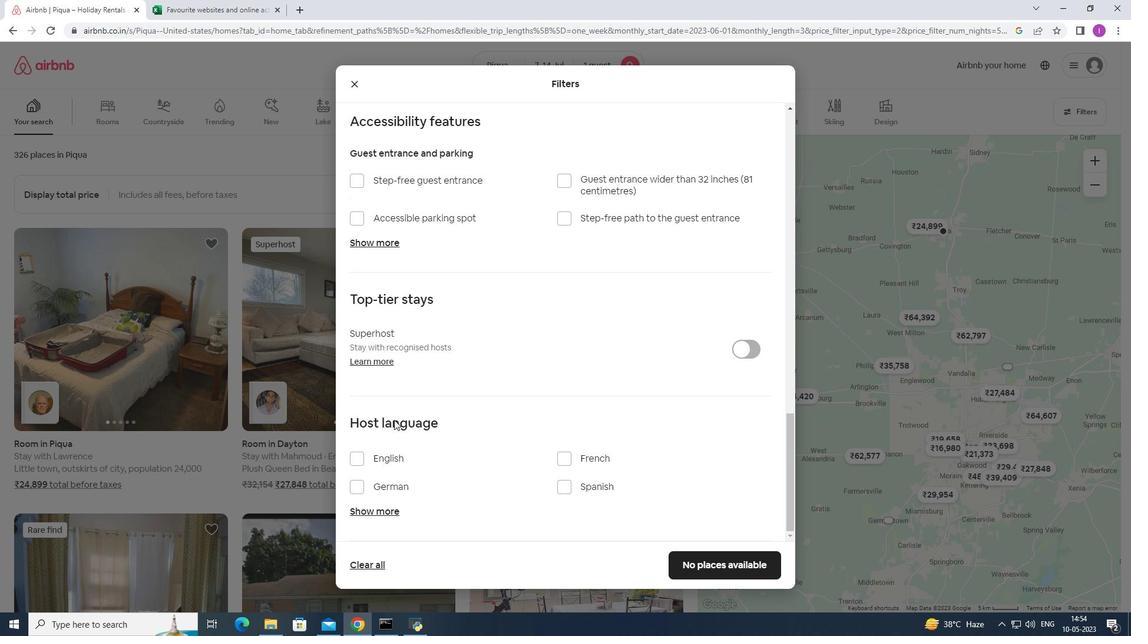
Action: Mouse scrolled (394, 419) with delta (0, 0)
Screenshot: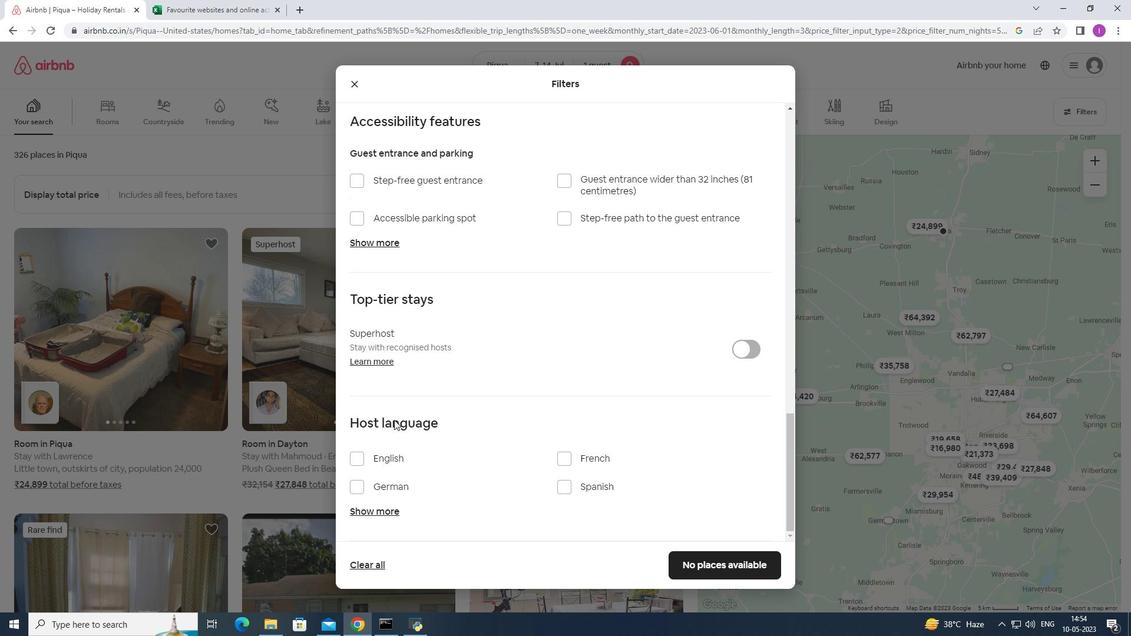 
Action: Mouse moved to (353, 462)
Screenshot: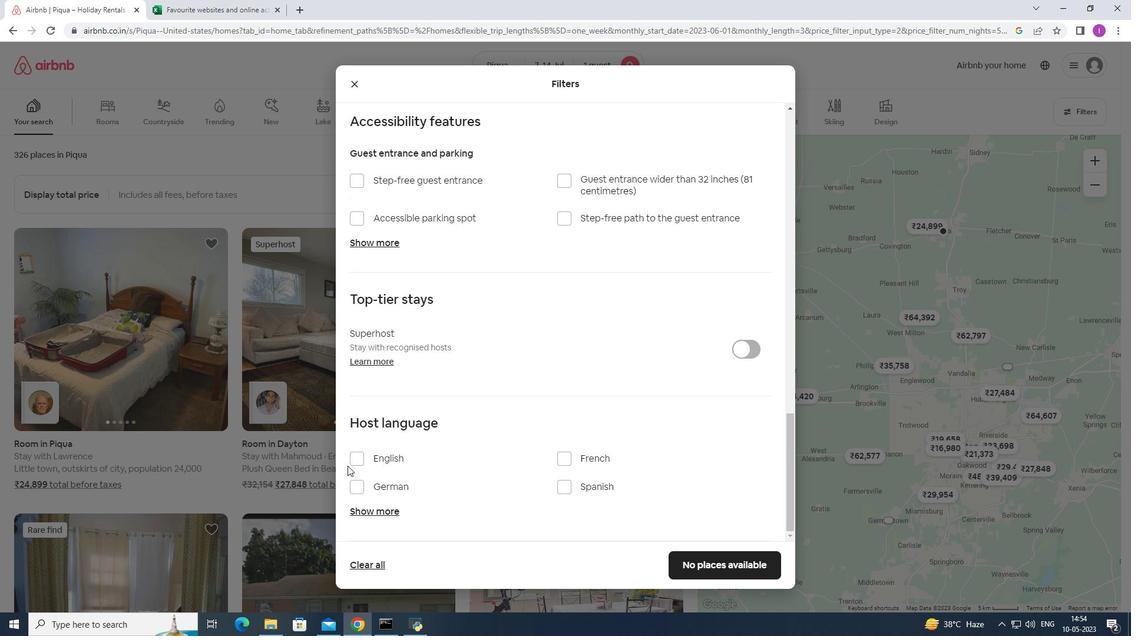 
Action: Mouse pressed left at (353, 462)
Screenshot: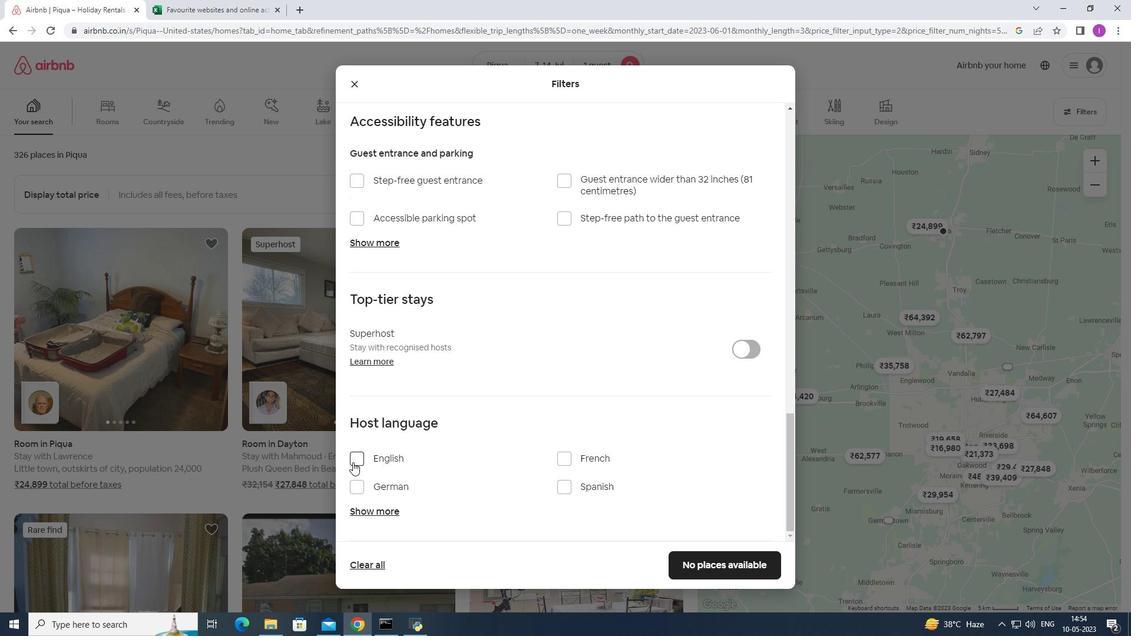 
Action: Mouse moved to (806, 548)
Screenshot: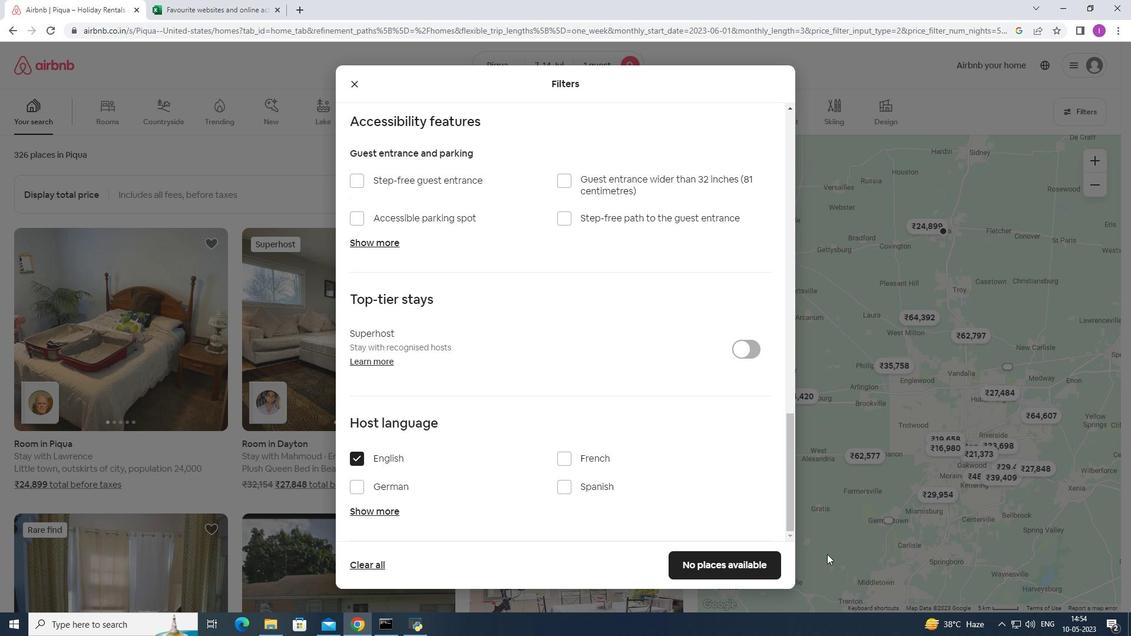 
Action: Mouse scrolled (806, 548) with delta (0, 0)
Screenshot: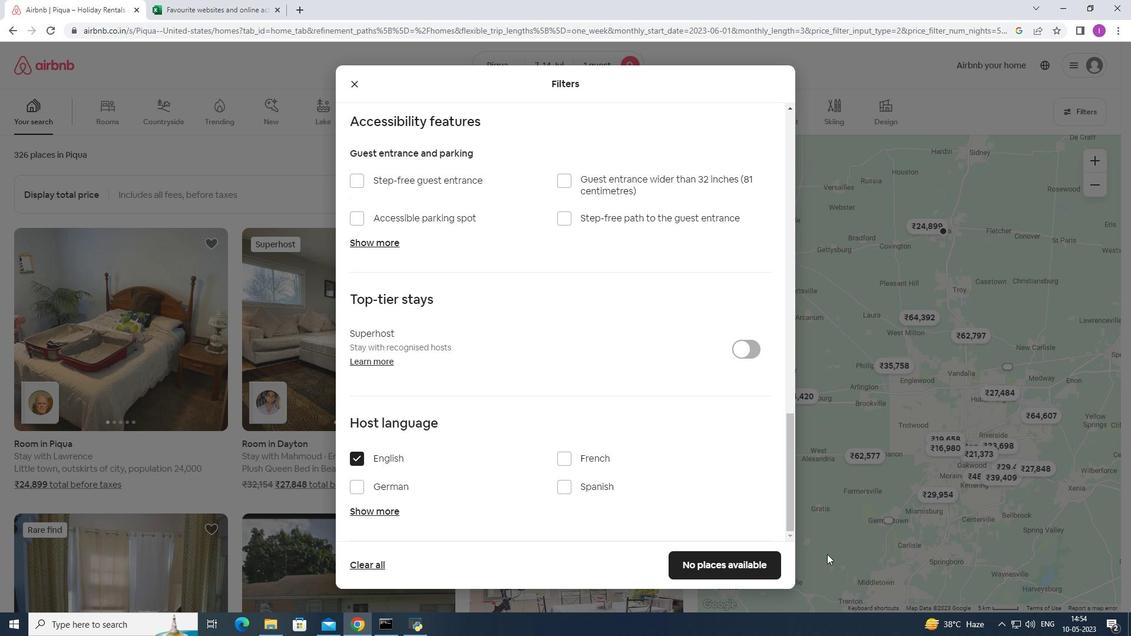 
Action: Mouse moved to (800, 554)
Screenshot: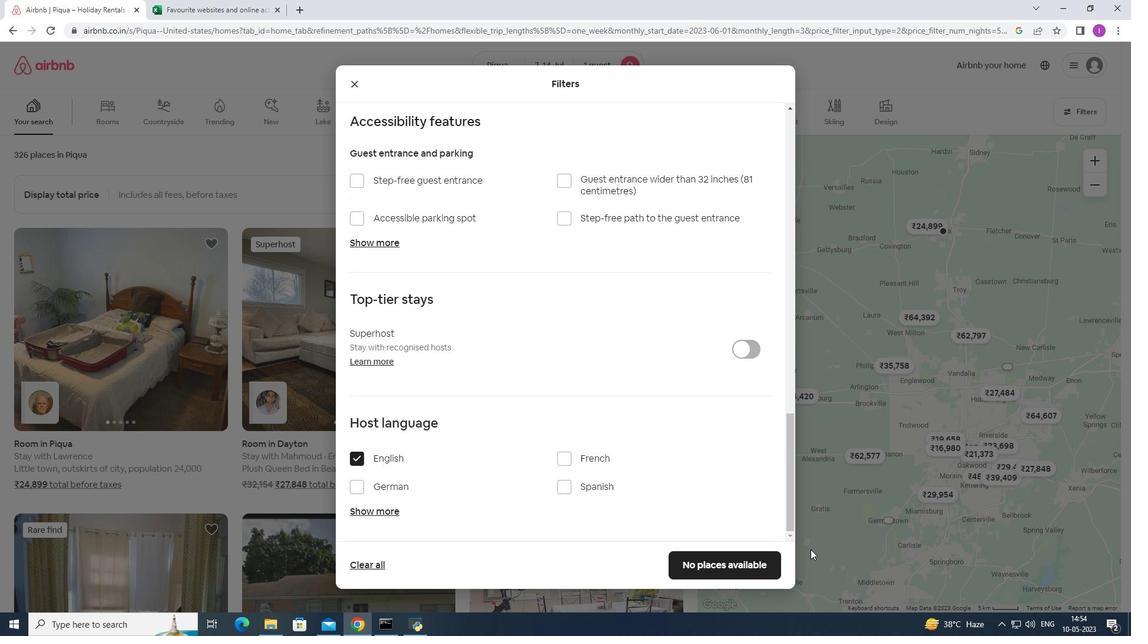 
Action: Mouse scrolled (800, 553) with delta (0, 0)
Screenshot: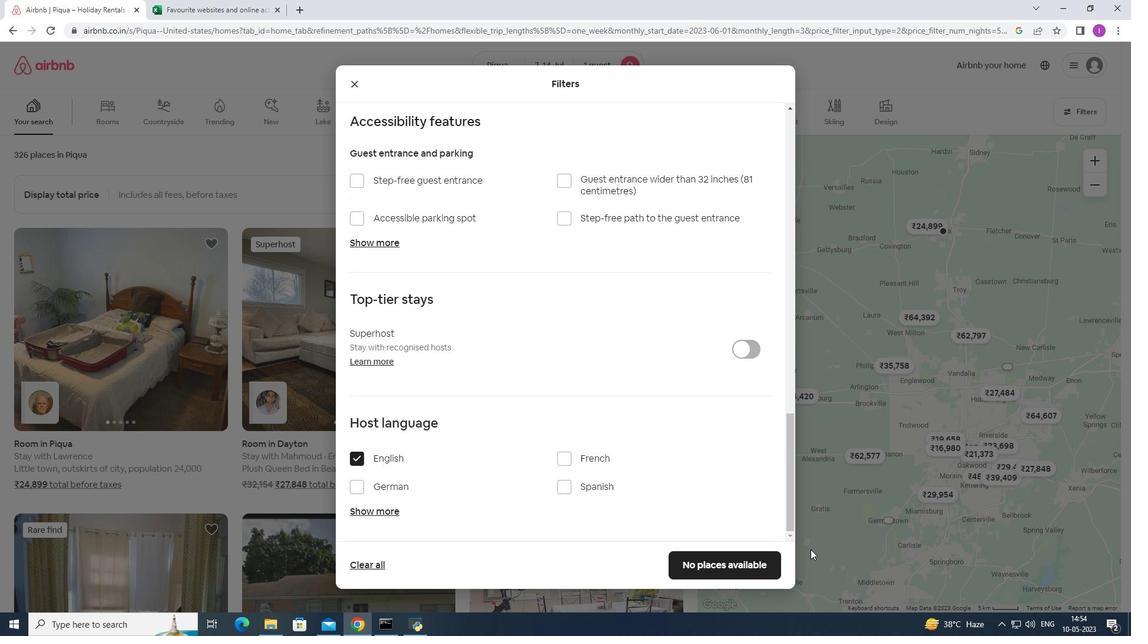 
Action: Mouse moved to (799, 555)
Screenshot: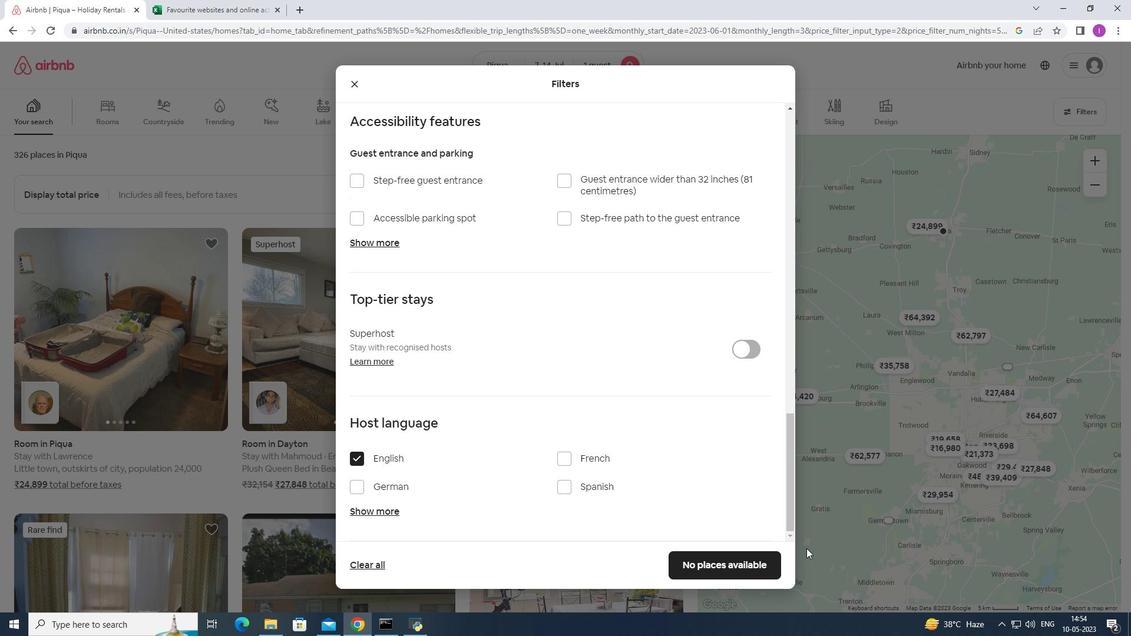 
Action: Mouse scrolled (799, 554) with delta (0, 0)
Screenshot: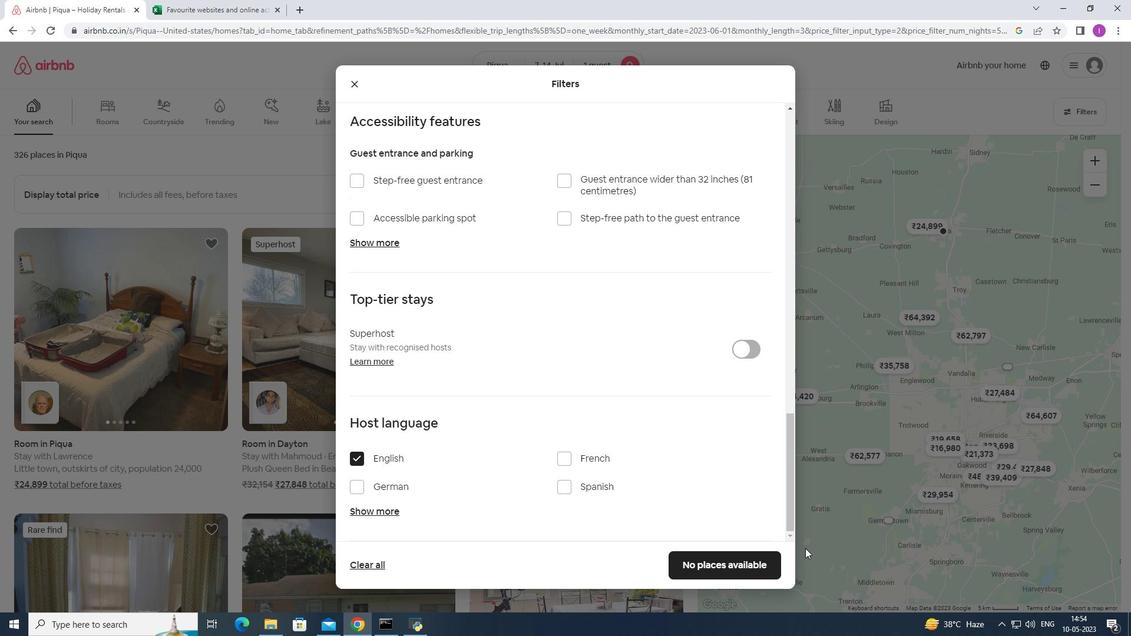 
Action: Mouse moved to (741, 559)
Screenshot: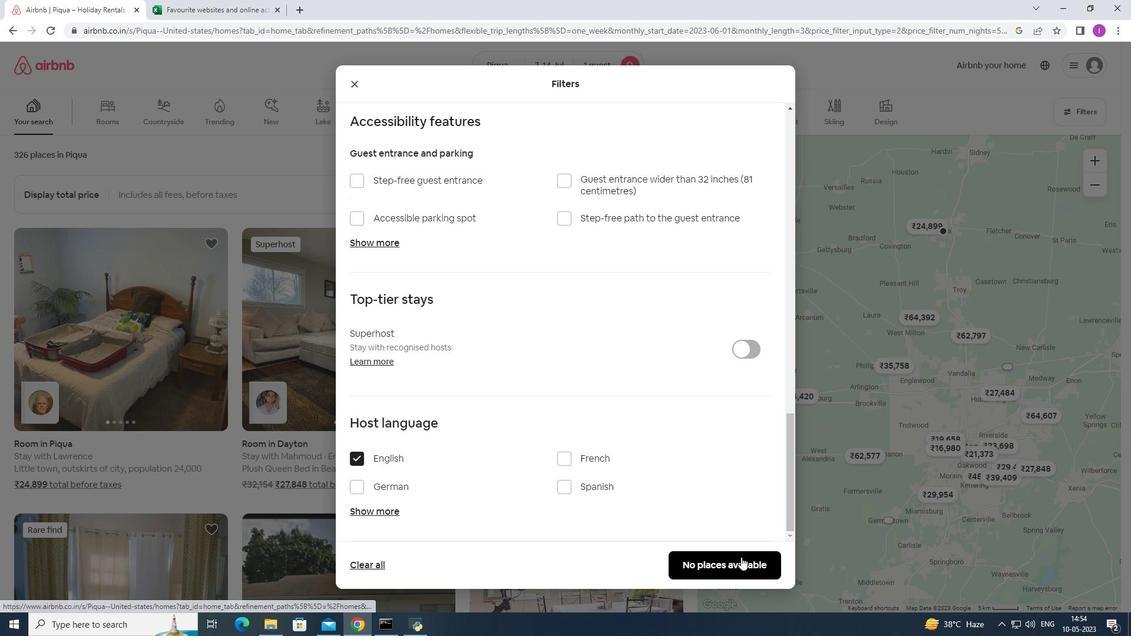 
Action: Mouse pressed left at (741, 559)
Screenshot: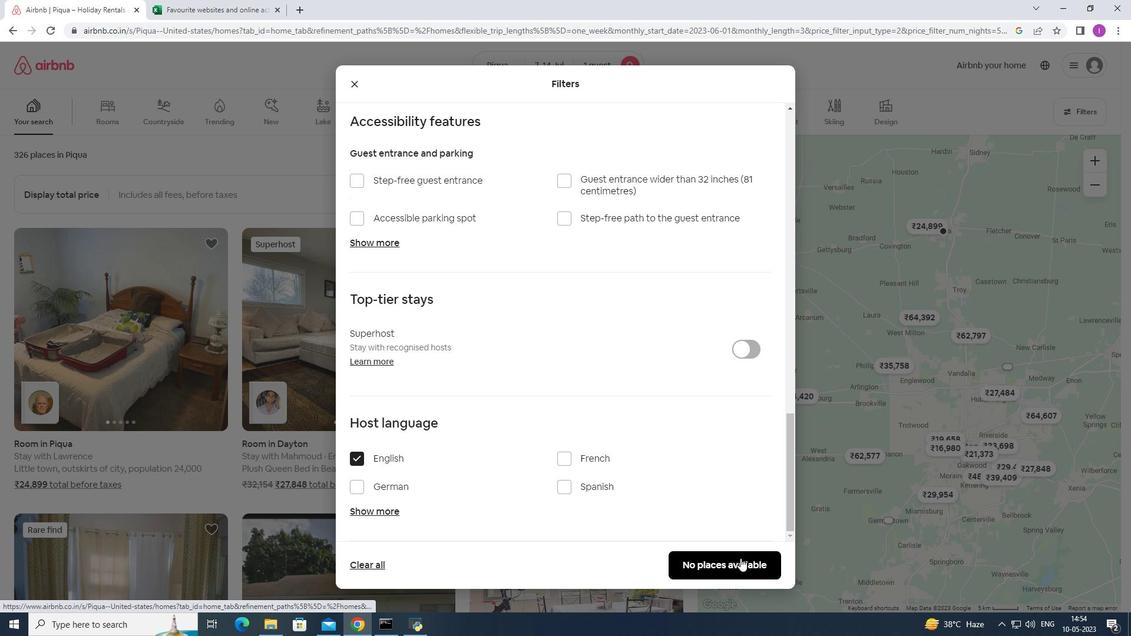 
Action: Mouse moved to (809, 520)
Screenshot: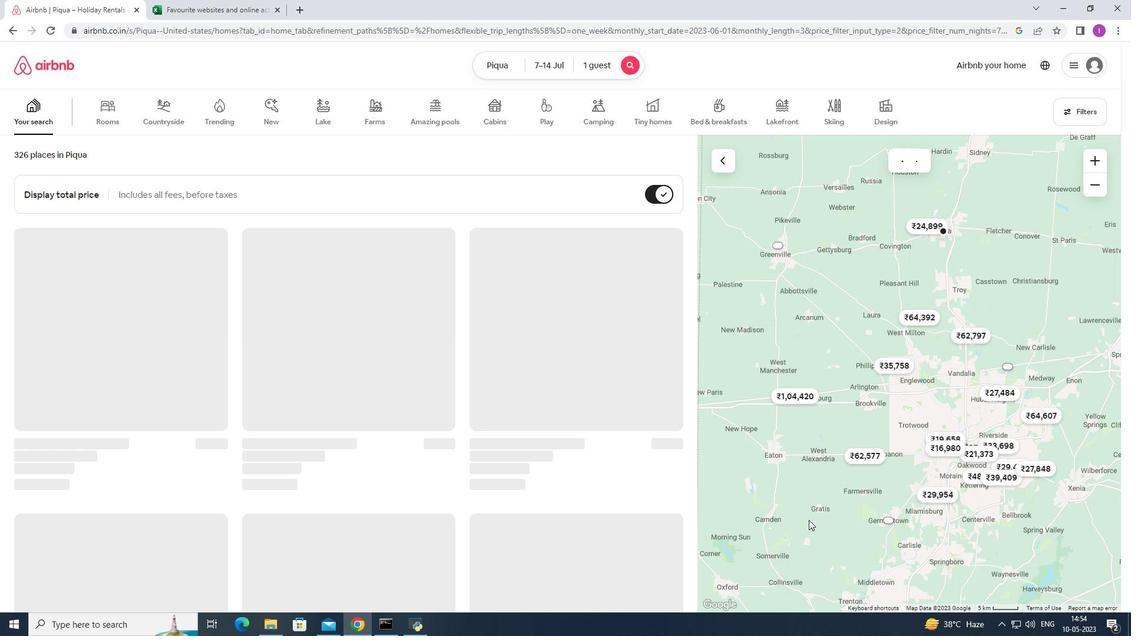 
